 Task: Find connections with filter location Jiaojiang with filter topic #Inspirationwith filter profile language English with filter current company Luthra and Luthra Law Offices India with filter school Doctor Babasaheb Ambedkar Marathwada University with filter industry Residential Building Construction with filter service category Business Analytics with filter keywords title Bus Person
Action: Mouse moved to (635, 89)
Screenshot: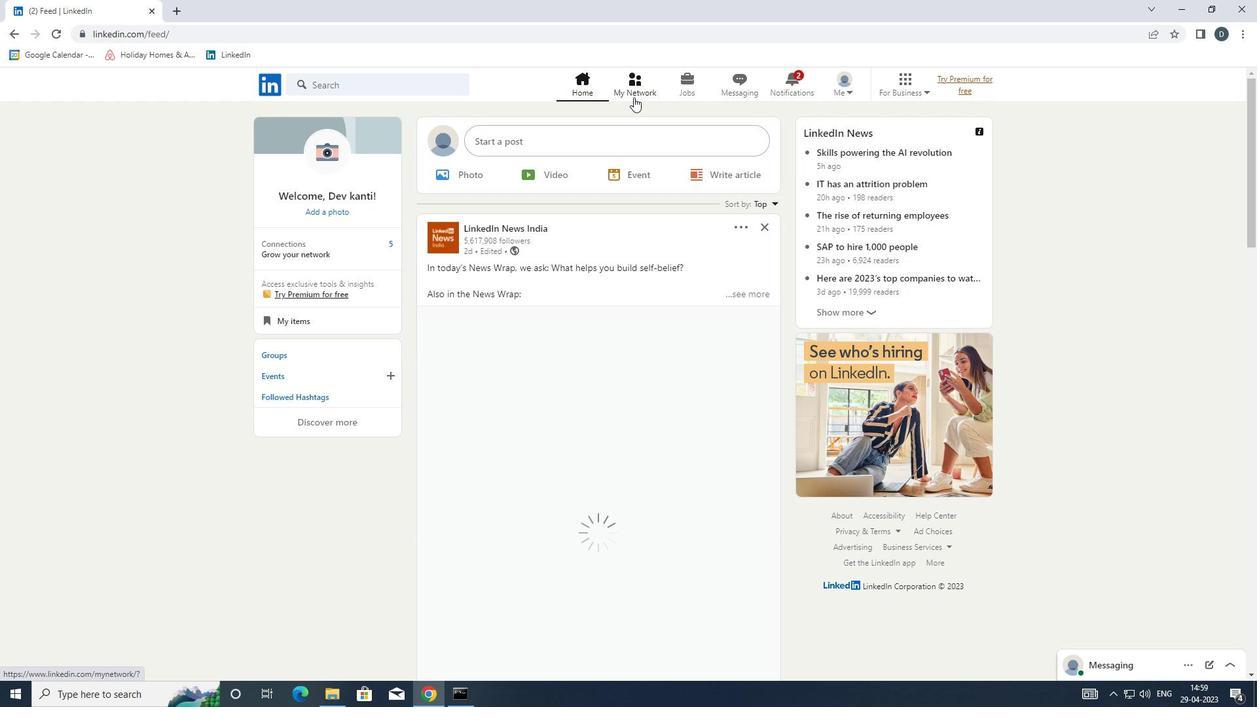 
Action: Mouse pressed left at (635, 89)
Screenshot: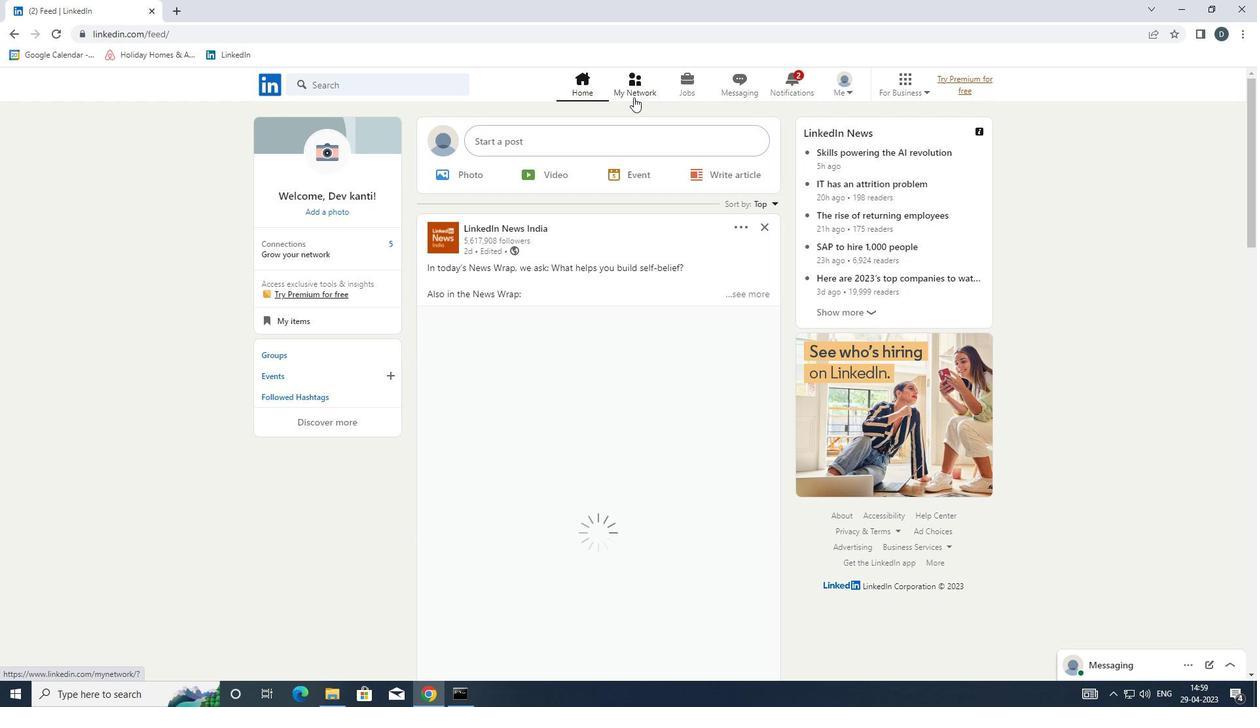 
Action: Mouse moved to (432, 153)
Screenshot: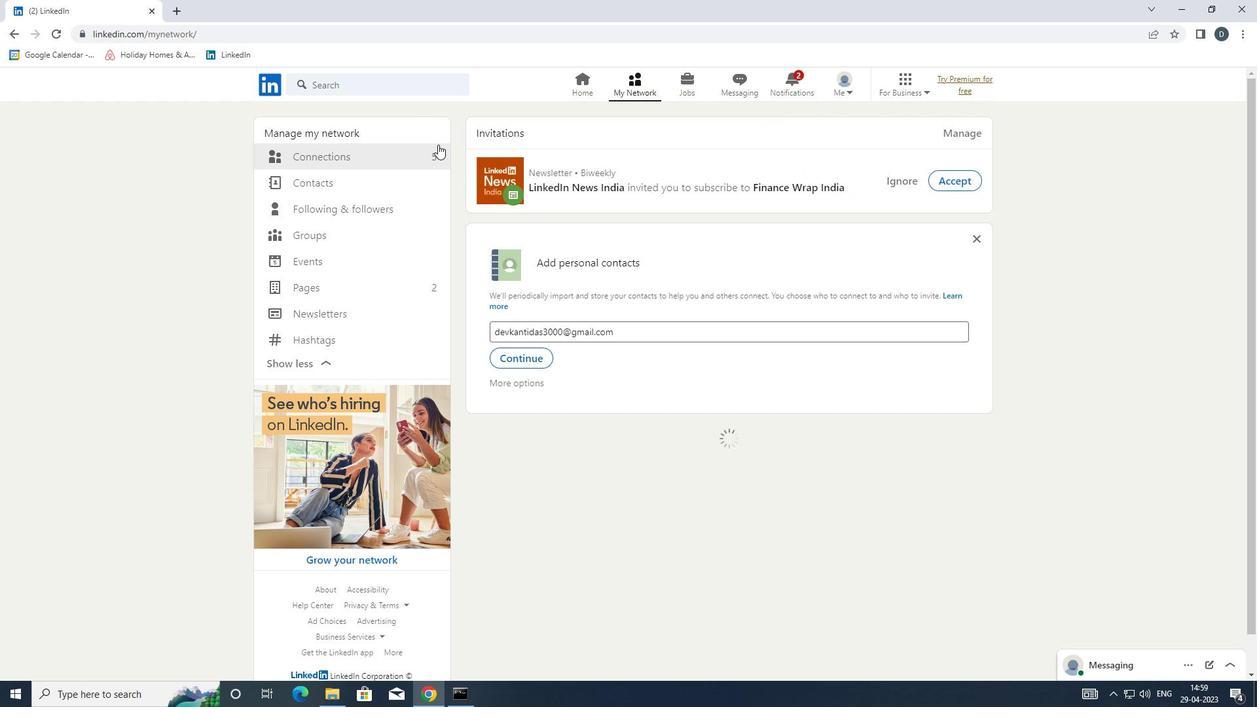 
Action: Mouse pressed left at (432, 153)
Screenshot: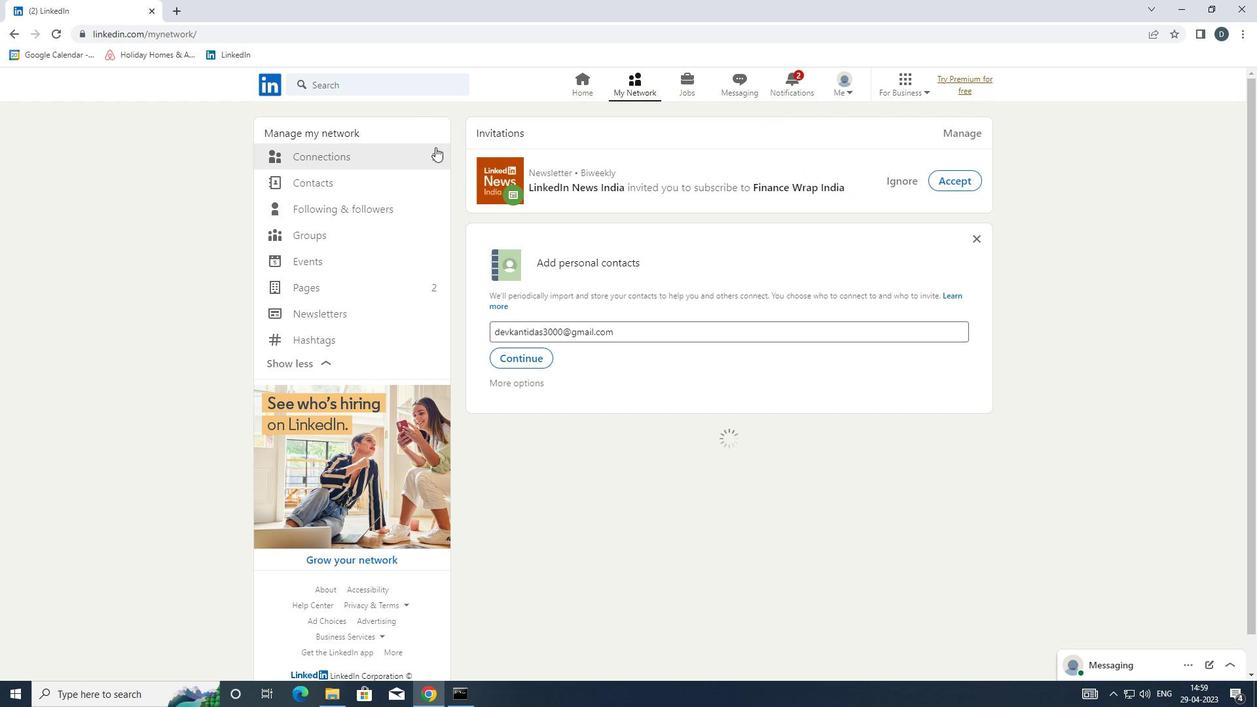 
Action: Mouse pressed left at (432, 153)
Screenshot: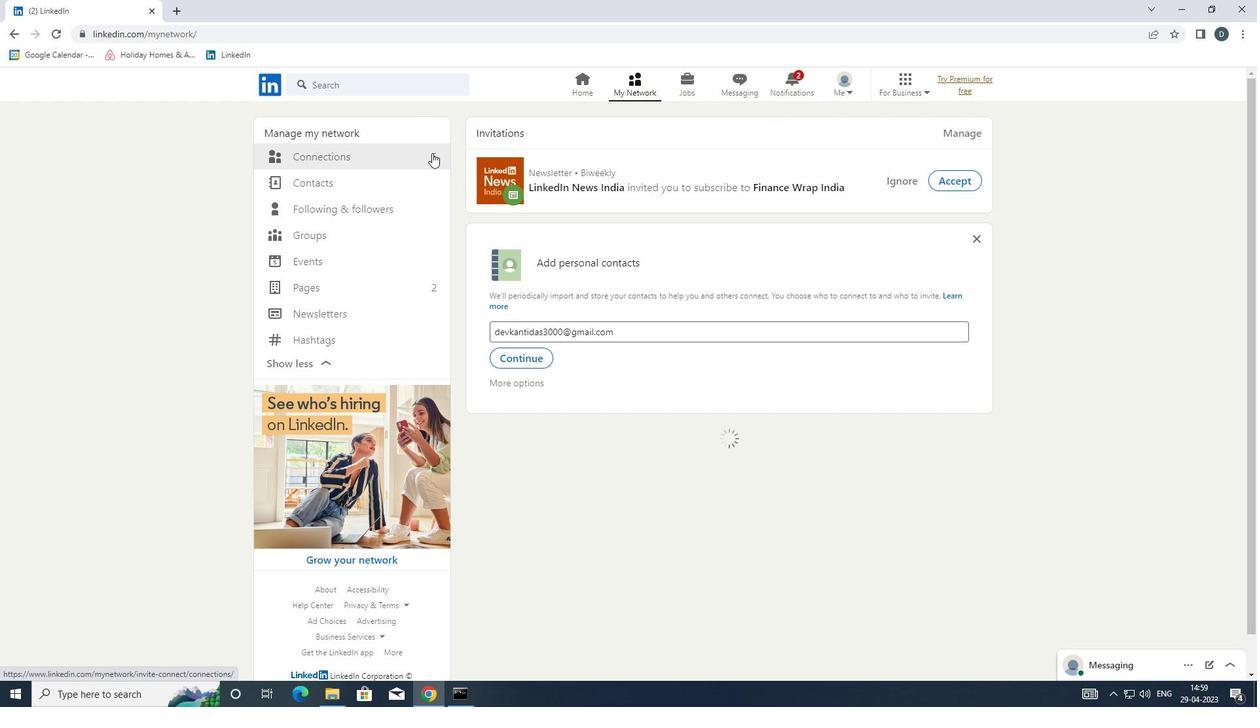 
Action: Mouse moved to (730, 158)
Screenshot: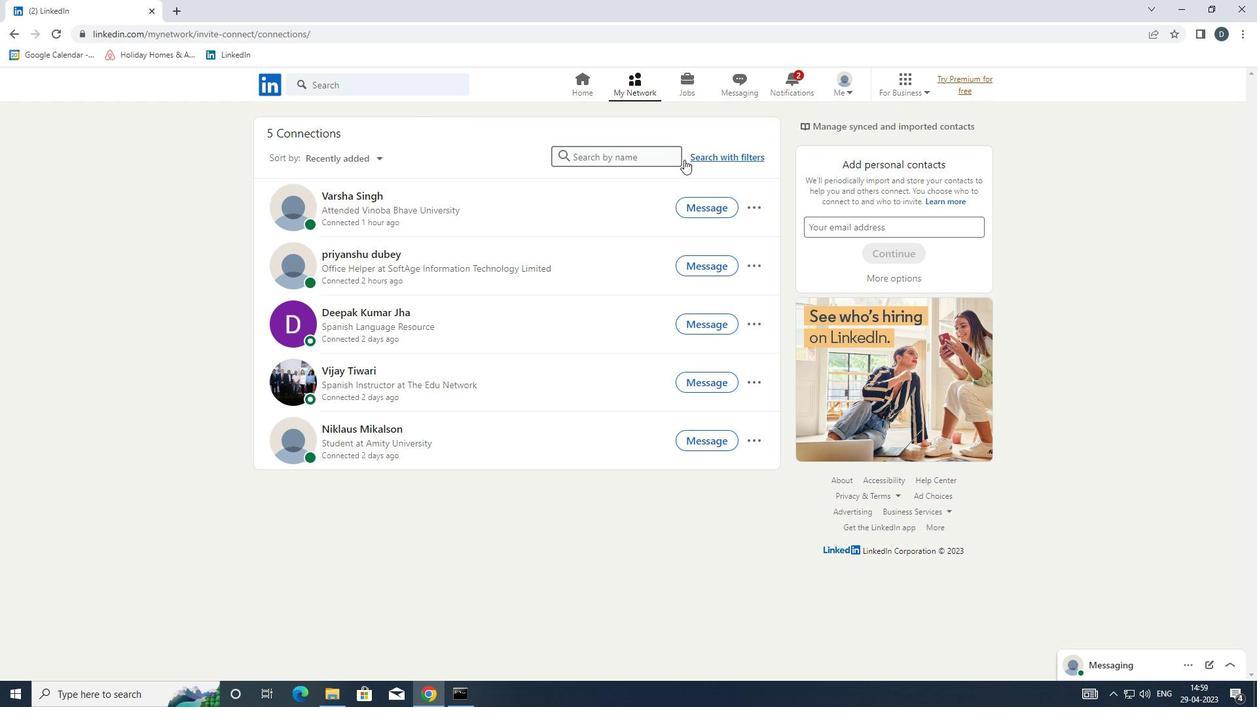 
Action: Mouse pressed left at (730, 158)
Screenshot: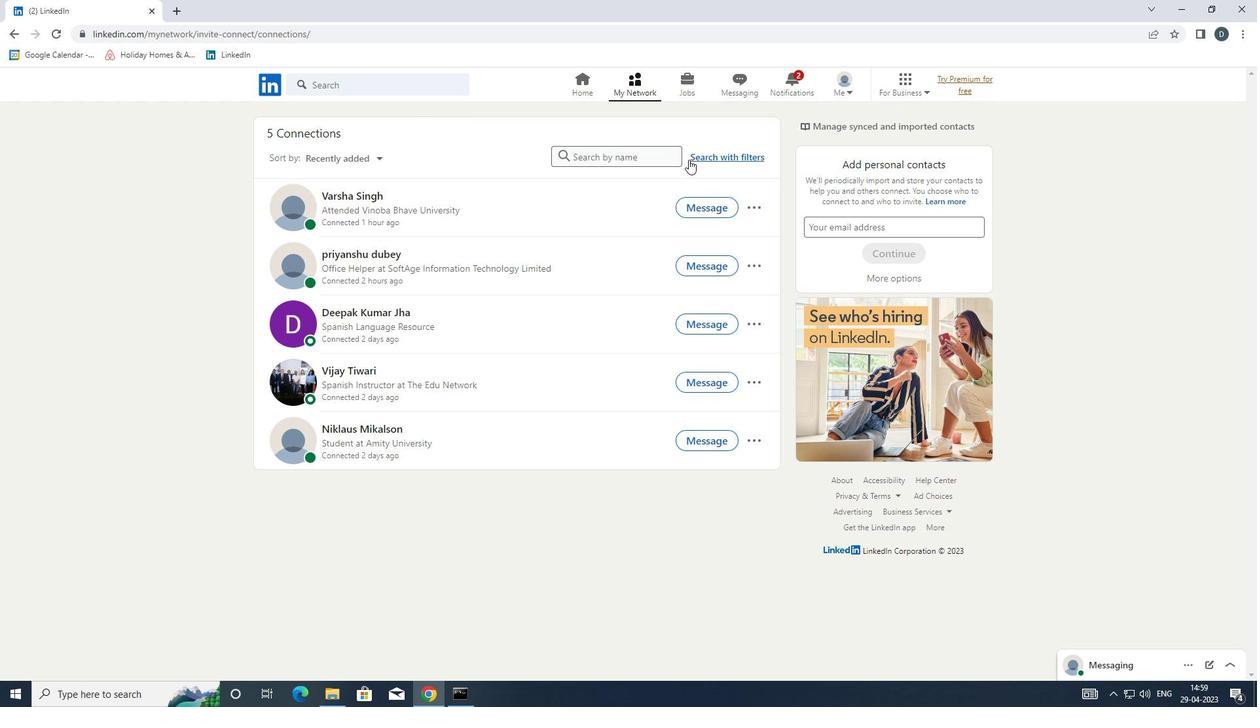 
Action: Mouse moved to (670, 123)
Screenshot: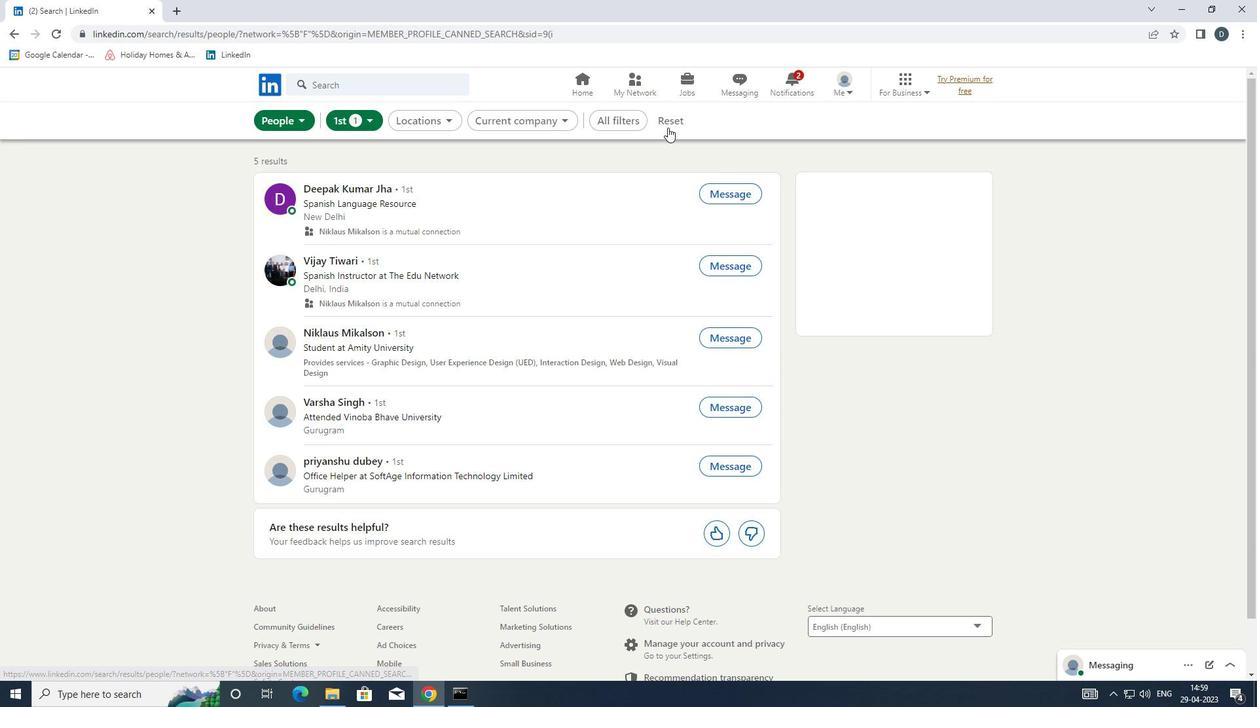 
Action: Mouse pressed left at (670, 123)
Screenshot: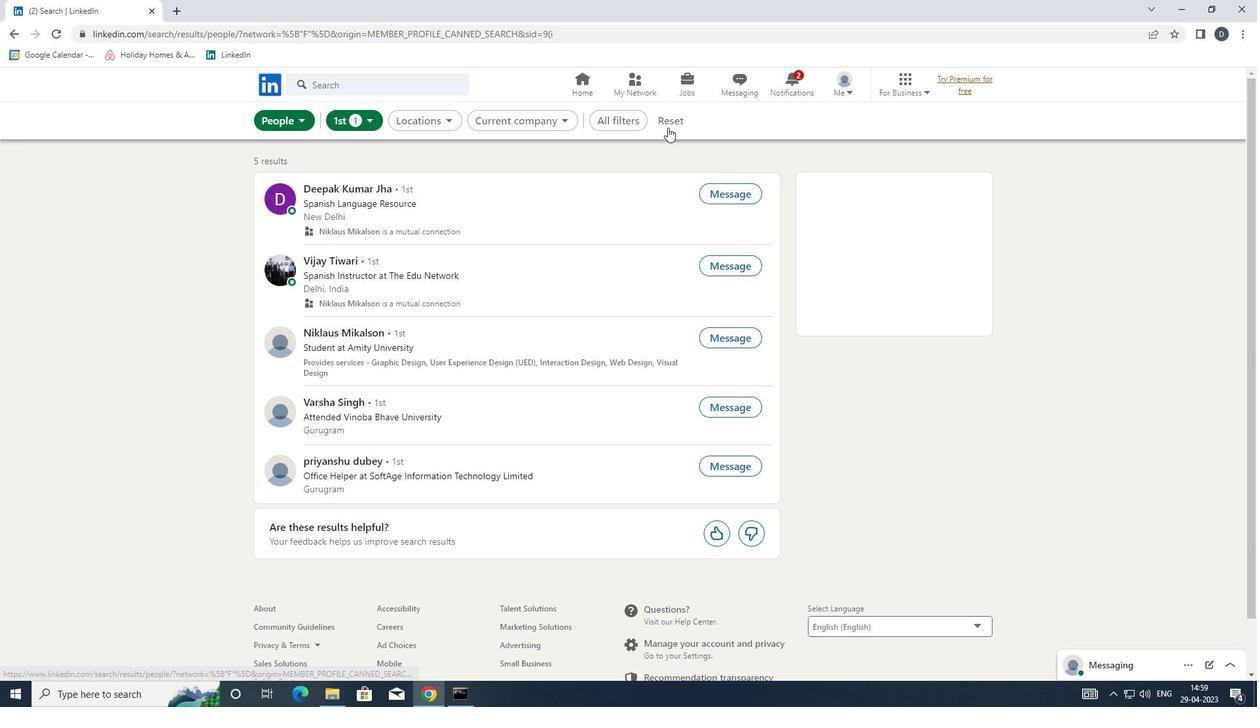
Action: Mouse moved to (658, 117)
Screenshot: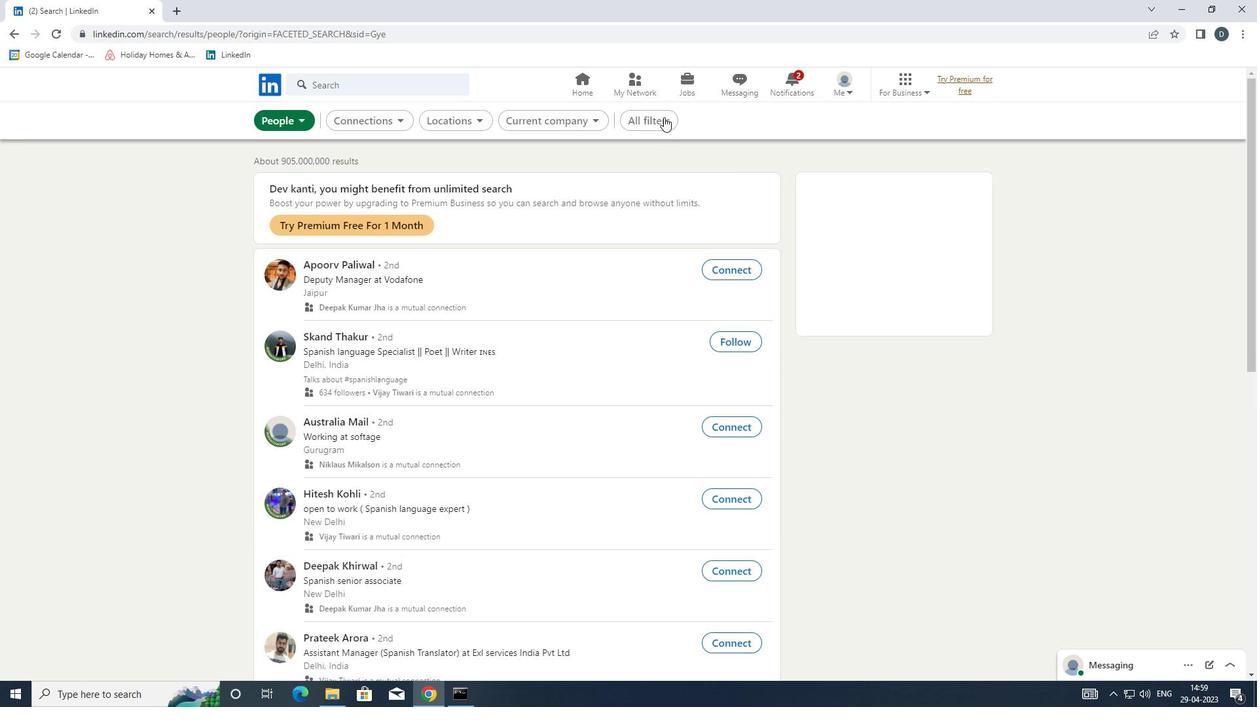 
Action: Mouse pressed left at (658, 117)
Screenshot: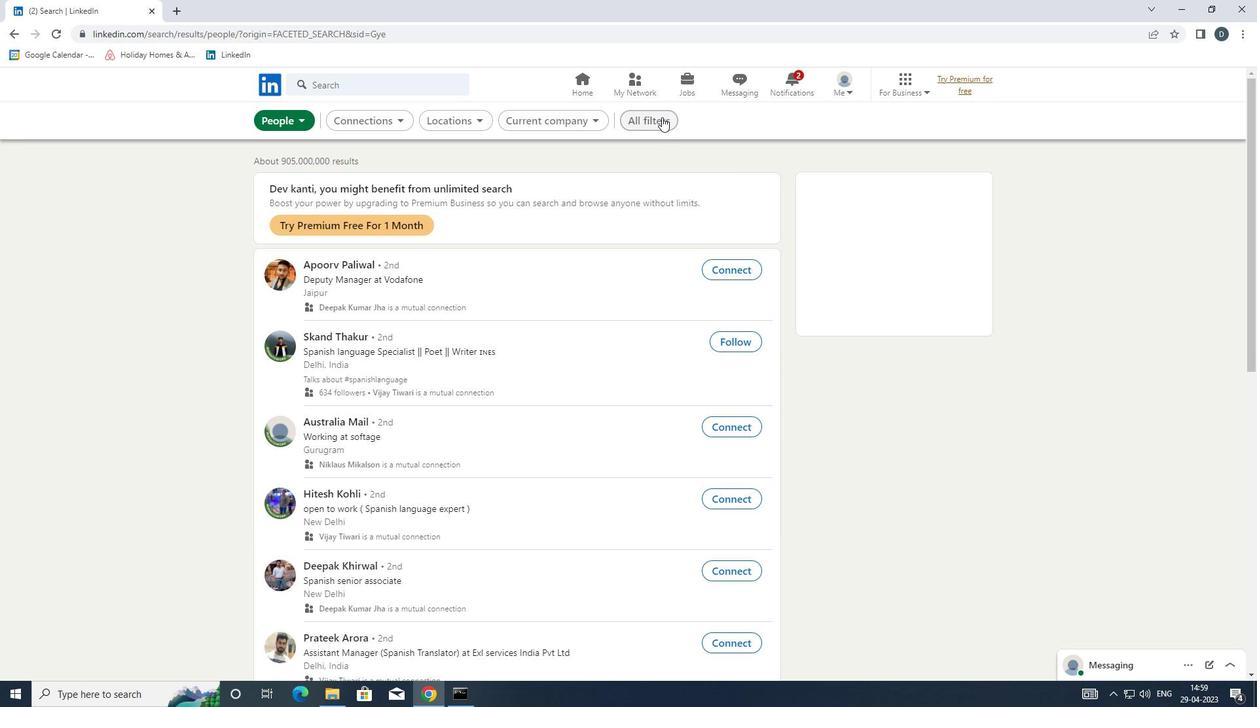 
Action: Mouse moved to (1069, 426)
Screenshot: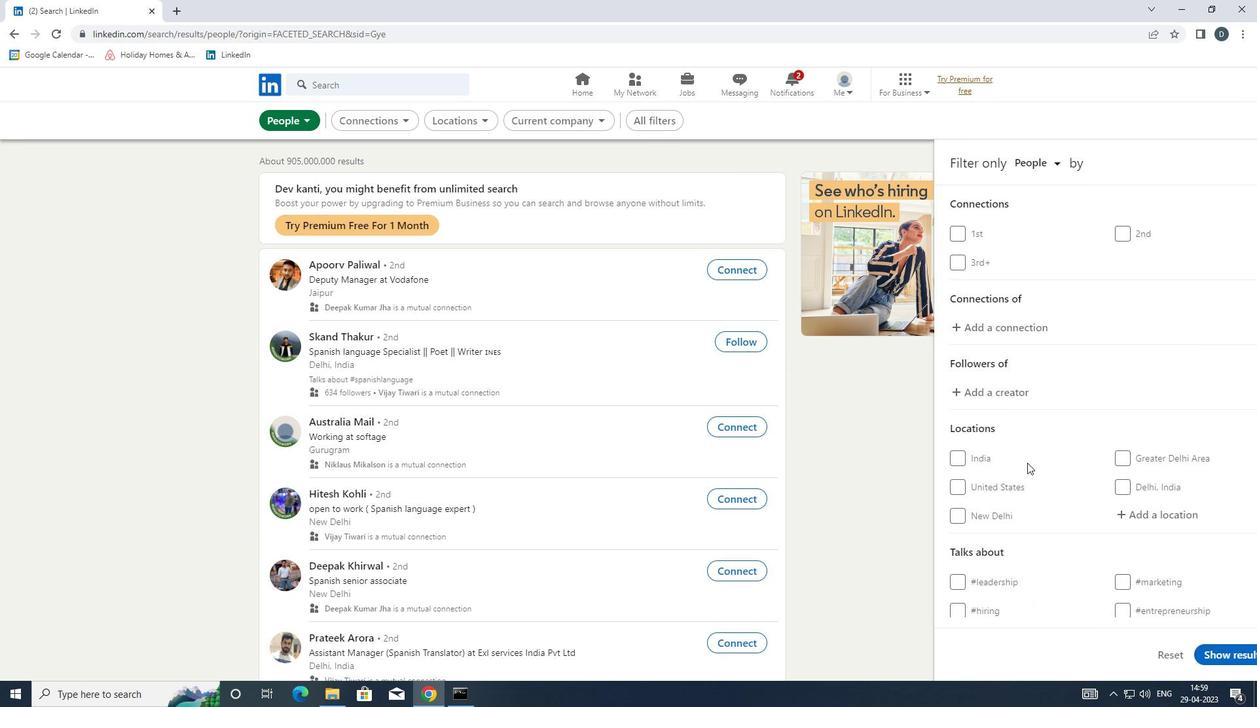 
Action: Mouse scrolled (1069, 426) with delta (0, 0)
Screenshot: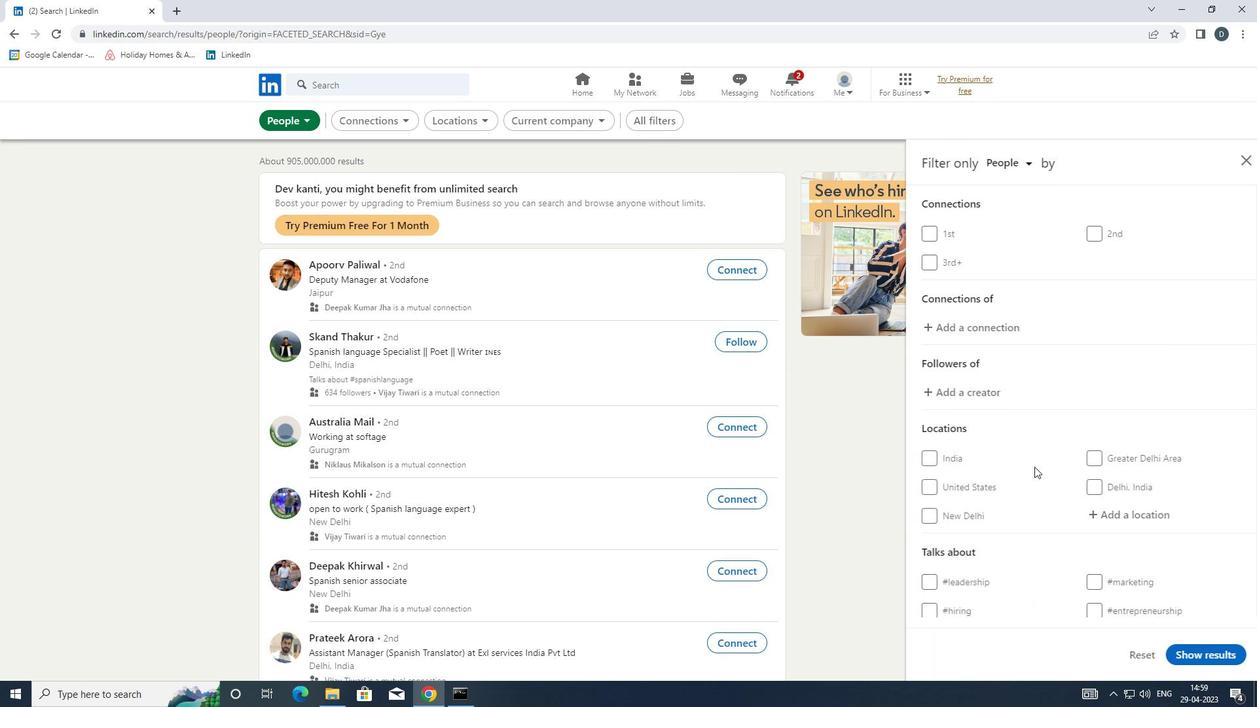 
Action: Mouse scrolled (1069, 426) with delta (0, 0)
Screenshot: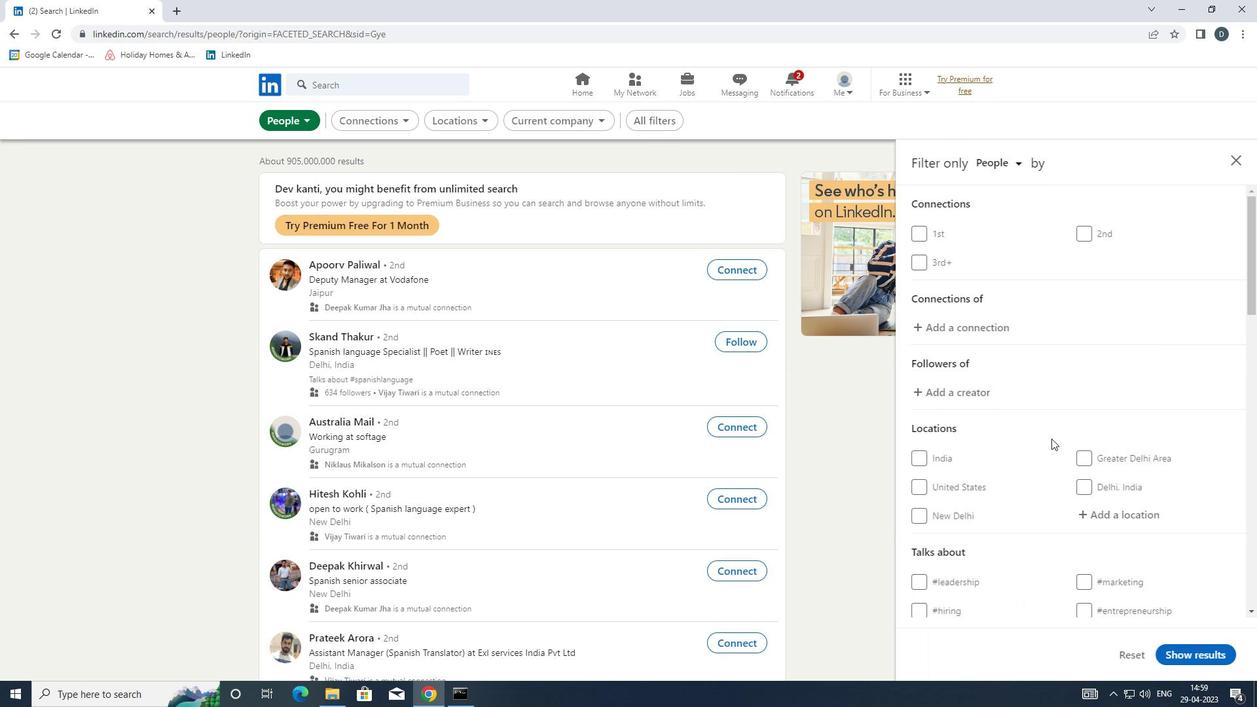 
Action: Mouse moved to (1120, 387)
Screenshot: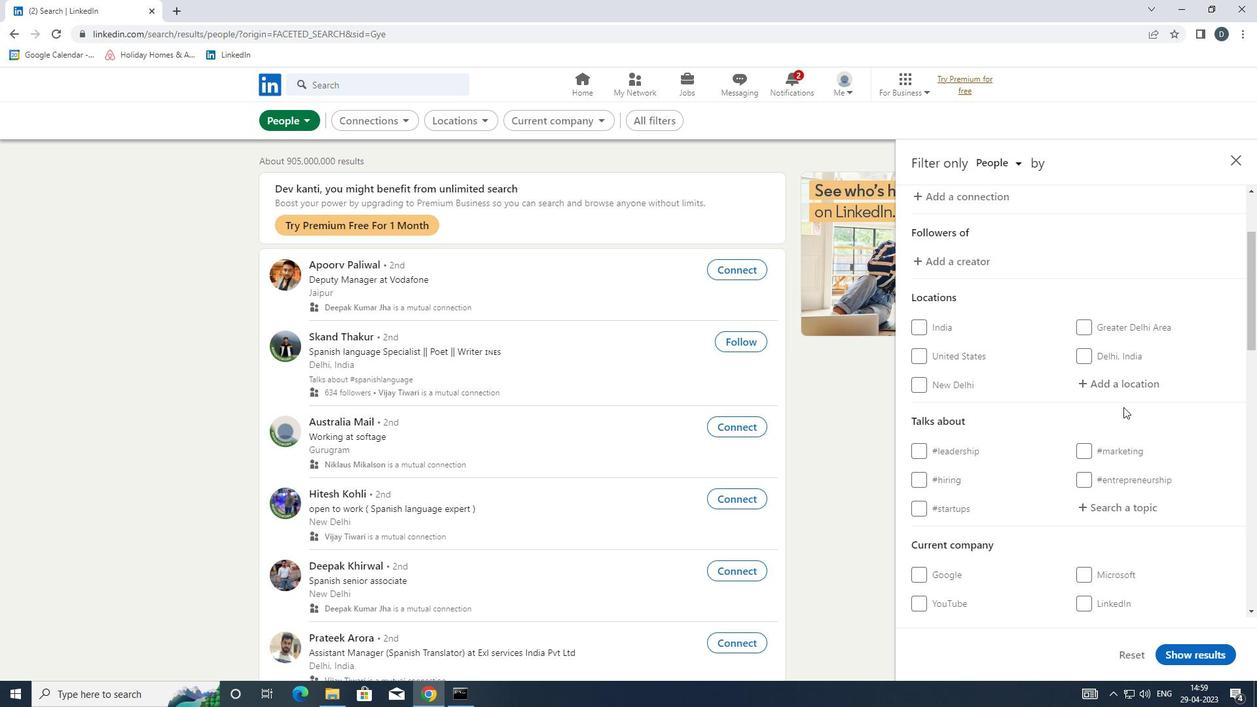 
Action: Mouse pressed left at (1120, 387)
Screenshot: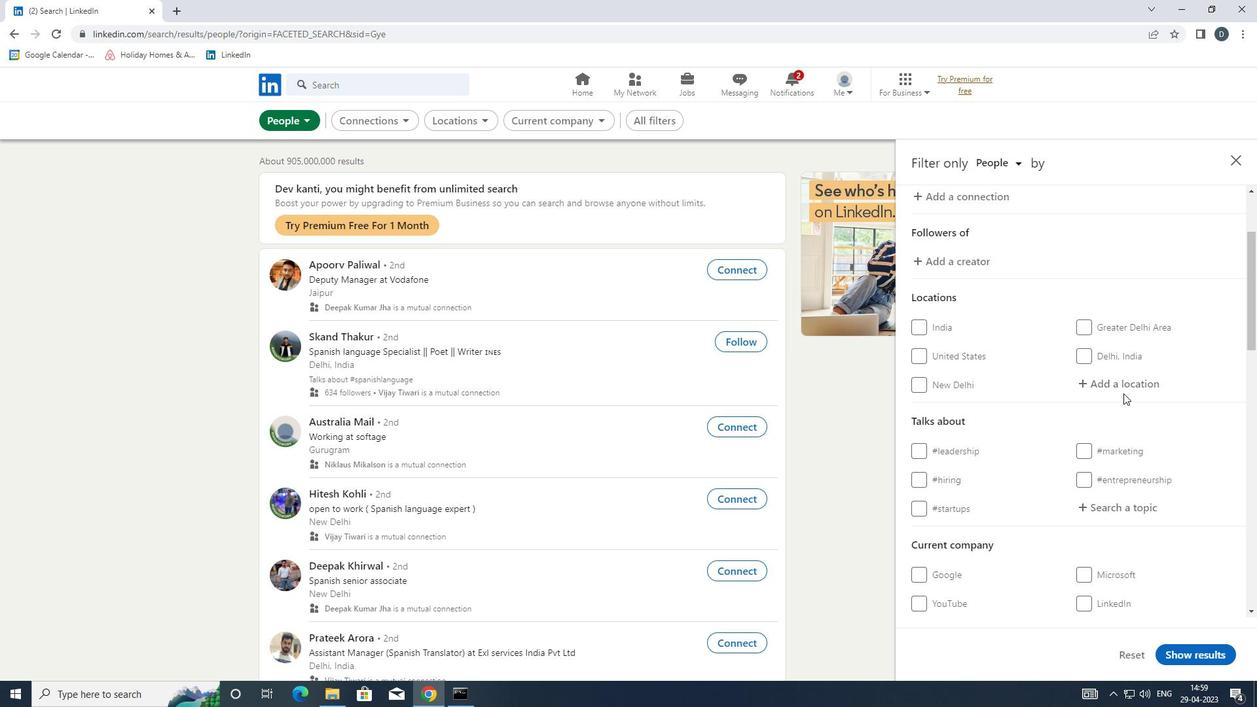 
Action: Mouse moved to (1055, 405)
Screenshot: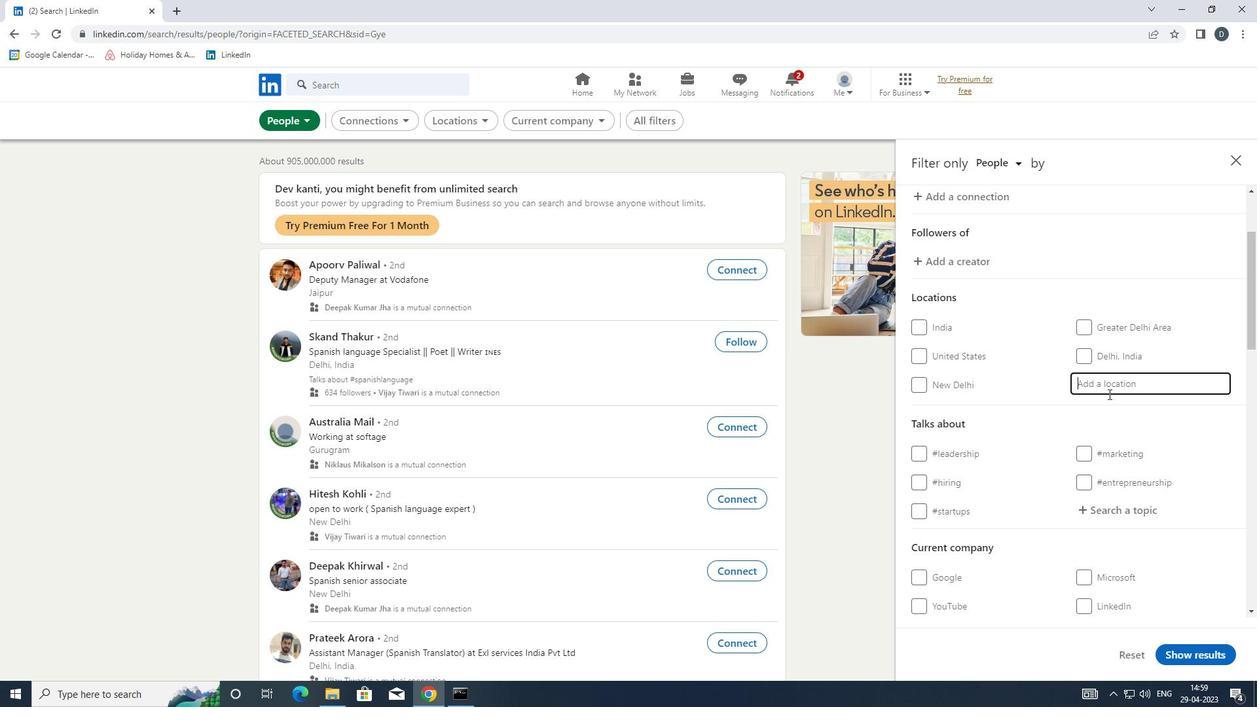 
Action: Key pressed <Key.shift>JIO<Key.backspace>AOJIANG<Key.enter>
Screenshot: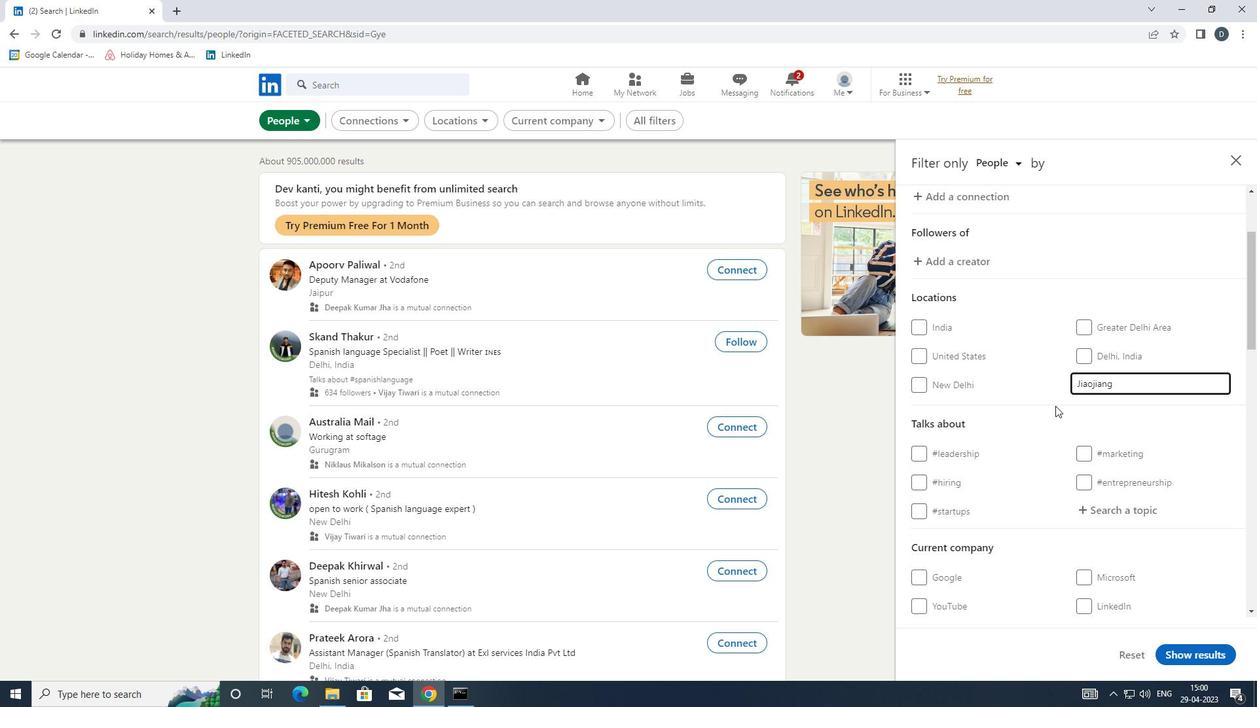 
Action: Mouse moved to (1113, 454)
Screenshot: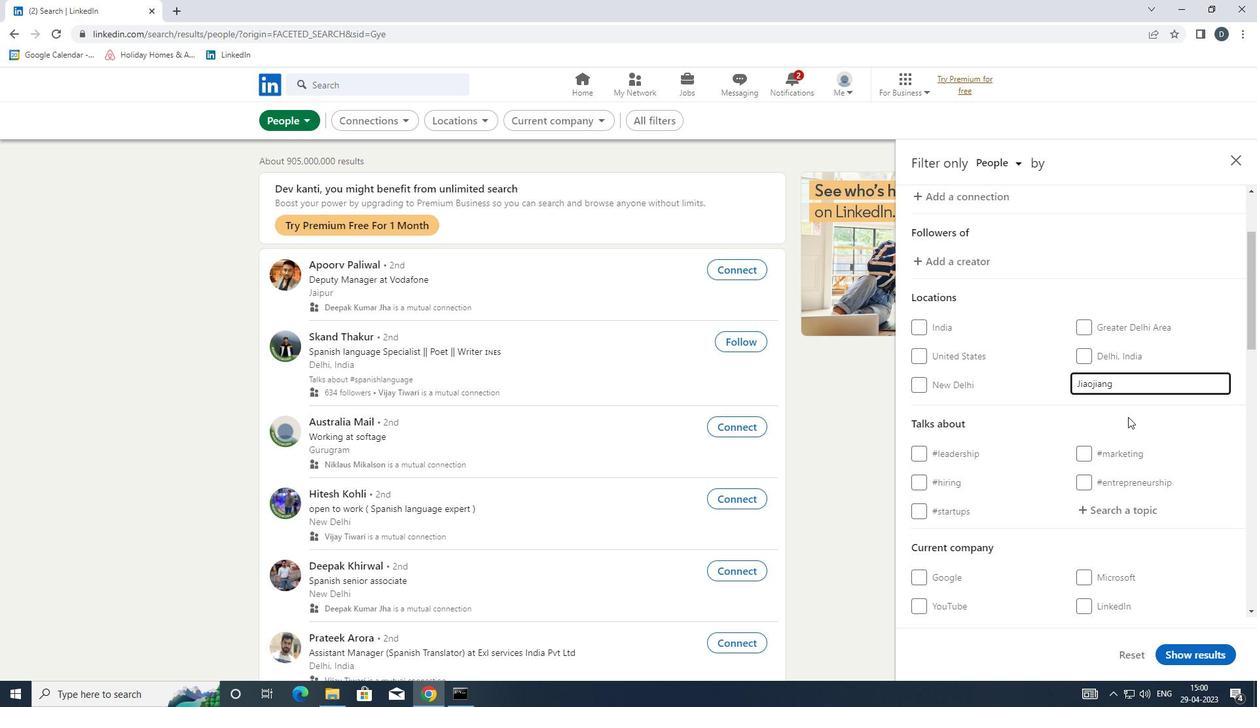 
Action: Mouse scrolled (1113, 453) with delta (0, 0)
Screenshot: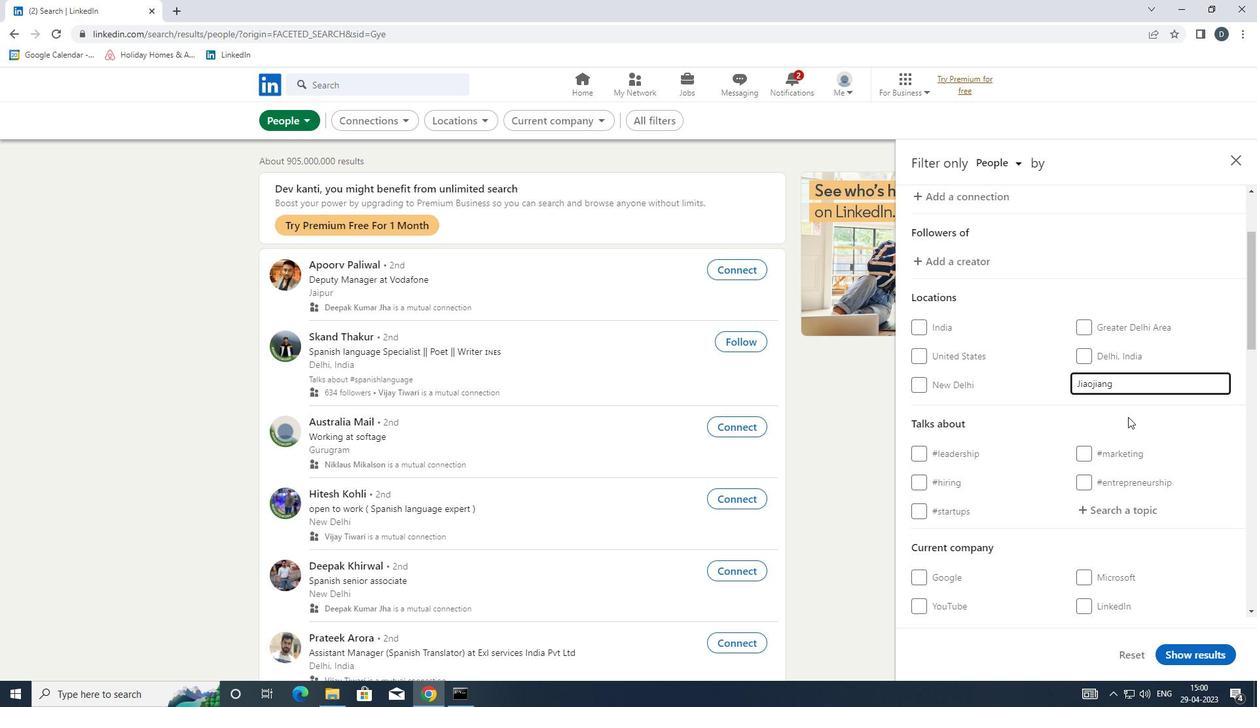 
Action: Mouse scrolled (1113, 453) with delta (0, 0)
Screenshot: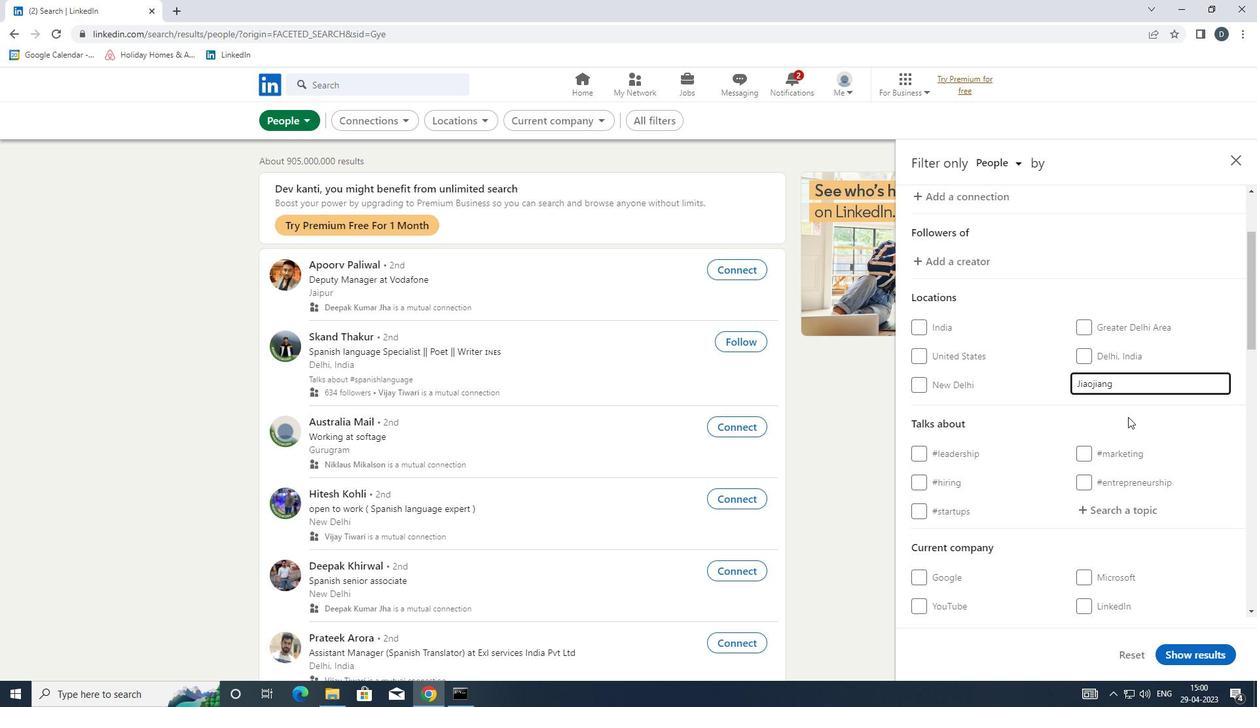 
Action: Mouse scrolled (1113, 453) with delta (0, 0)
Screenshot: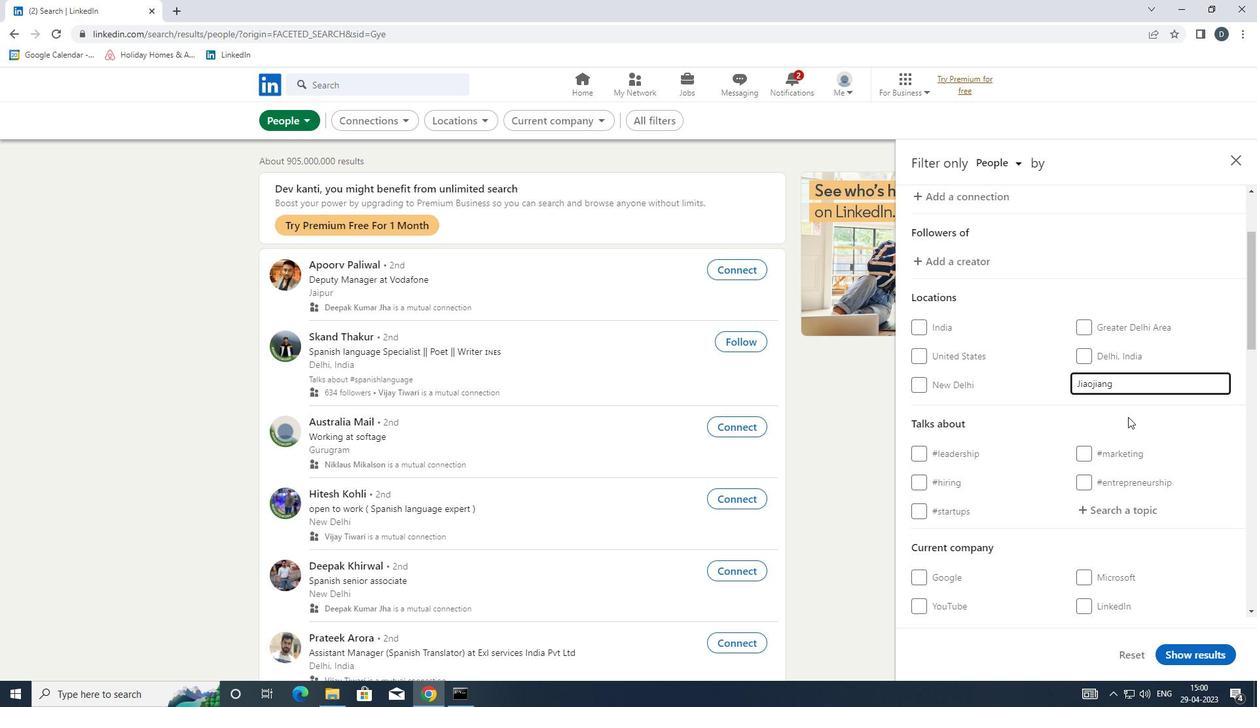 
Action: Mouse moved to (1122, 306)
Screenshot: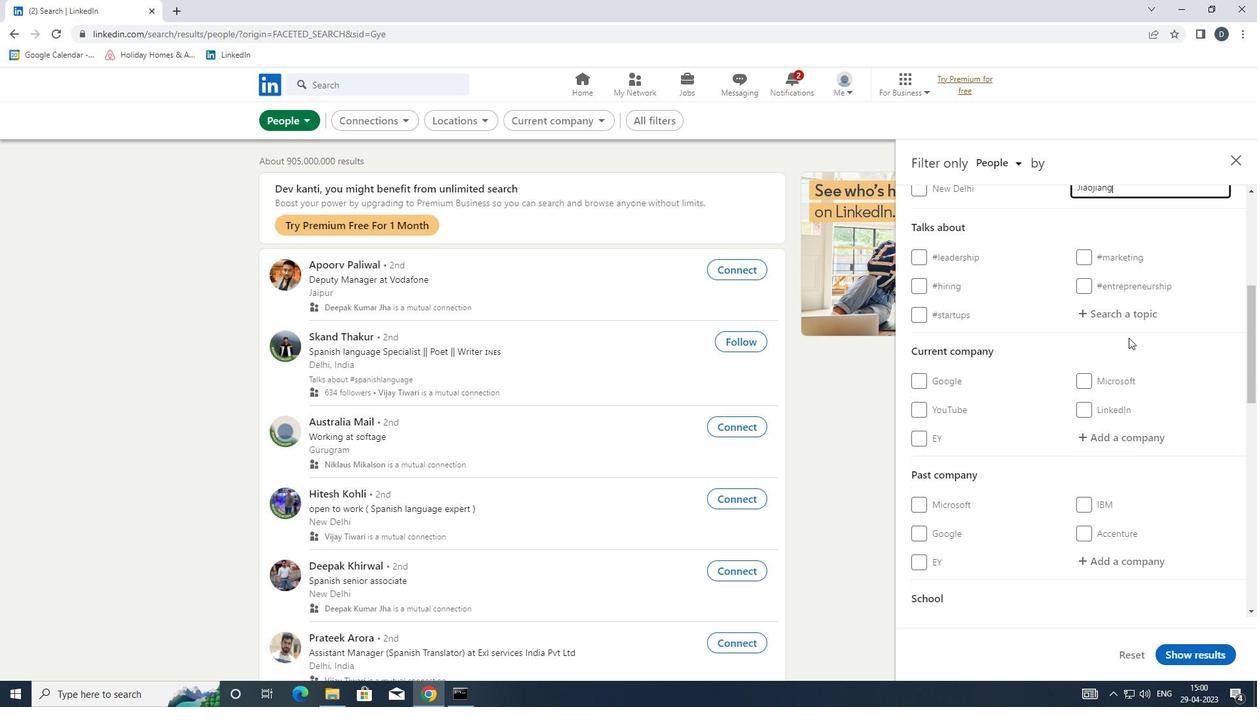 
Action: Mouse pressed left at (1122, 306)
Screenshot: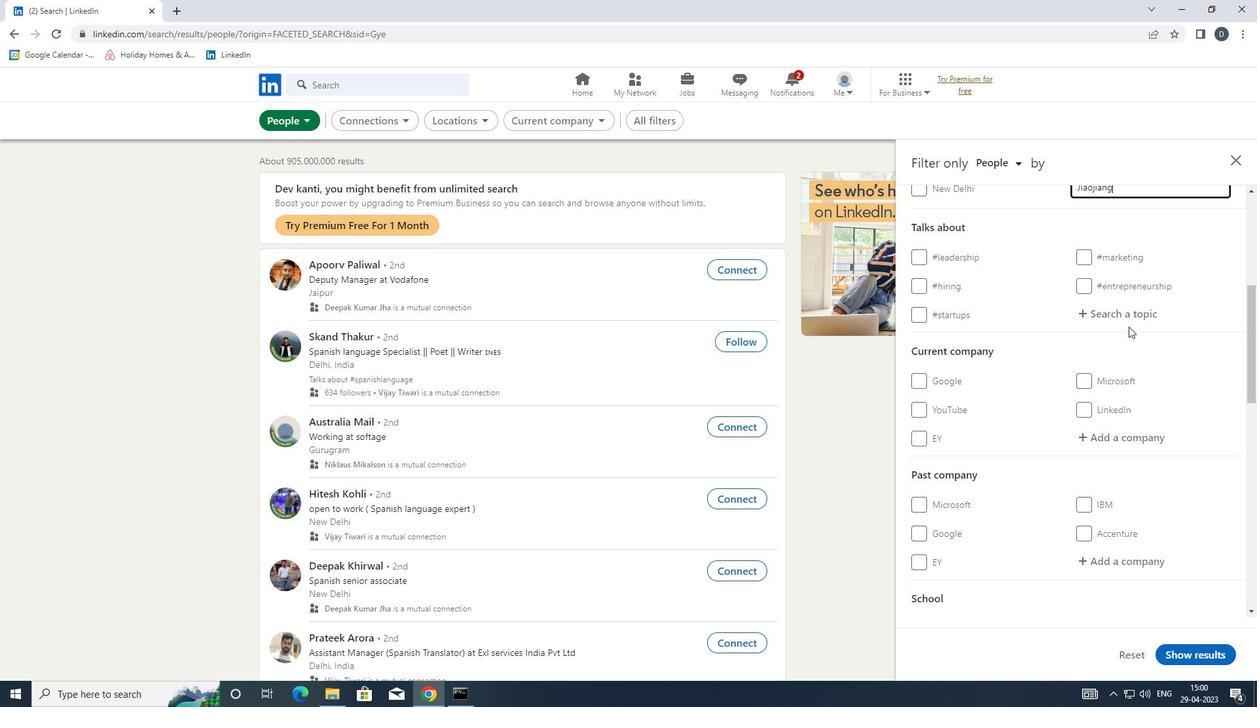 
Action: Key pressed <Key.shift>#<Key.shift>INSPIRATIL<Key.backspace><Key.backspace>ION
Screenshot: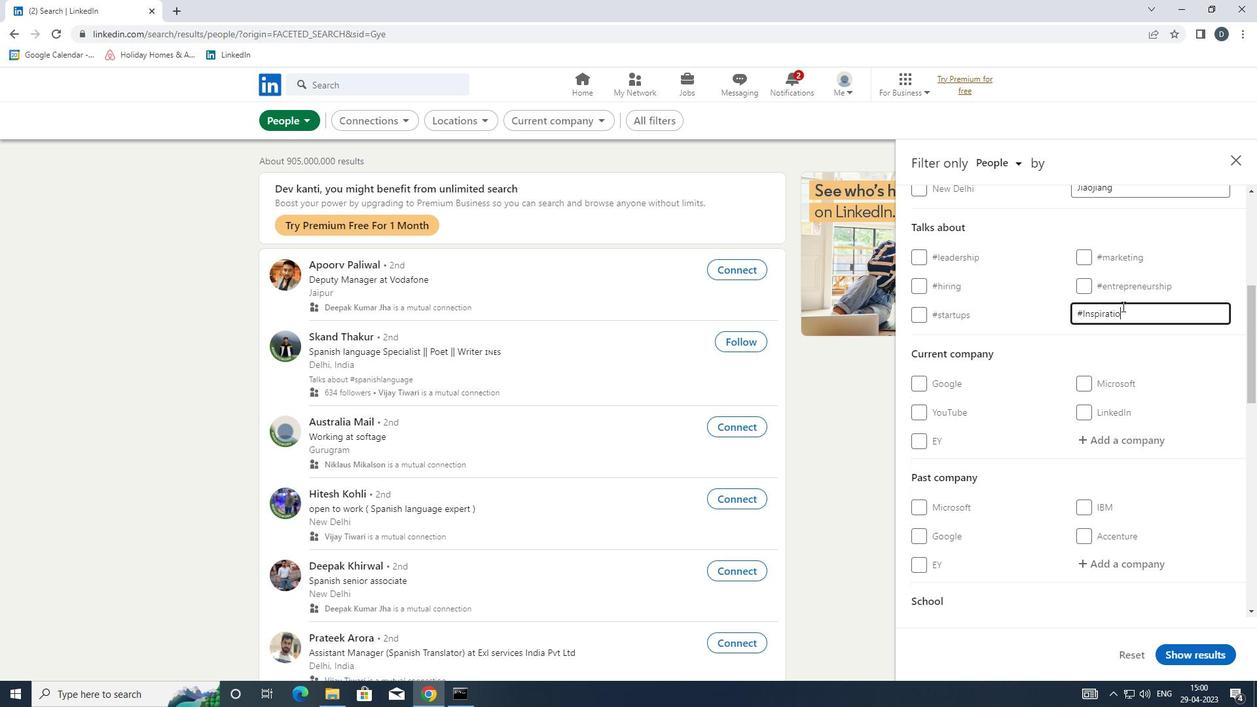 
Action: Mouse moved to (1152, 394)
Screenshot: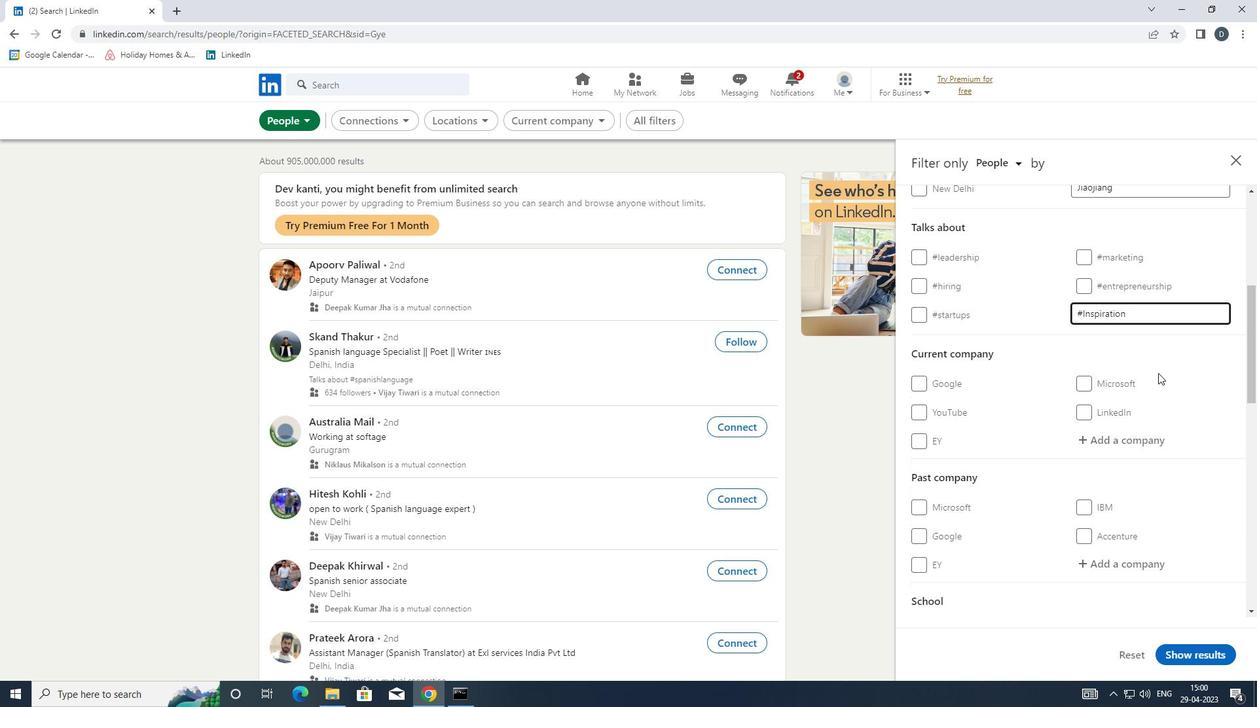 
Action: Mouse scrolled (1152, 393) with delta (0, 0)
Screenshot: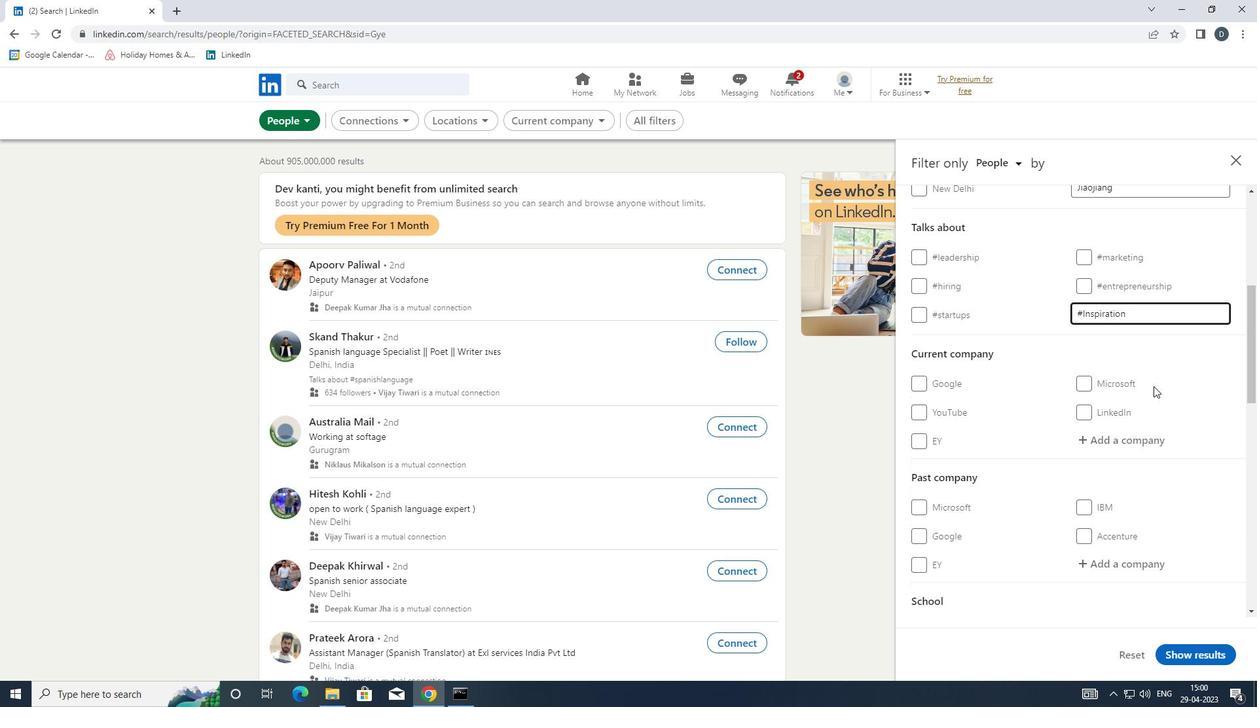 
Action: Mouse scrolled (1152, 393) with delta (0, 0)
Screenshot: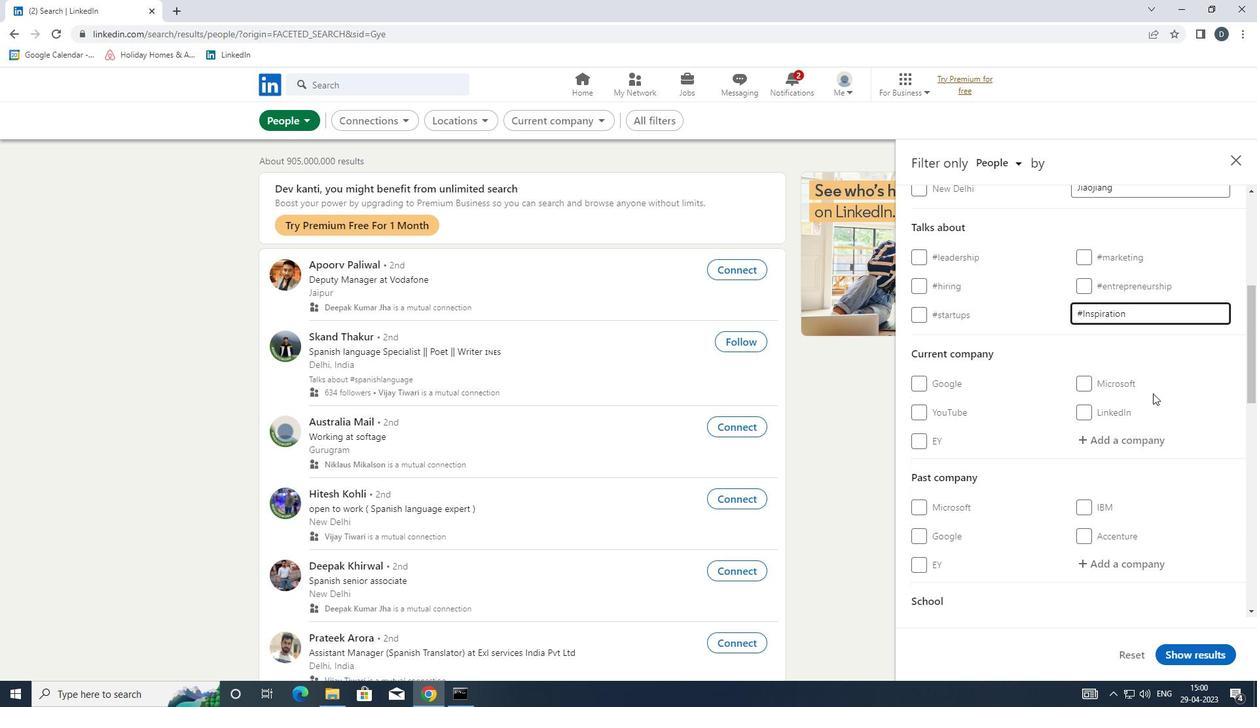 
Action: Mouse scrolled (1152, 393) with delta (0, 0)
Screenshot: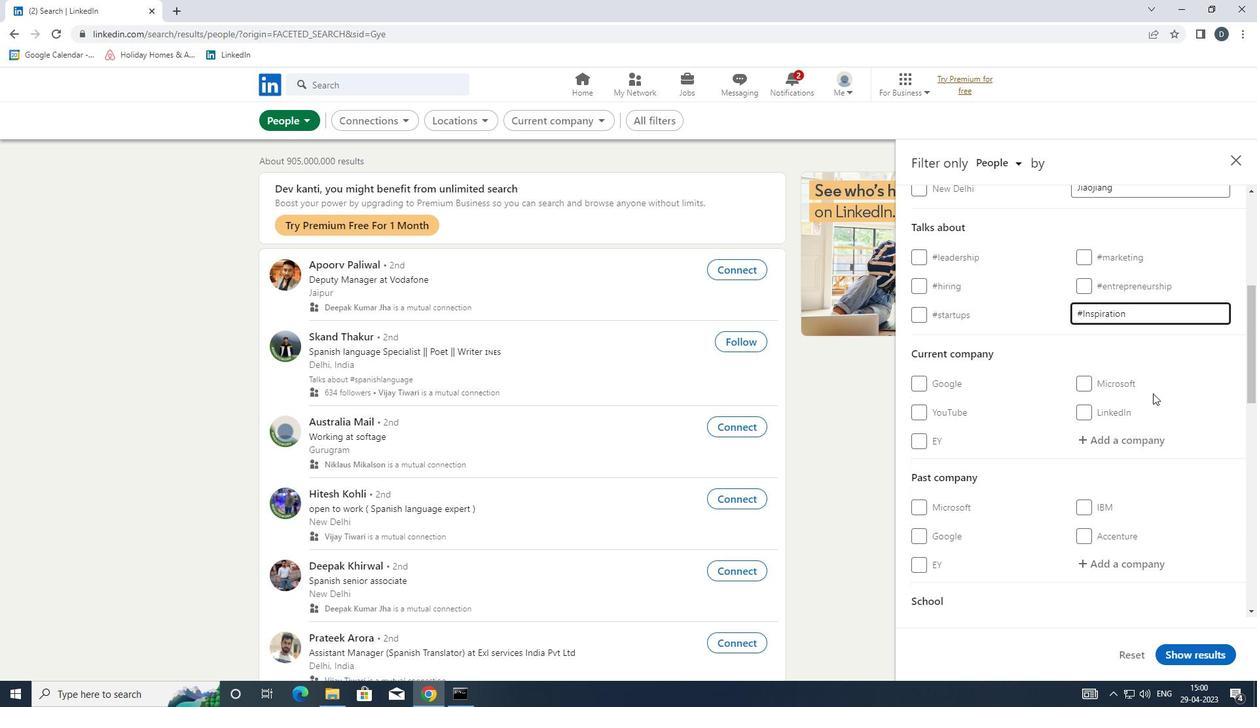 
Action: Mouse moved to (1131, 351)
Screenshot: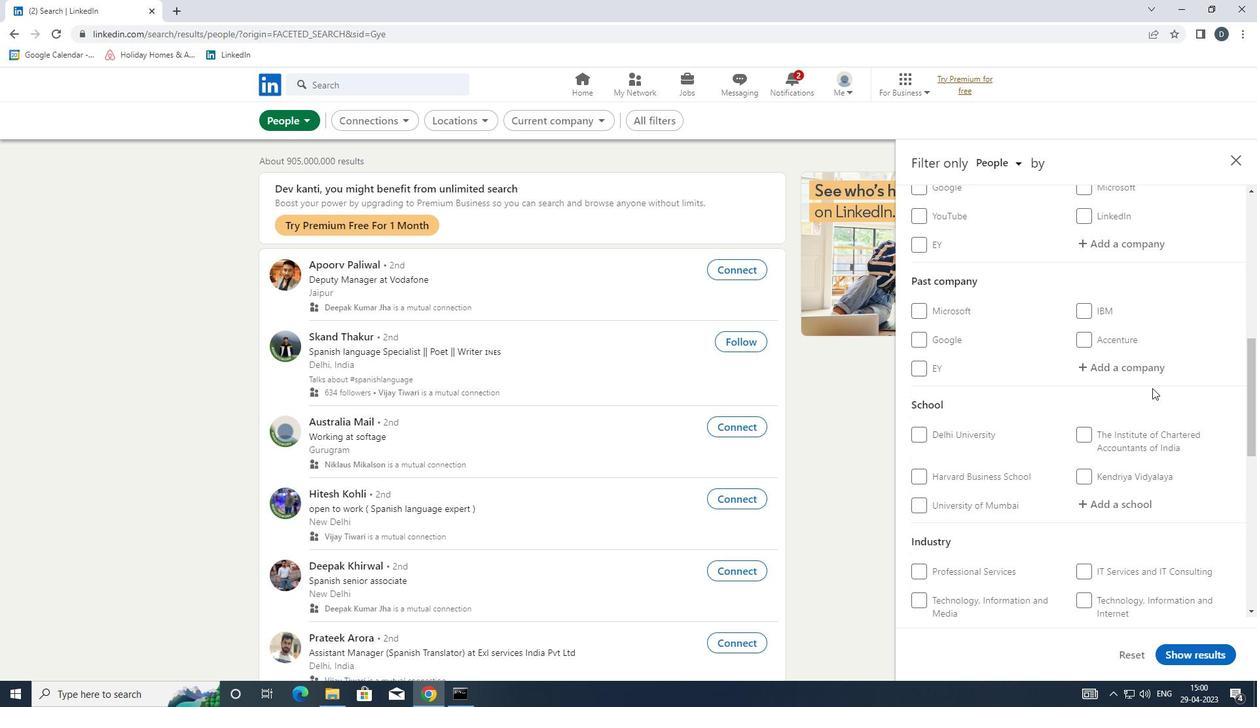 
Action: Mouse scrolled (1131, 352) with delta (0, 0)
Screenshot: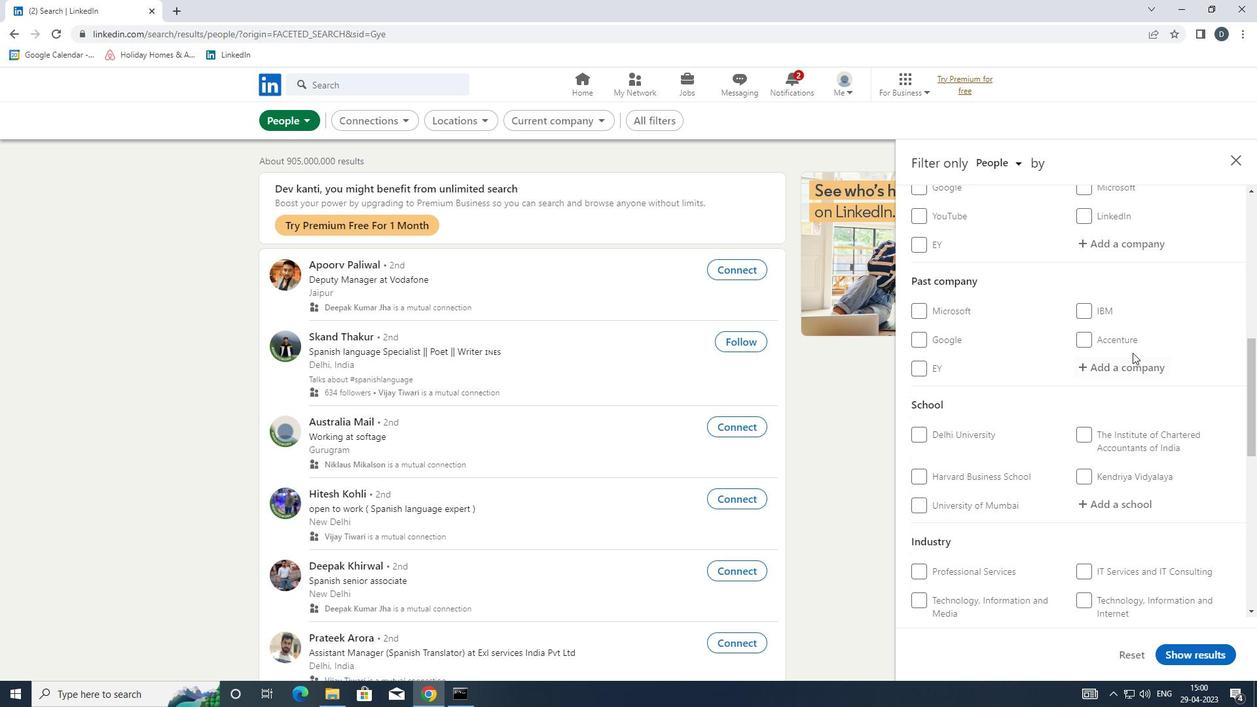 
Action: Mouse scrolled (1131, 350) with delta (0, 0)
Screenshot: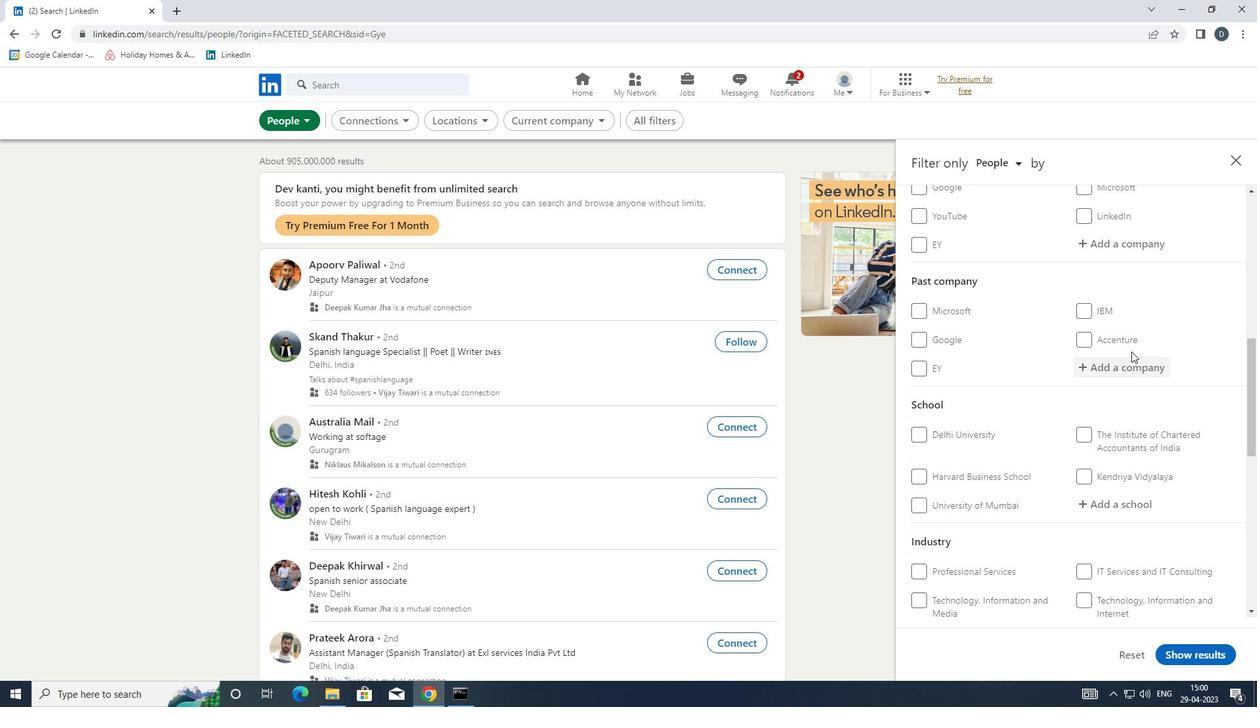 
Action: Mouse scrolled (1131, 350) with delta (0, 0)
Screenshot: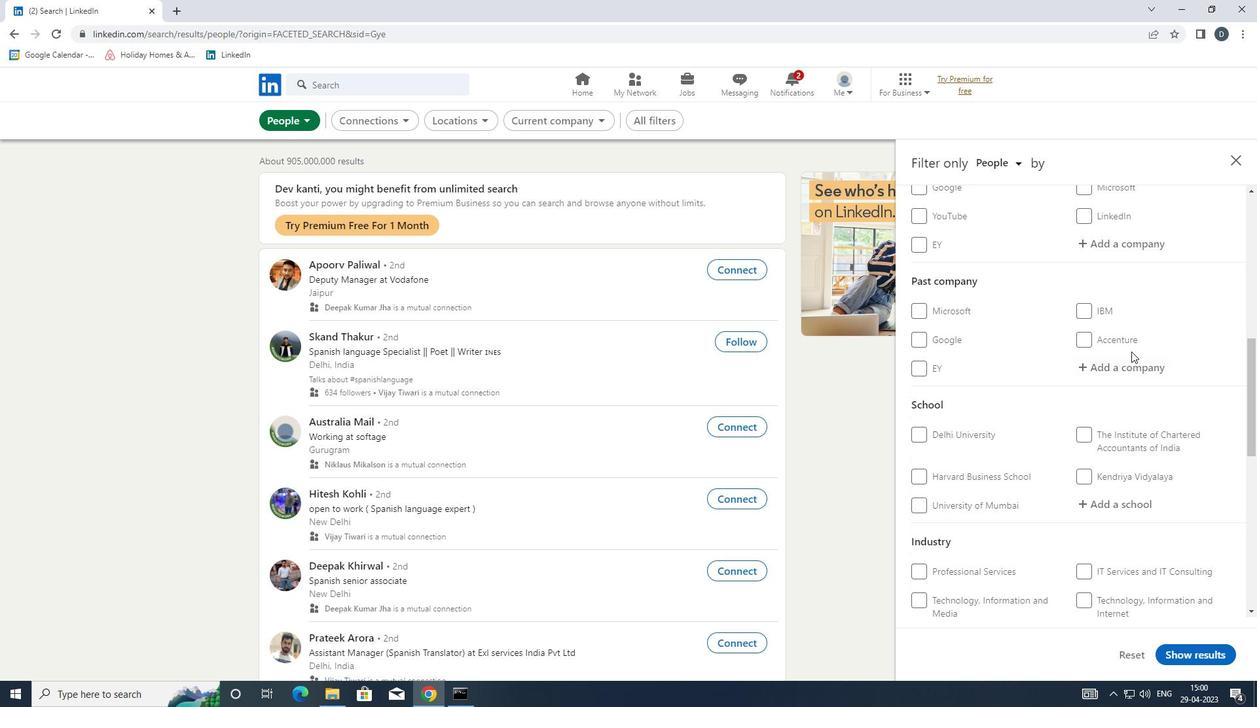 
Action: Mouse scrolled (1131, 350) with delta (0, 0)
Screenshot: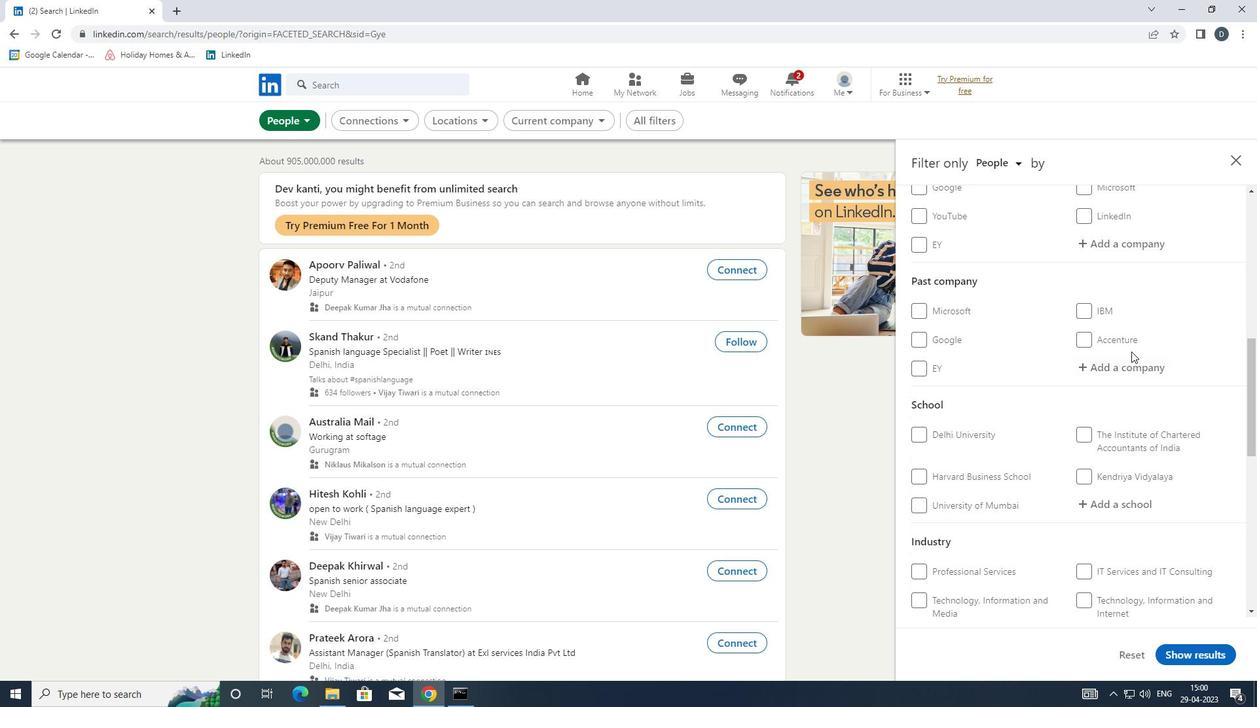 
Action: Mouse scrolled (1131, 350) with delta (0, 0)
Screenshot: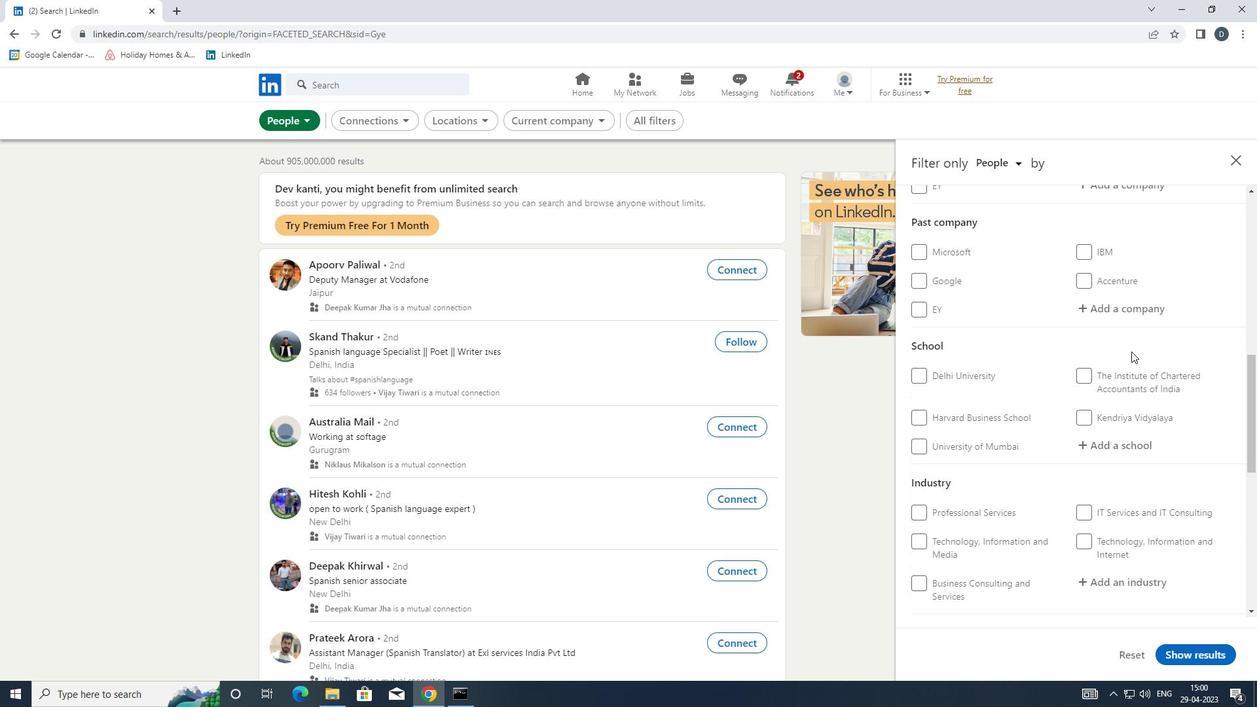 
Action: Mouse scrolled (1131, 350) with delta (0, 0)
Screenshot: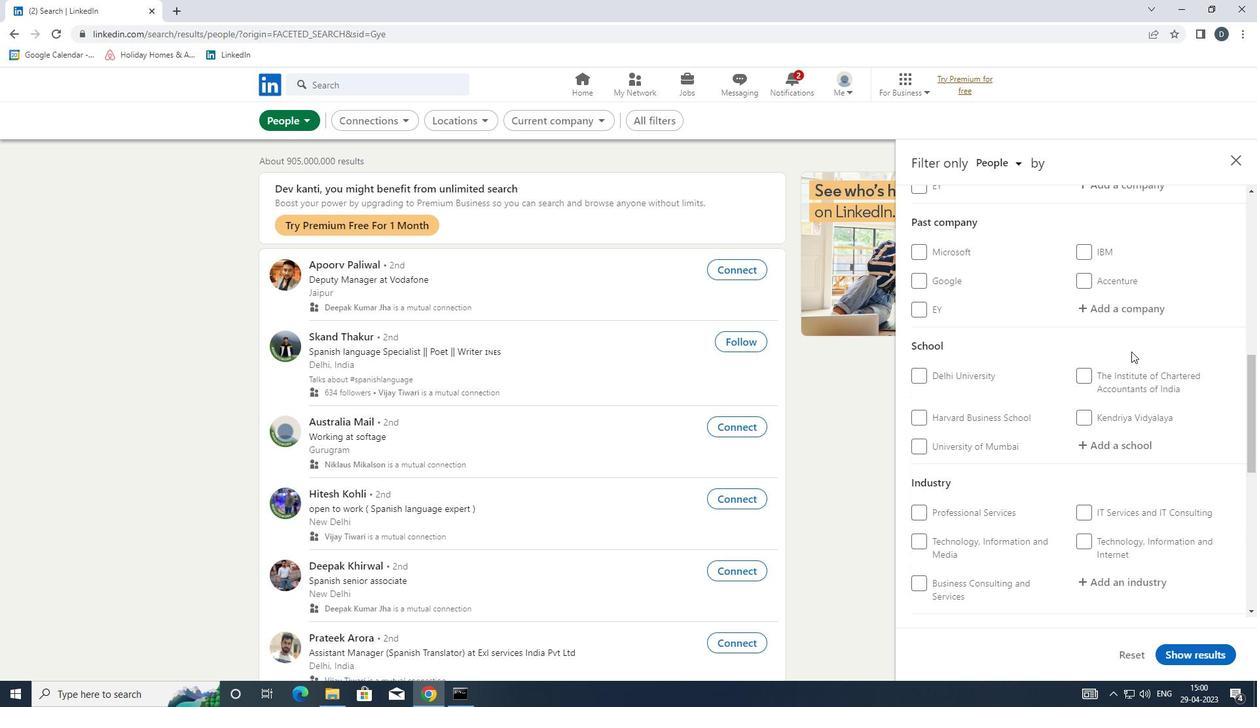
Action: Mouse scrolled (1131, 350) with delta (0, 0)
Screenshot: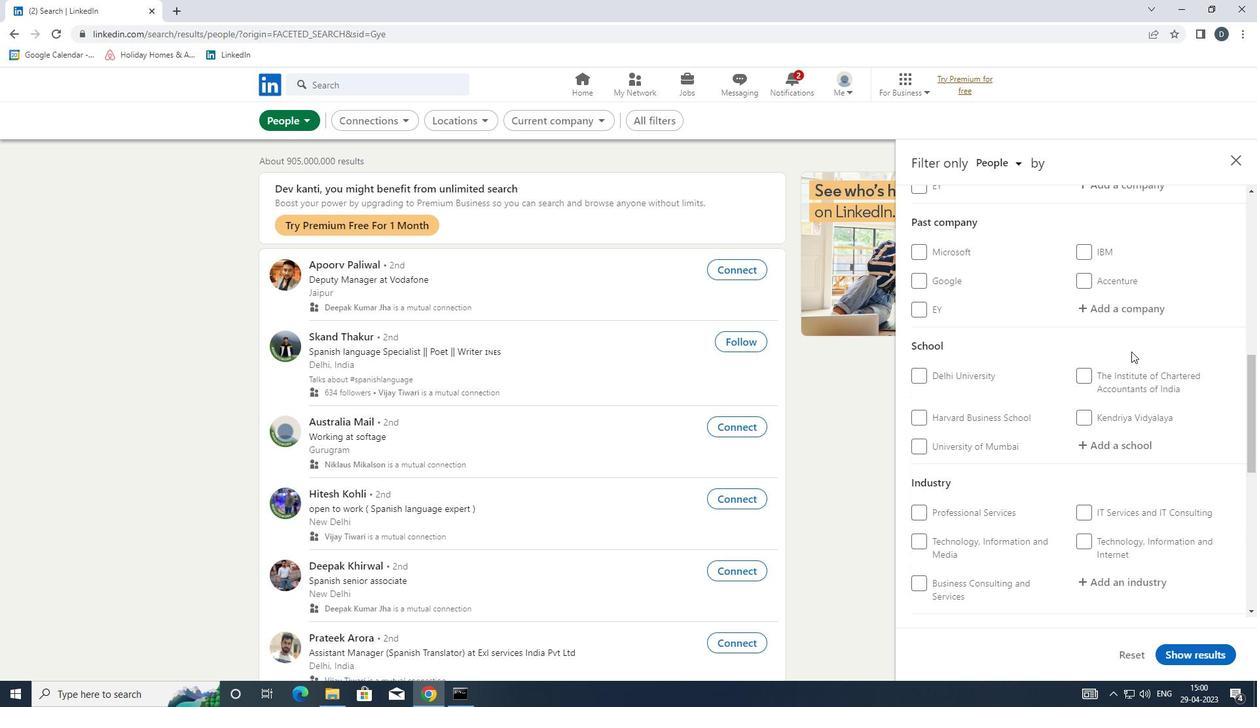 
Action: Mouse scrolled (1131, 350) with delta (0, 0)
Screenshot: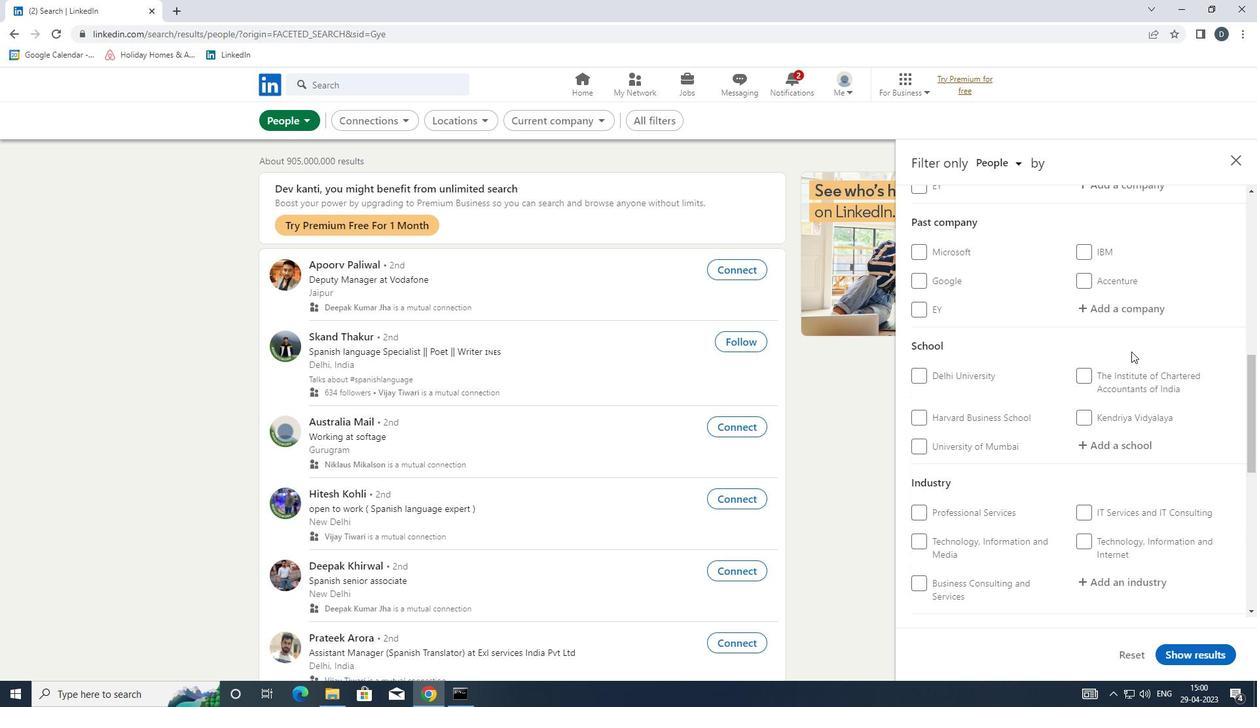 
Action: Mouse scrolled (1131, 350) with delta (0, 0)
Screenshot: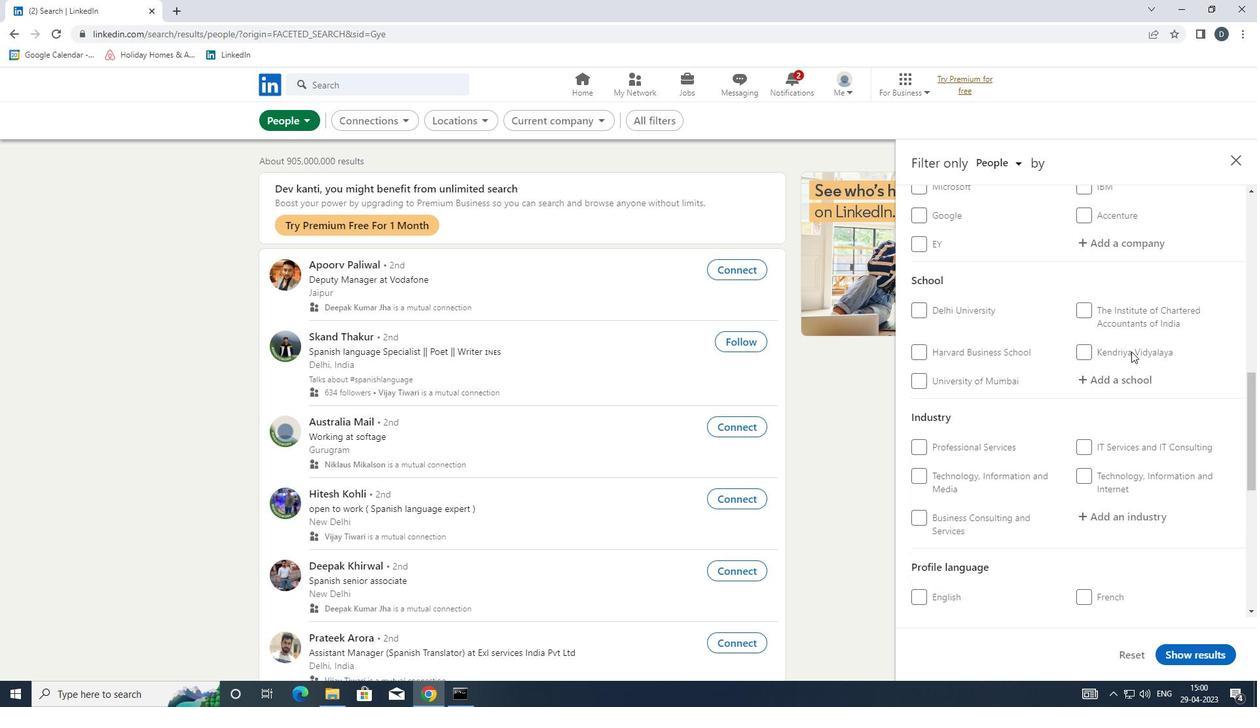 
Action: Mouse moved to (942, 264)
Screenshot: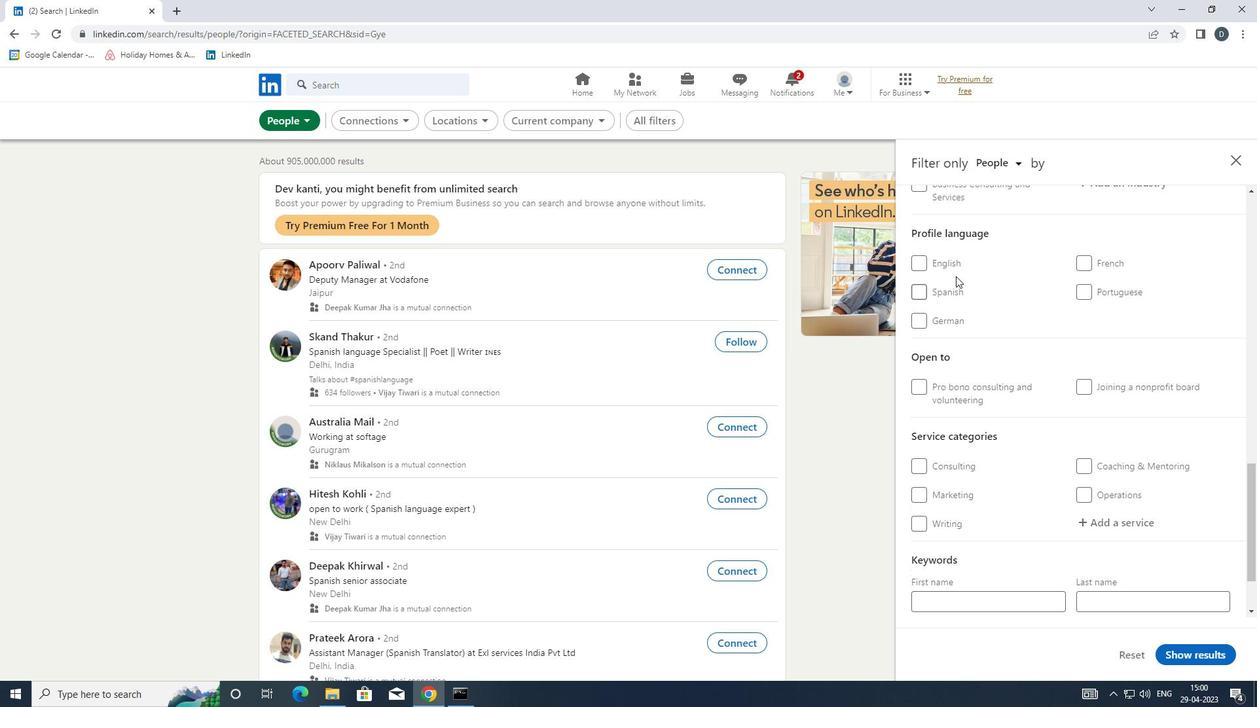 
Action: Mouse pressed left at (942, 264)
Screenshot: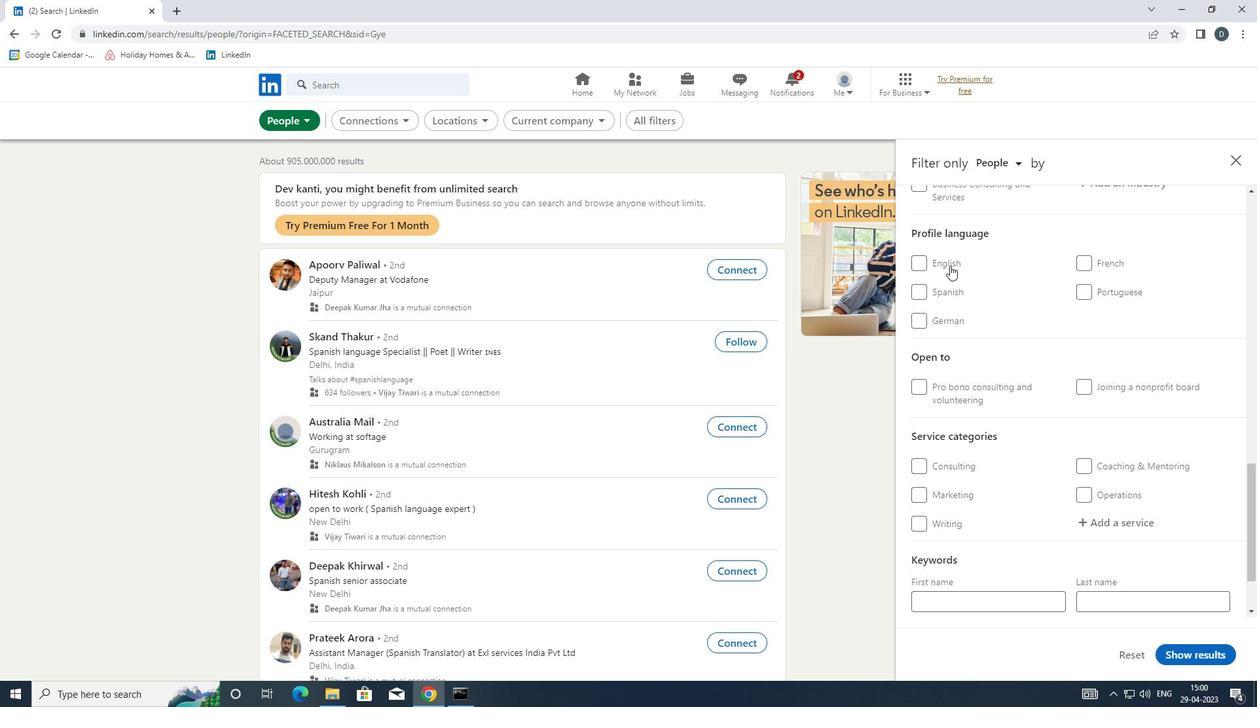 
Action: Mouse moved to (963, 277)
Screenshot: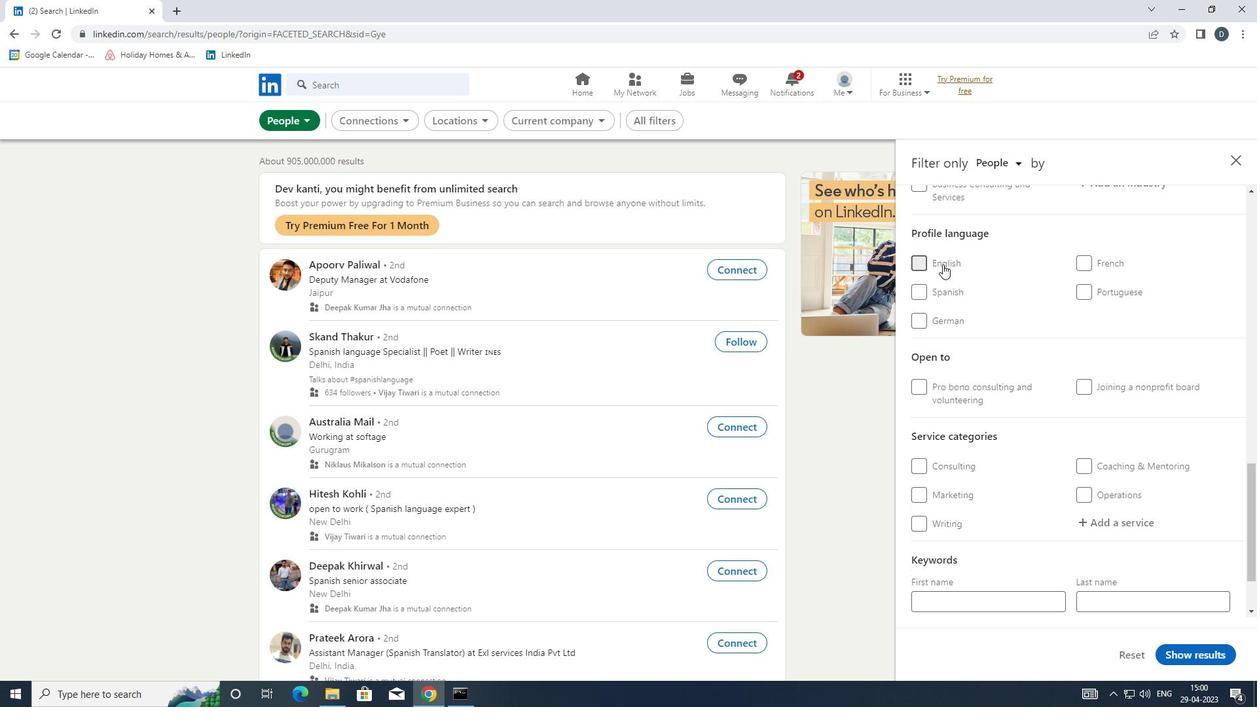 
Action: Mouse scrolled (963, 278) with delta (0, 0)
Screenshot: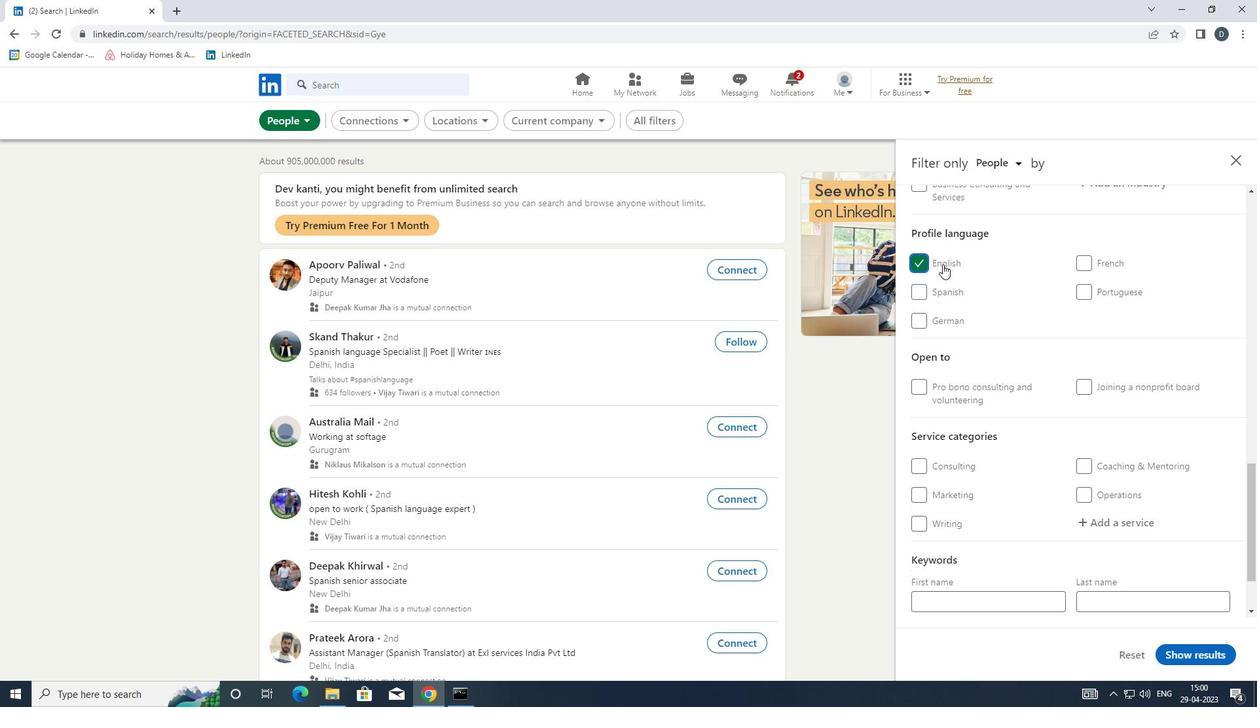 
Action: Mouse moved to (963, 277)
Screenshot: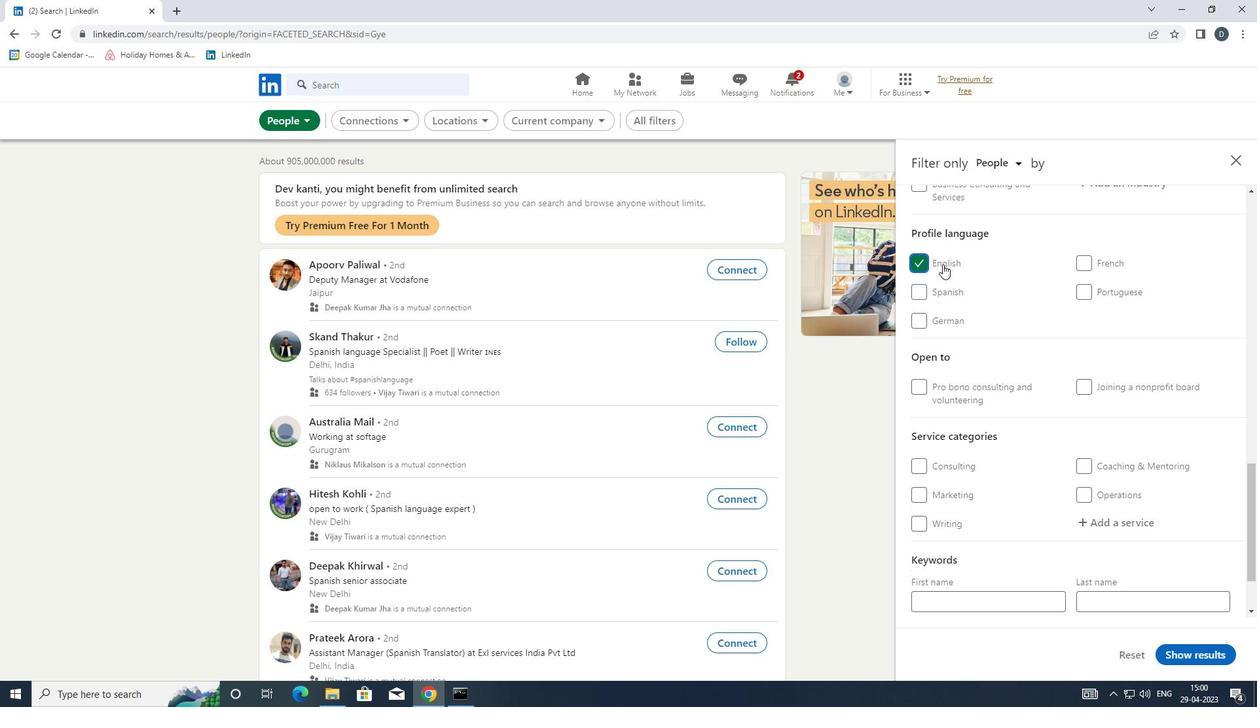 
Action: Mouse scrolled (963, 278) with delta (0, 0)
Screenshot: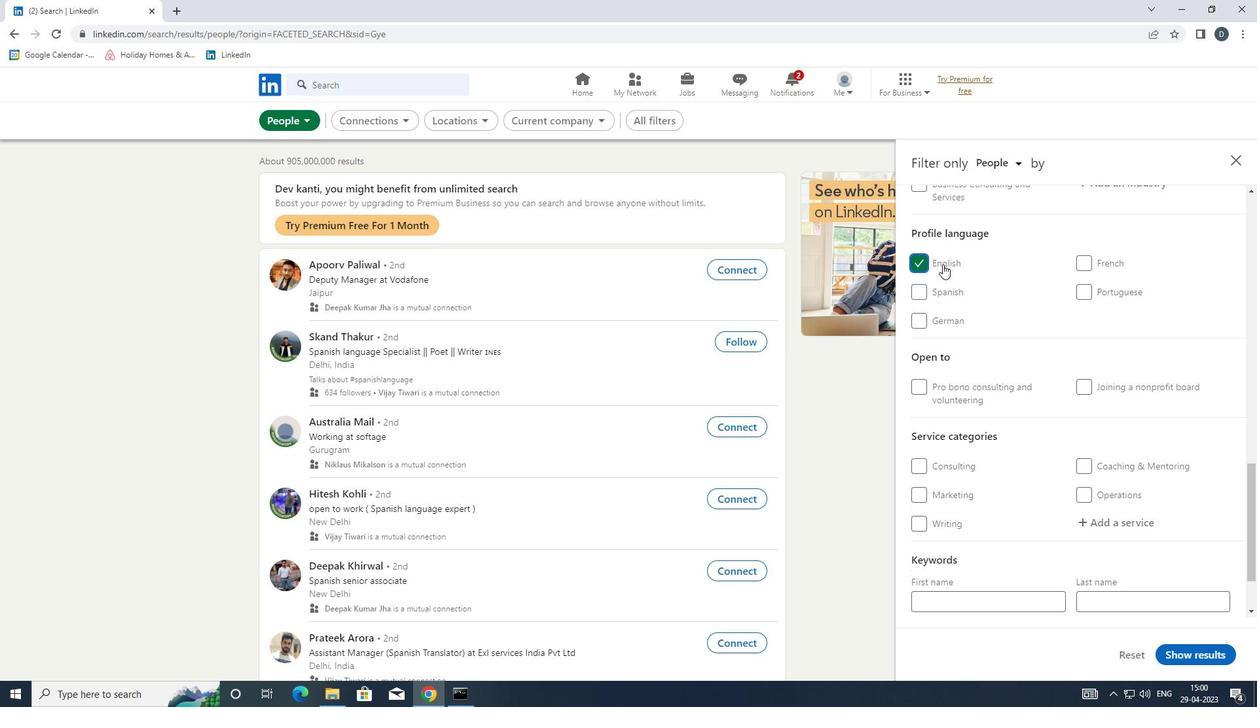 
Action: Mouse moved to (964, 278)
Screenshot: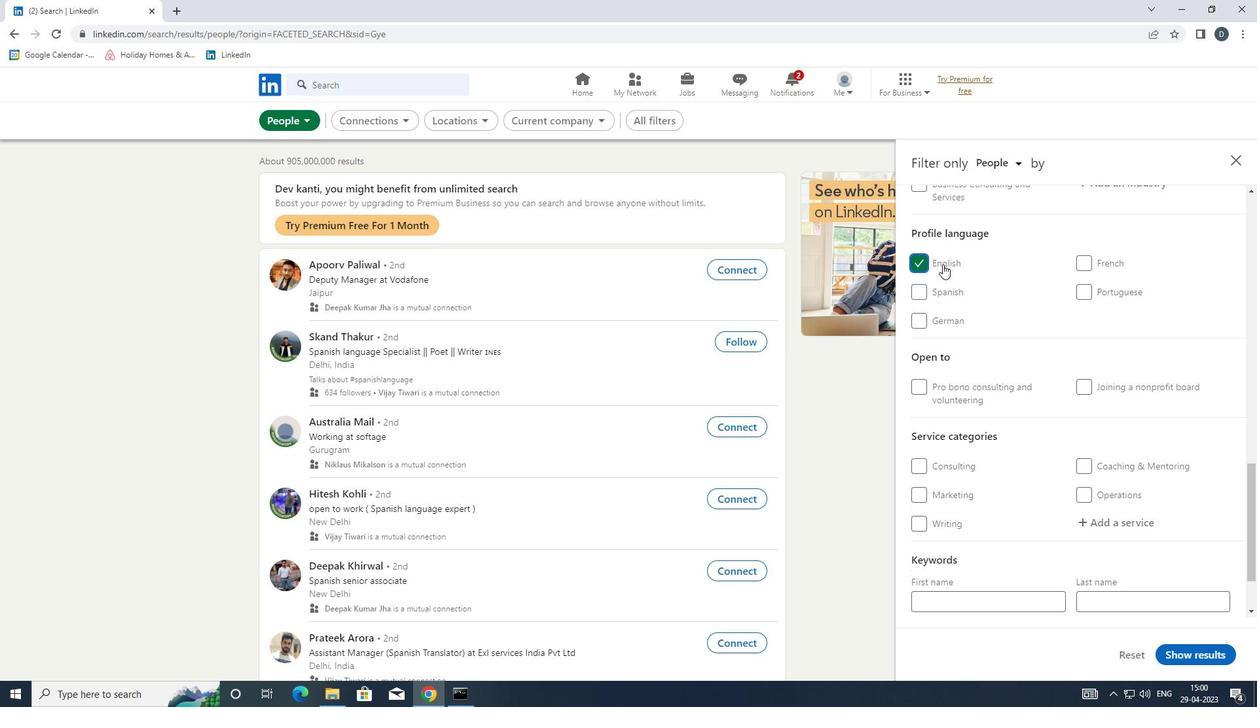 
Action: Mouse scrolled (964, 278) with delta (0, 0)
Screenshot: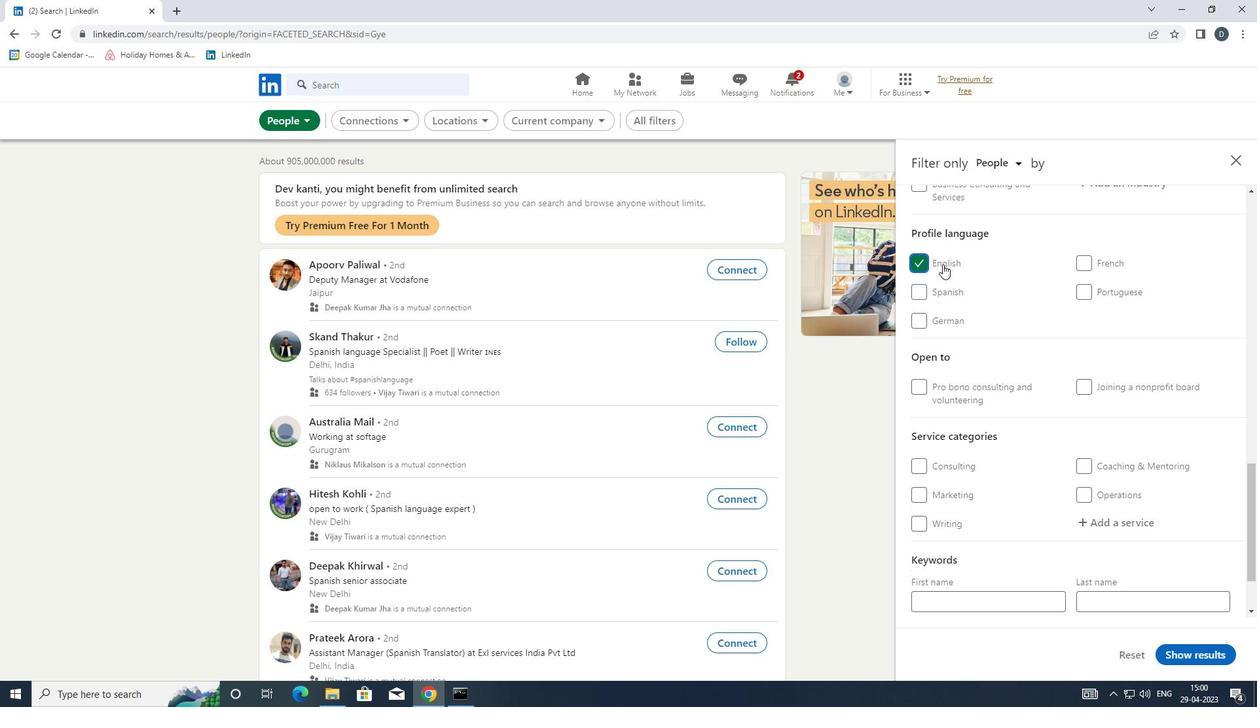 
Action: Mouse scrolled (964, 278) with delta (0, 0)
Screenshot: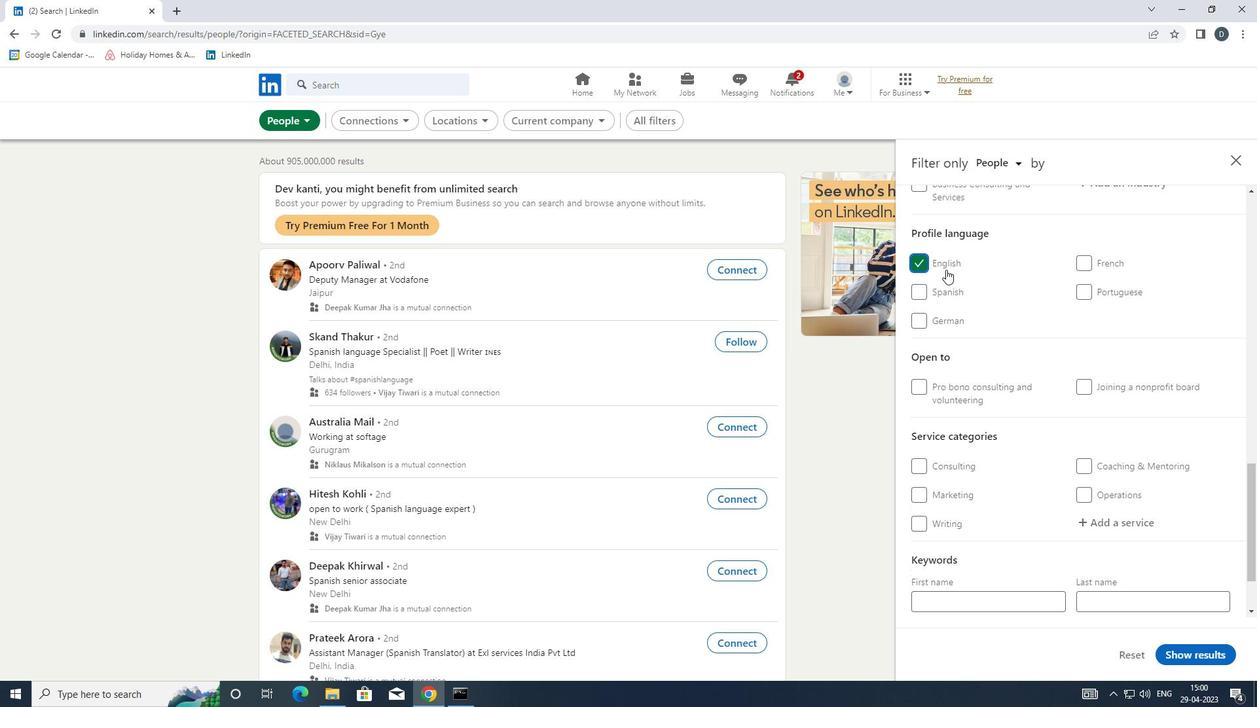 
Action: Mouse scrolled (964, 278) with delta (0, 0)
Screenshot: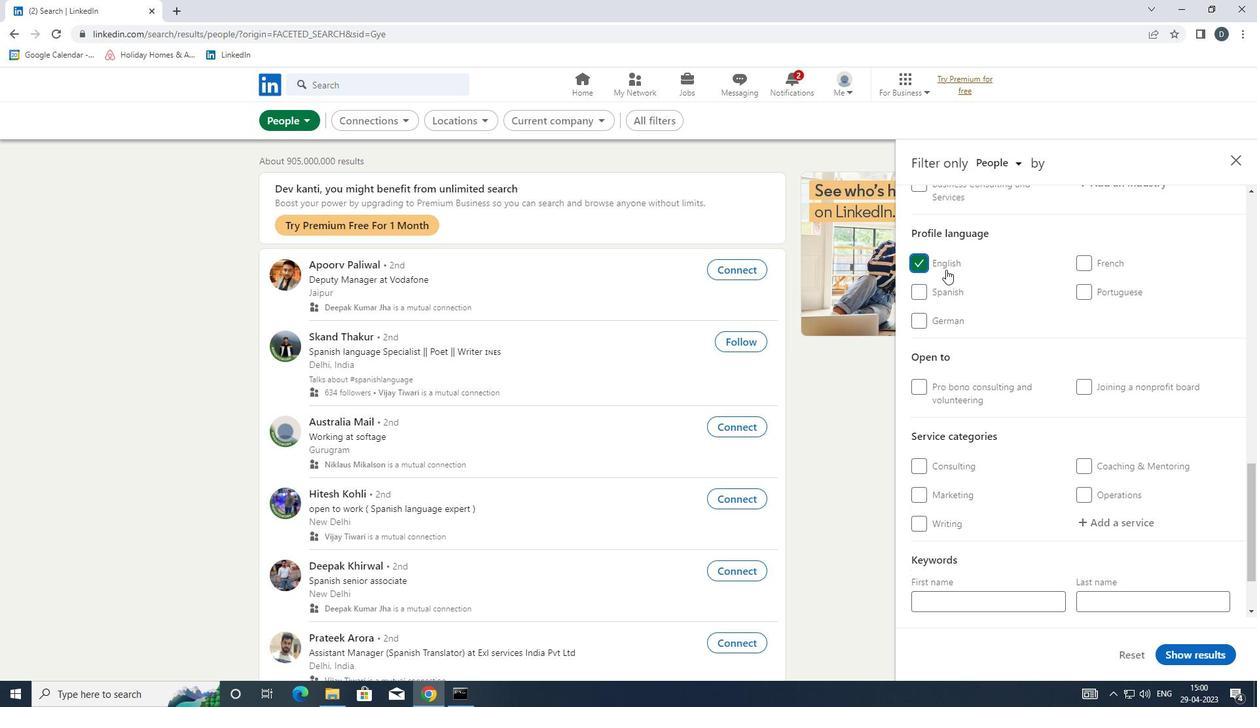 
Action: Mouse moved to (975, 290)
Screenshot: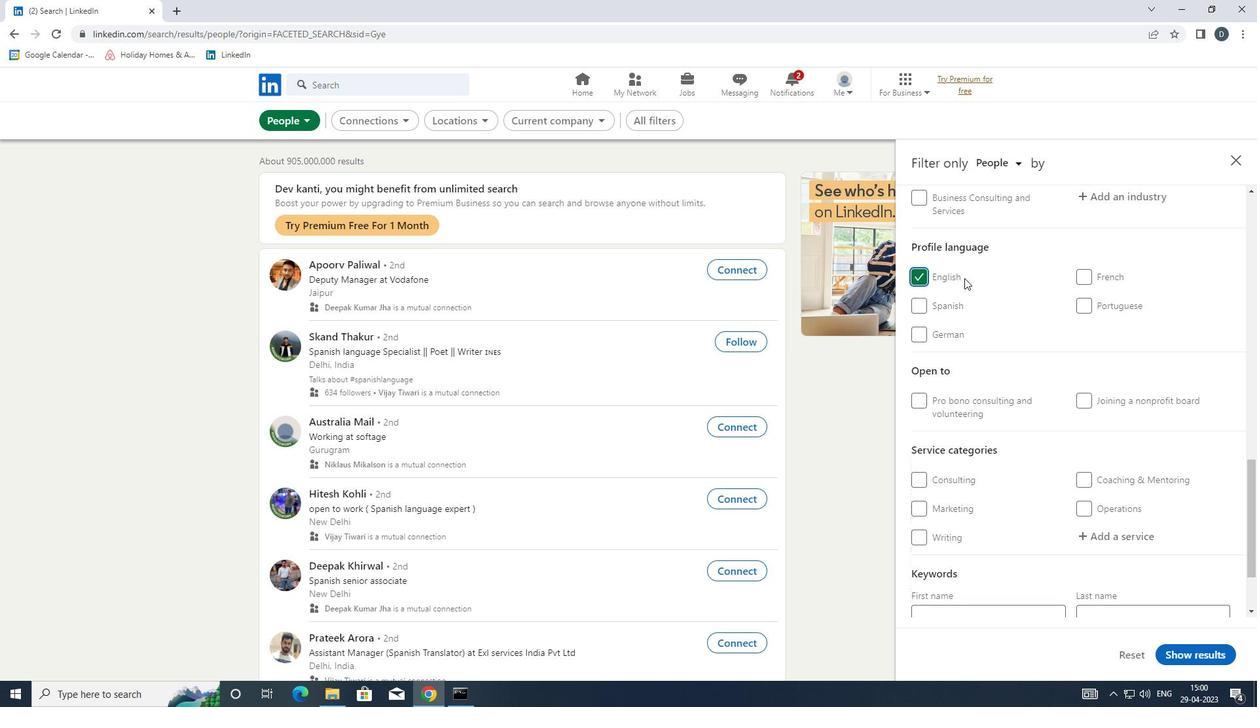 
Action: Mouse scrolled (975, 291) with delta (0, 0)
Screenshot: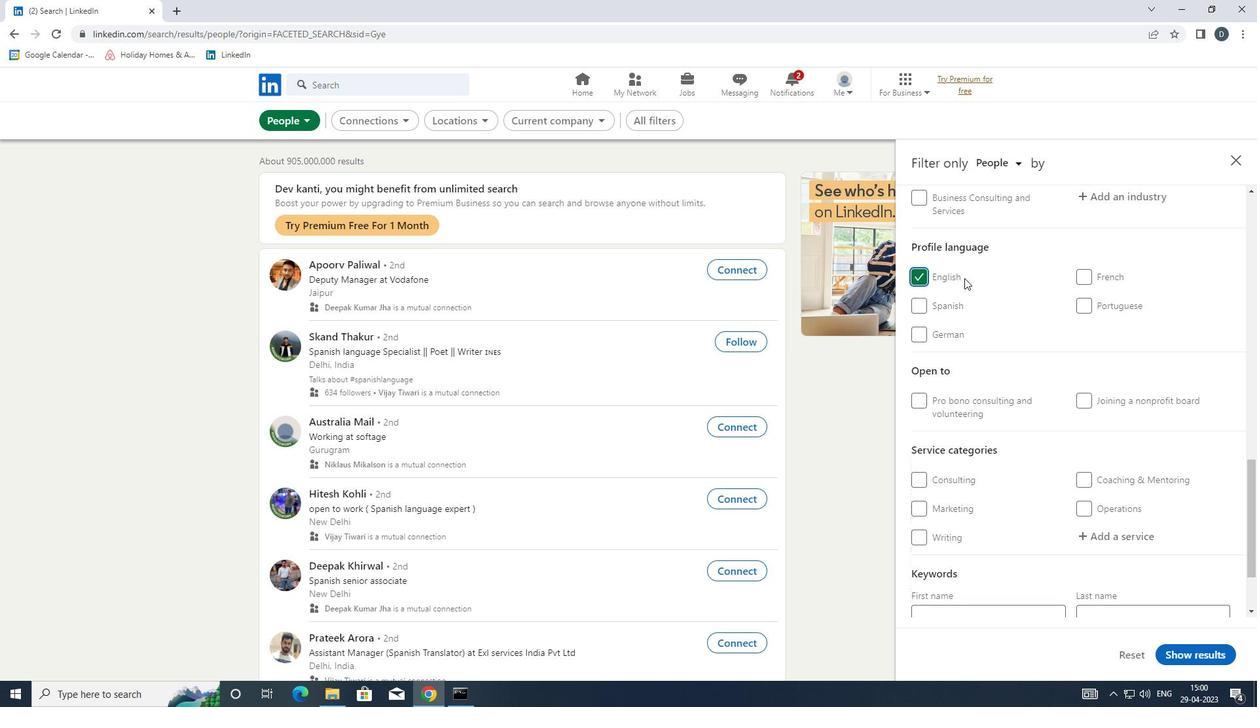
Action: Mouse scrolled (975, 291) with delta (0, 0)
Screenshot: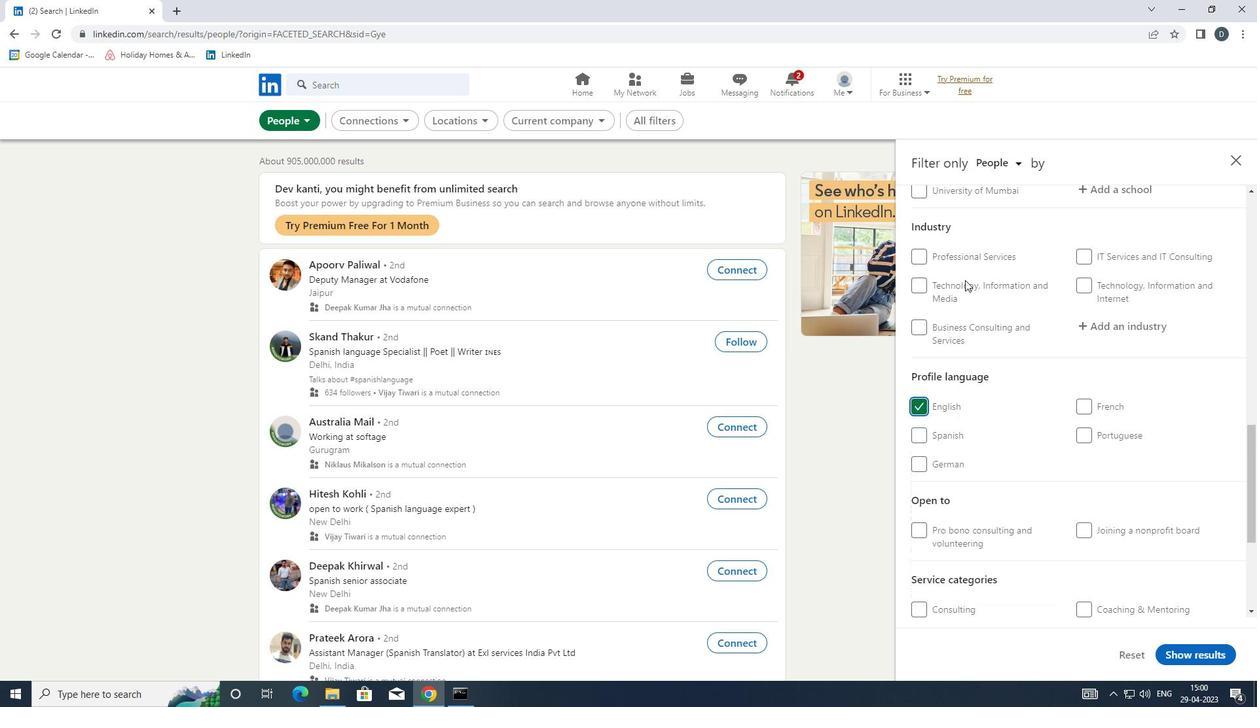 
Action: Mouse scrolled (975, 291) with delta (0, 0)
Screenshot: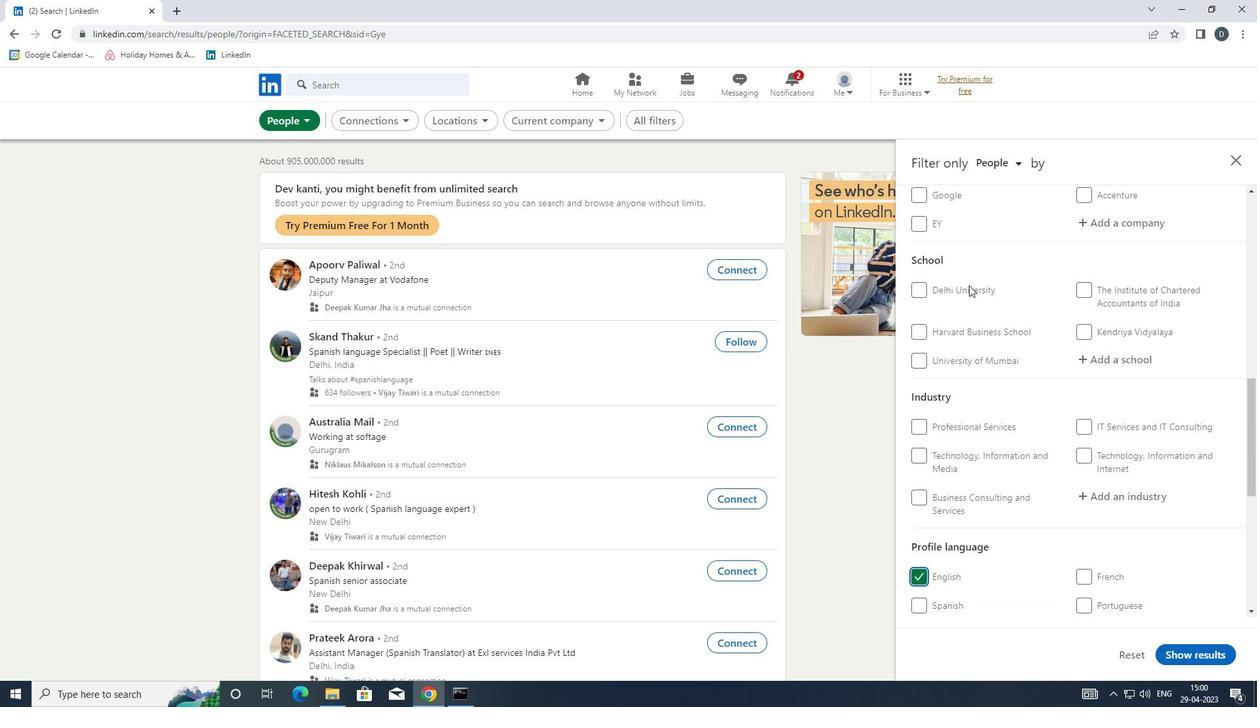 
Action: Mouse moved to (1105, 305)
Screenshot: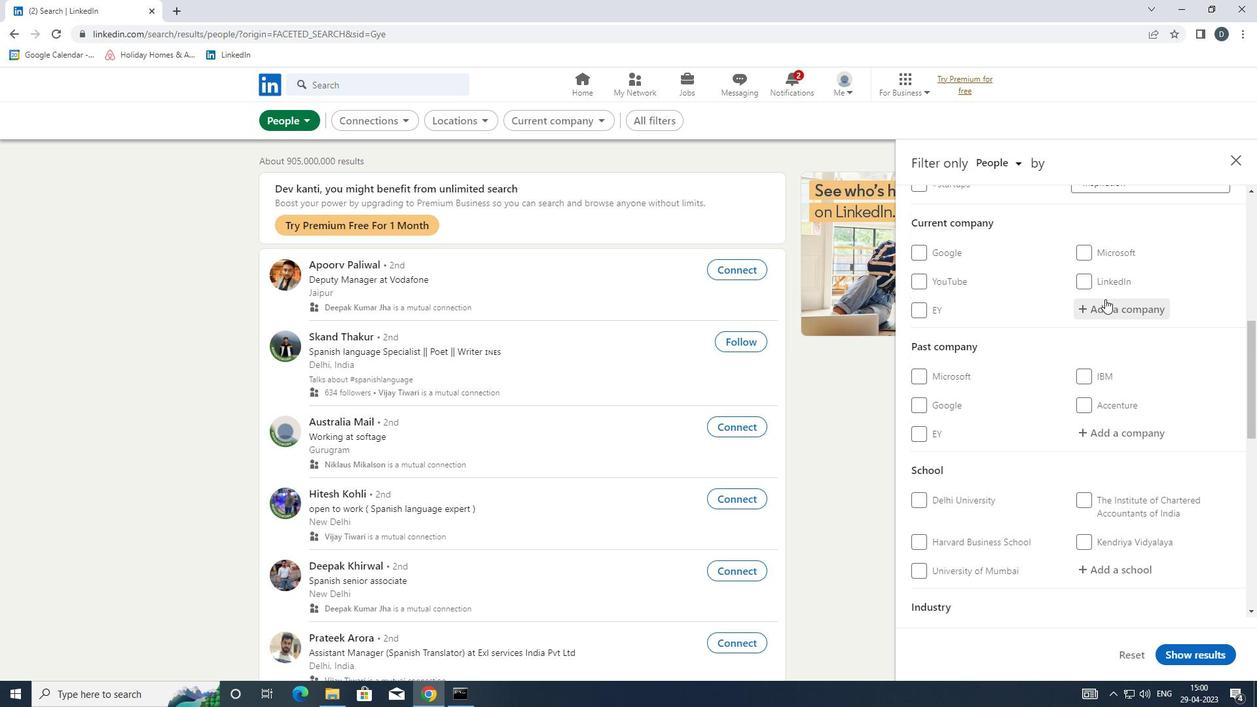 
Action: Mouse pressed left at (1105, 305)
Screenshot: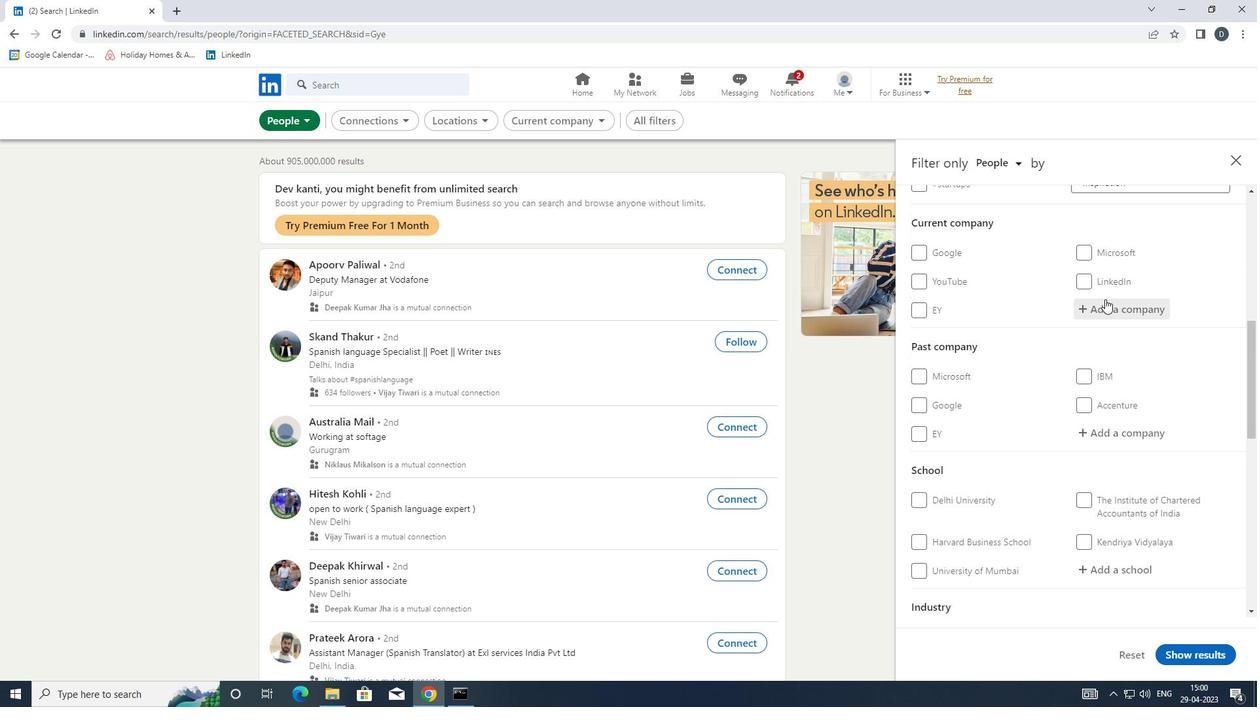 
Action: Key pressed <Key.shift>LU<Key.backspace><Key.backspace><Key.shift>LUTHRA
Screenshot: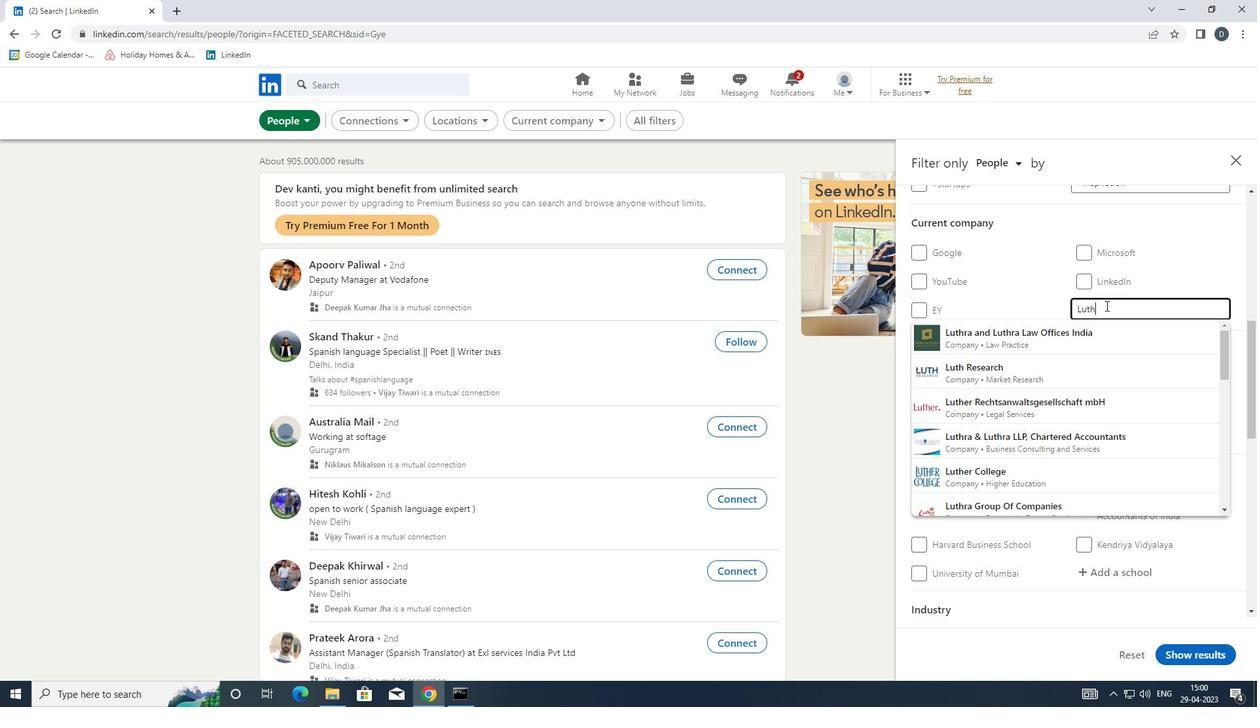 
Action: Mouse moved to (1128, 338)
Screenshot: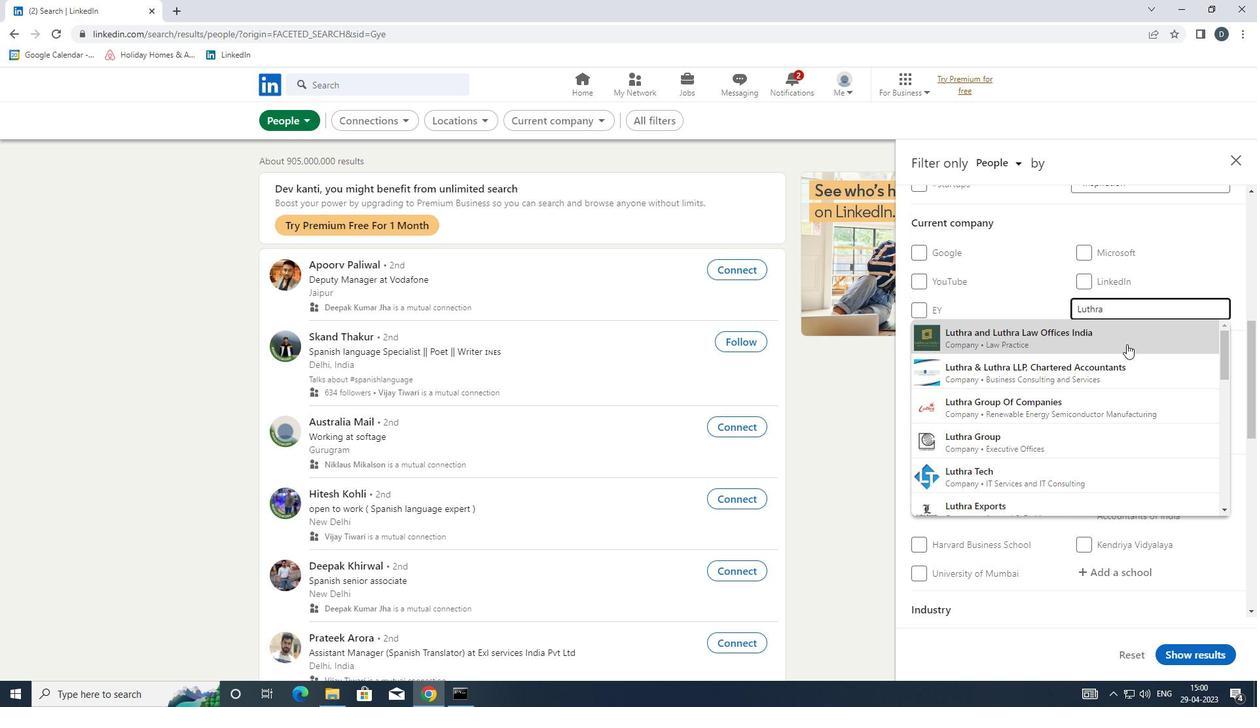 
Action: Mouse pressed left at (1128, 338)
Screenshot: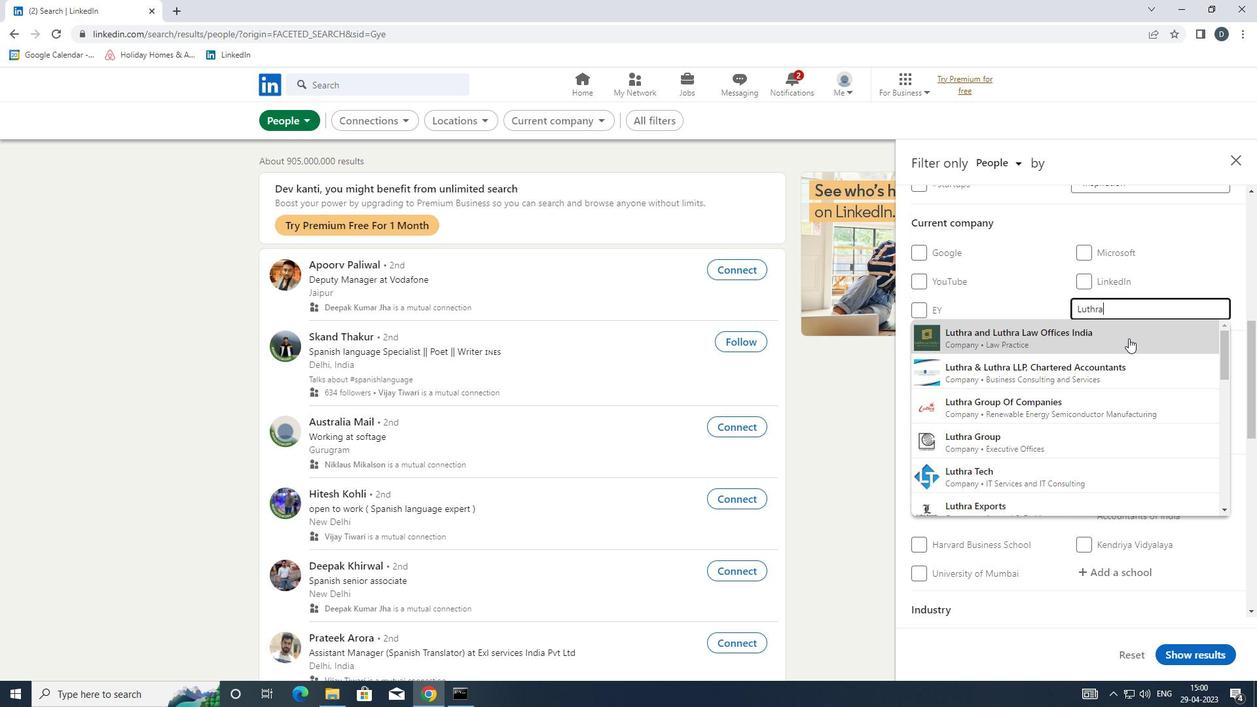 
Action: Mouse moved to (1115, 336)
Screenshot: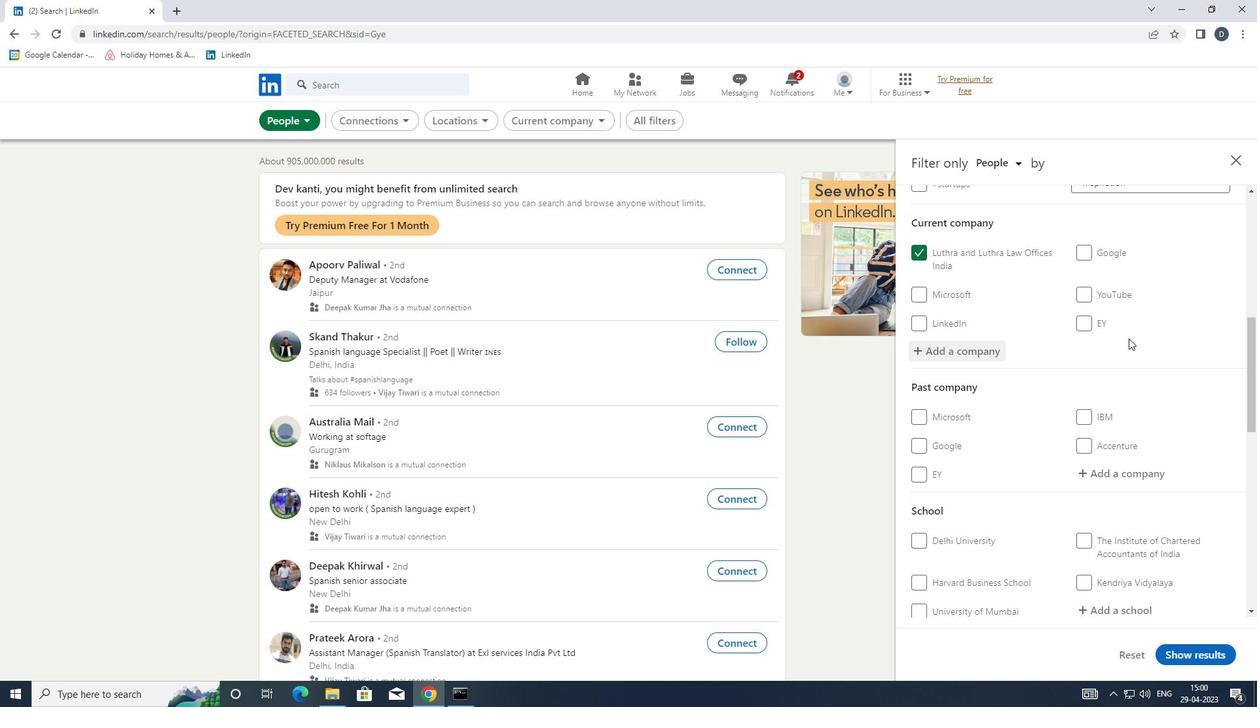 
Action: Mouse scrolled (1115, 335) with delta (0, 0)
Screenshot: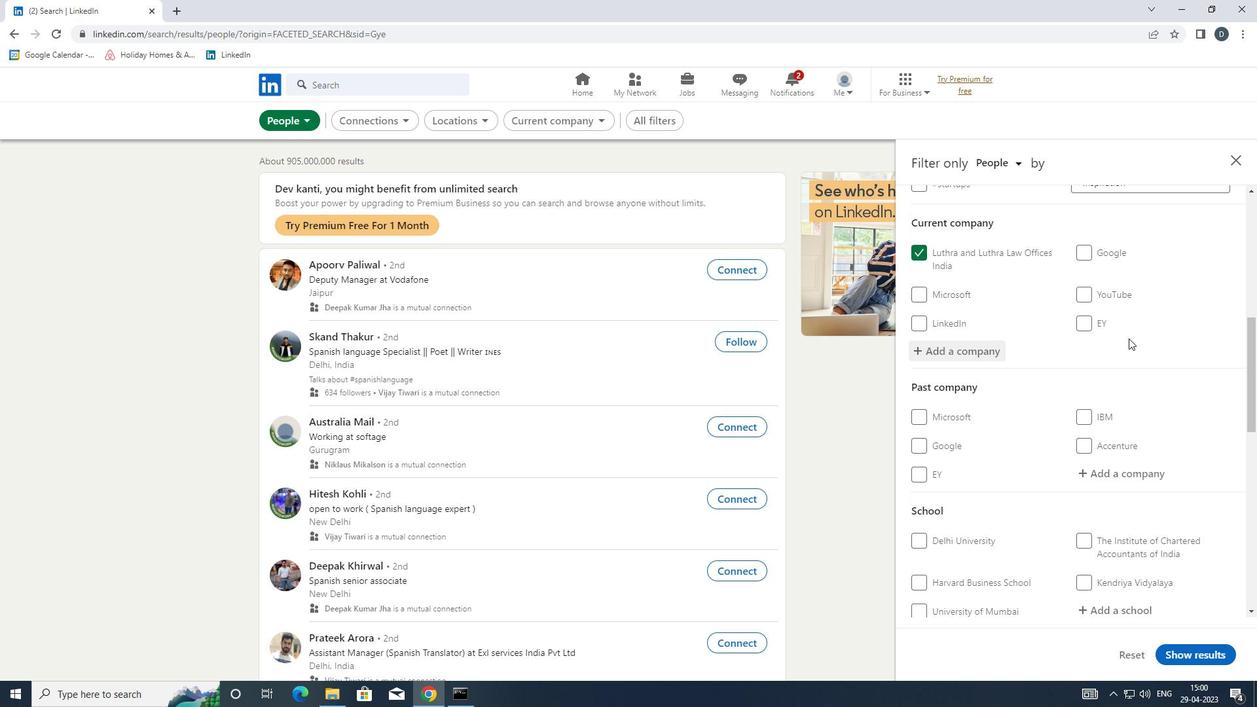 
Action: Mouse scrolled (1115, 335) with delta (0, 0)
Screenshot: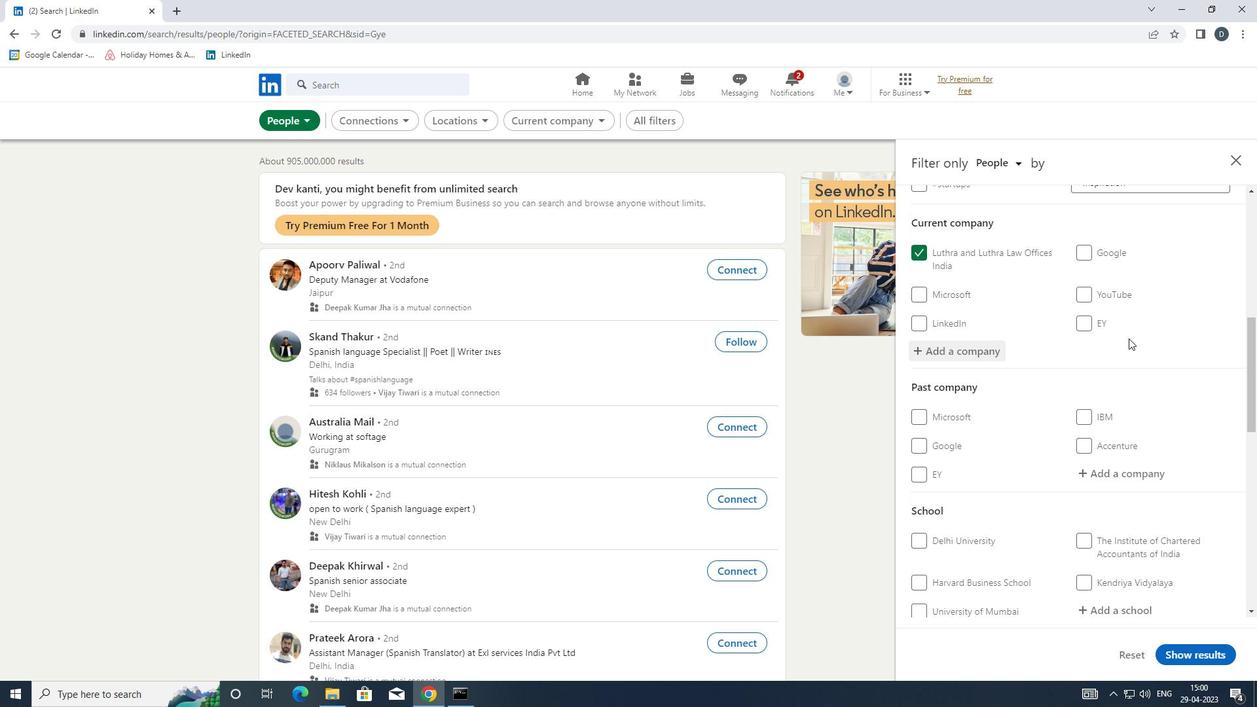 
Action: Mouse scrolled (1115, 335) with delta (0, 0)
Screenshot: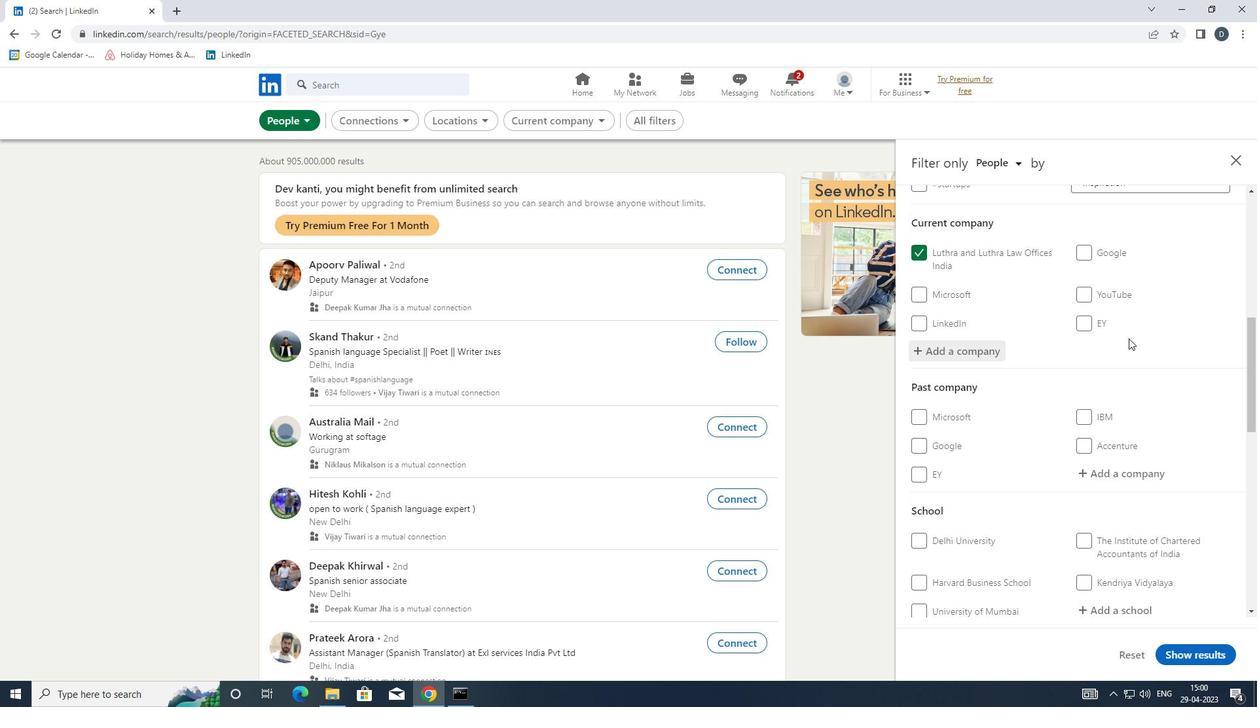 
Action: Mouse scrolled (1115, 335) with delta (0, 0)
Screenshot: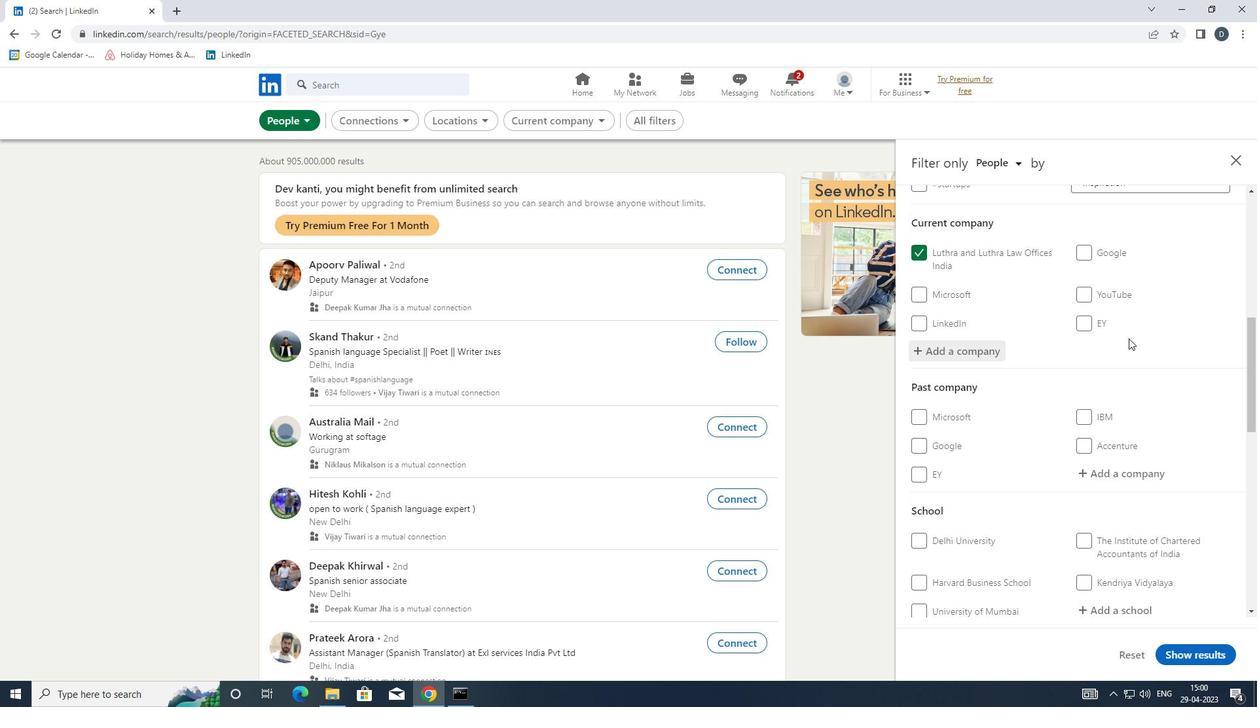
Action: Mouse scrolled (1115, 335) with delta (0, 0)
Screenshot: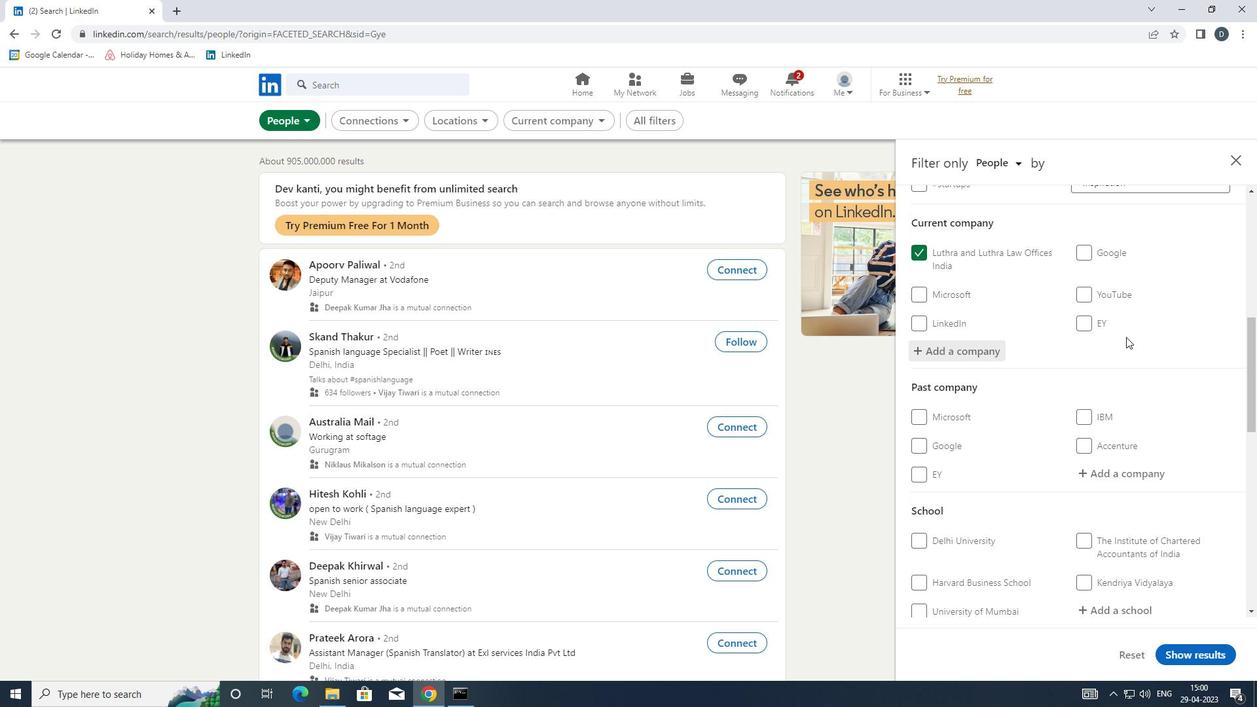 
Action: Mouse moved to (1108, 430)
Screenshot: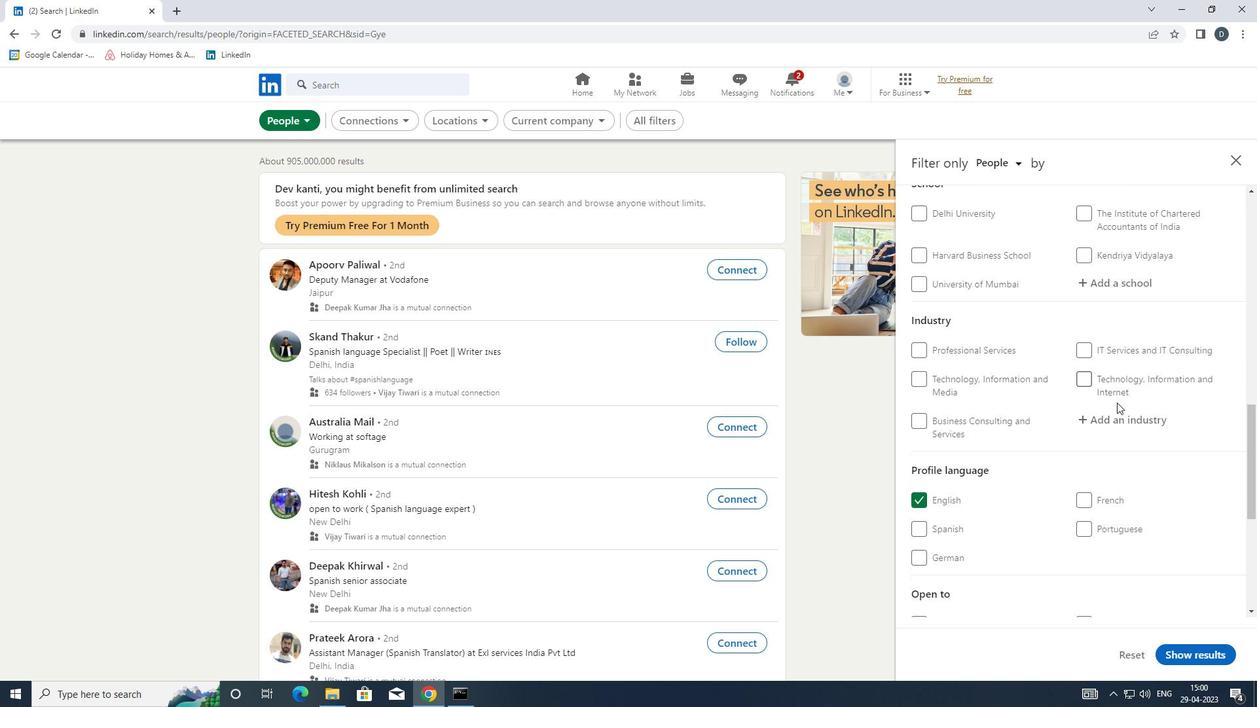 
Action: Mouse pressed left at (1108, 430)
Screenshot: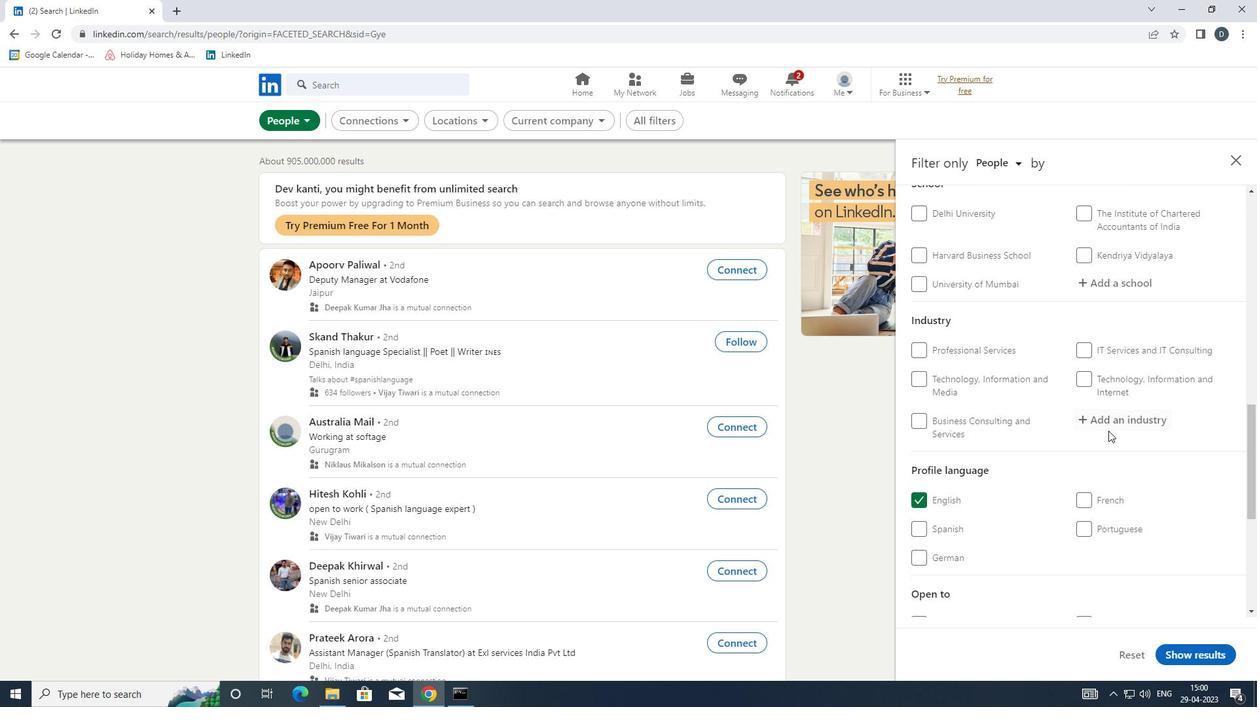 
Action: Mouse moved to (1109, 426)
Screenshot: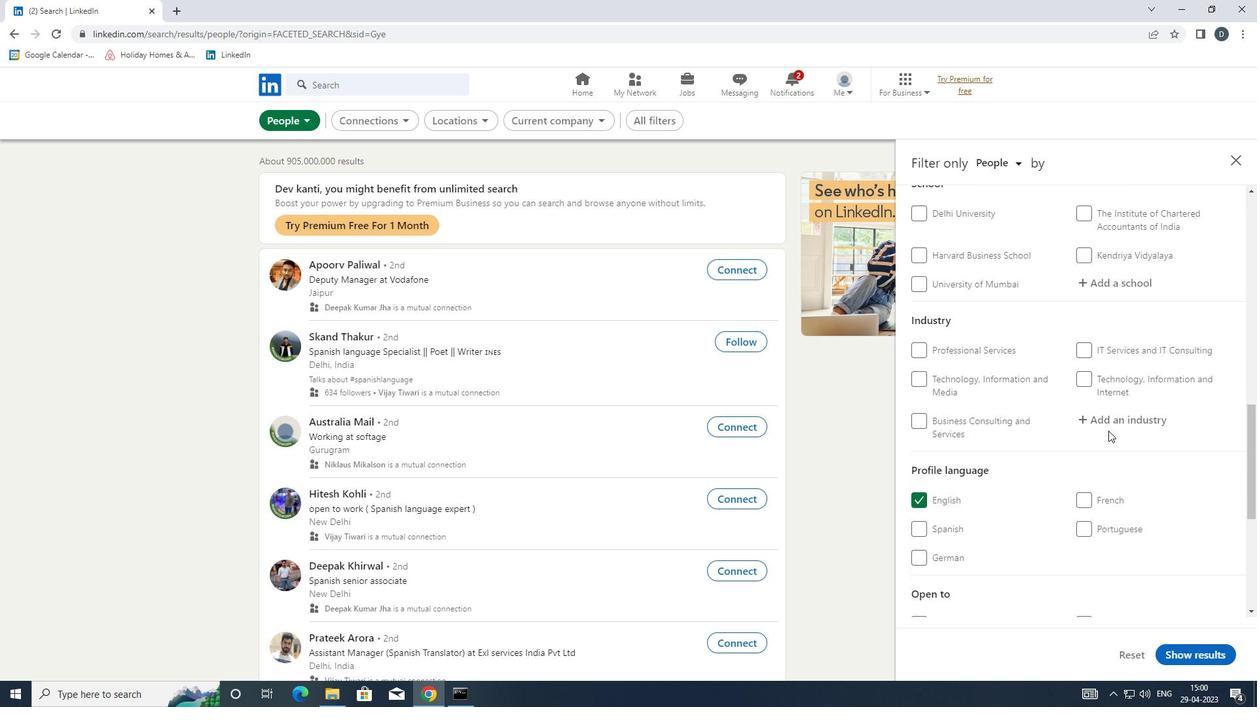 
Action: Mouse pressed left at (1109, 426)
Screenshot: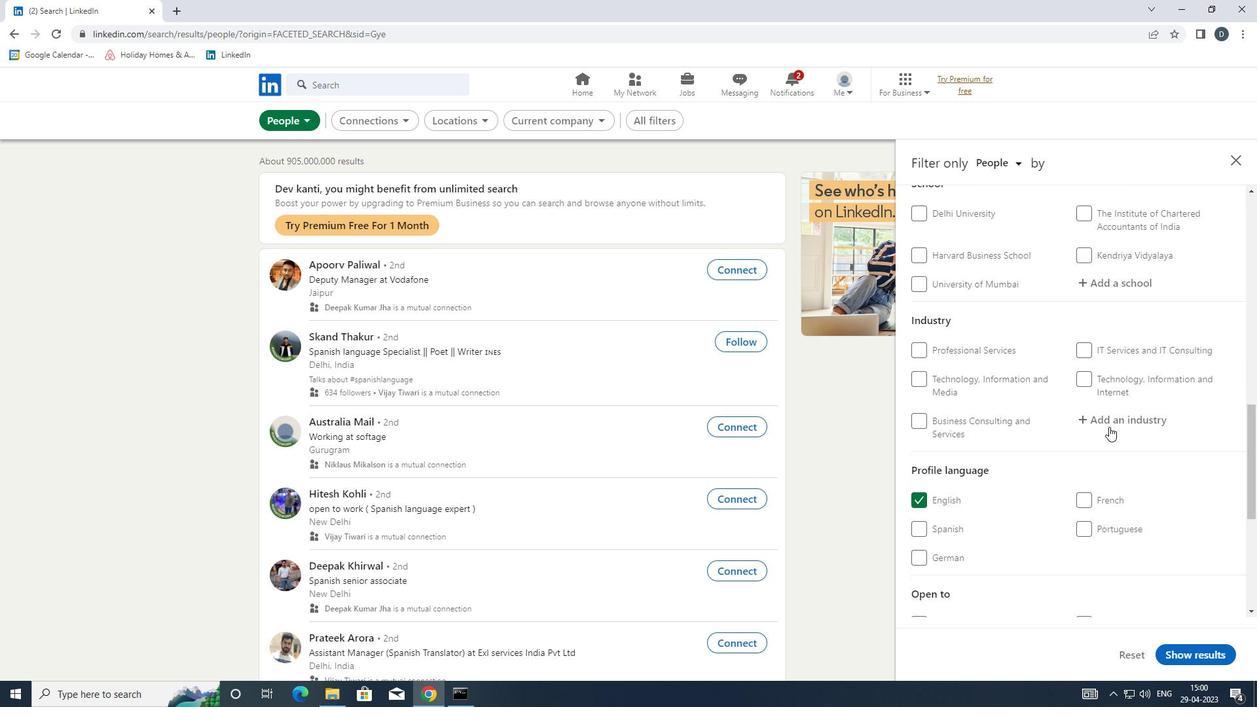 
Action: Mouse moved to (1092, 422)
Screenshot: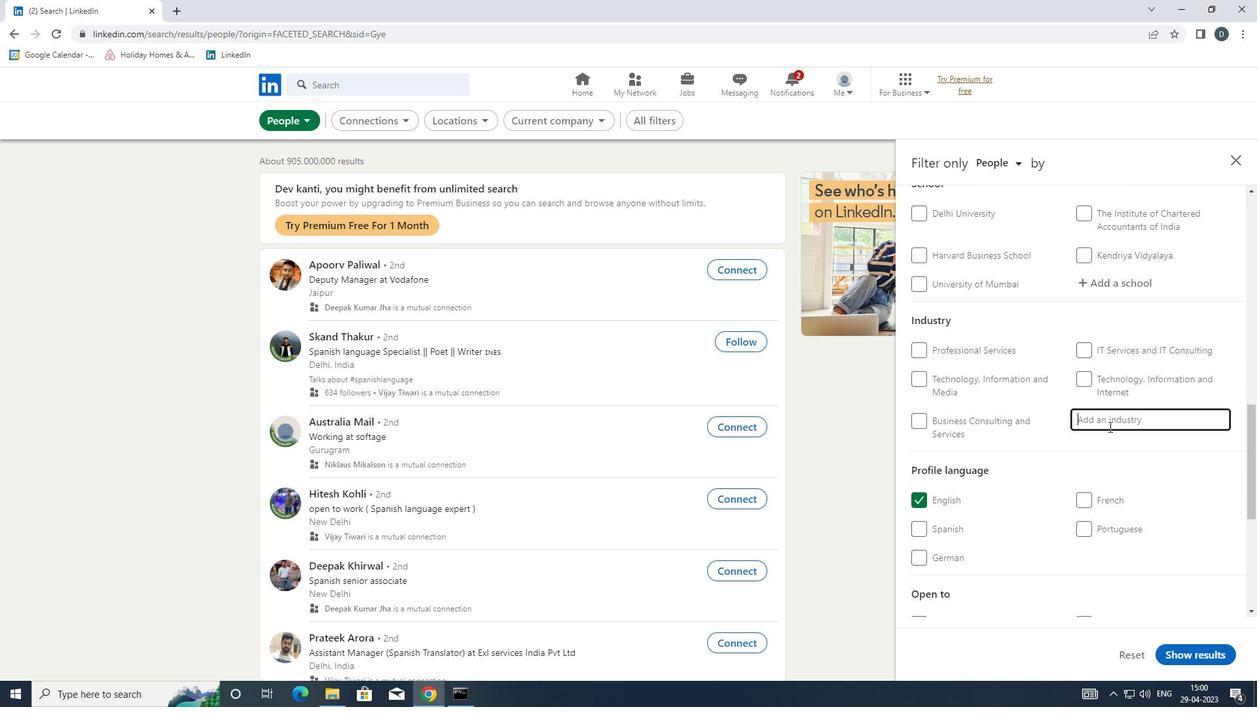 
Action: Key pressed <Key.shift>DOCTOR<Key.space><Key.shift>B
Screenshot: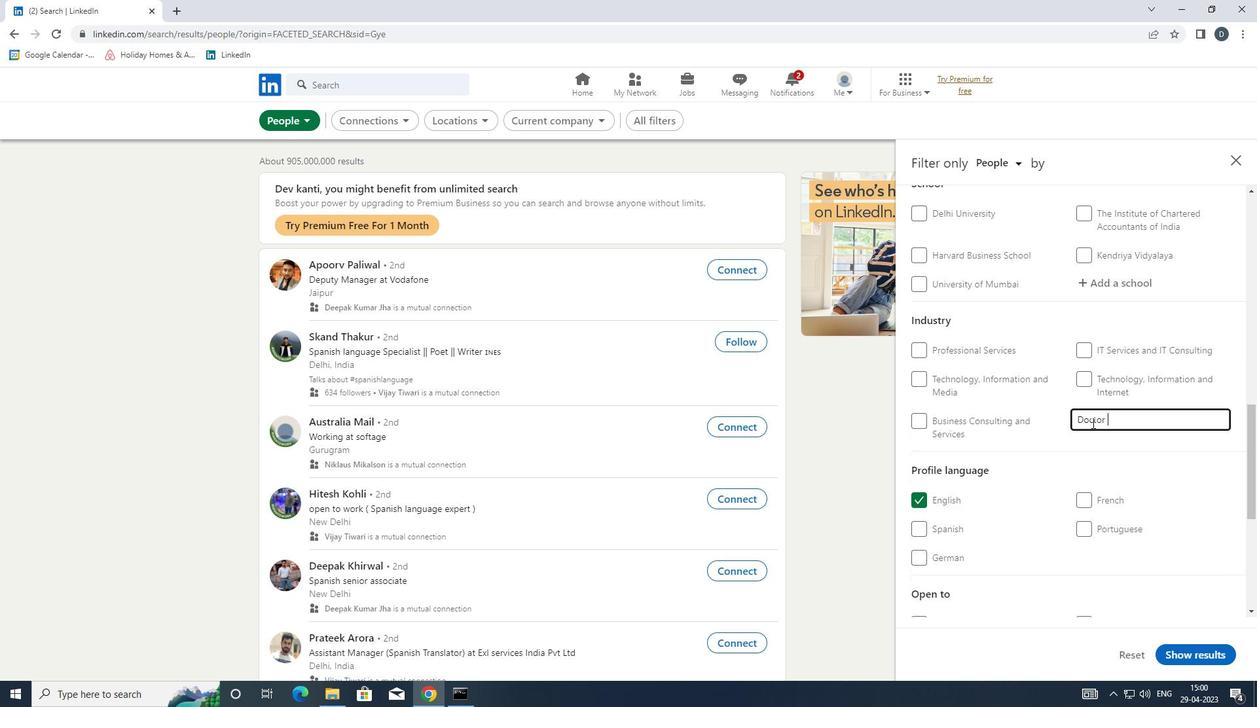 
Action: Mouse moved to (1177, 449)
Screenshot: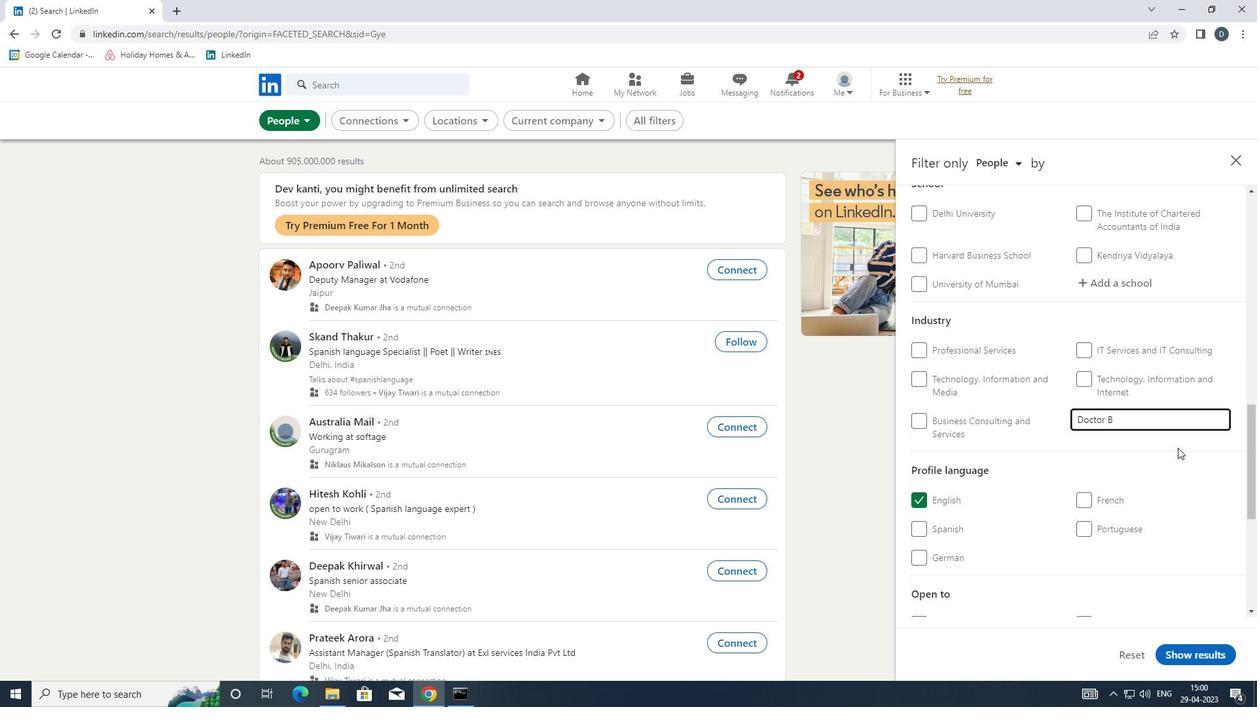 
Action: Key pressed ABASAHEB<Key.space><Key.shift><Key.shift><Key.shift><Key.shift>AMBEDKAR<Key.space><Key.shift>MARATHWADA<Key.space><Key.shift>UNIVER<Key.backspace><Key.backspace><Key.backspace><Key.backspace><Key.backspace><Key.backspace><Key.backspace><Key.backspace><Key.backspace><Key.backspace><Key.backspace><Key.backspace><Key.backspace><Key.backspace><Key.backspace><Key.backspace><Key.backspace><Key.backspace><Key.backspace><Key.backspace><Key.backspace><Key.backspace><Key.backspace><Key.backspace><Key.backspace><Key.backspace><Key.backspace><Key.backspace><Key.backspace><Key.backspace><Key.backspace><Key.backspace><Key.backspace><Key.backspace><Key.backspace><Key.backspace><Key.backspace><Key.backspace><Key.backspace><Key.backspace><Key.backspace><Key.backspace><Key.backspace><Key.backspace><Key.backspace><Key.backspace><Key.backspace><Key.backspace><Key.backspace><Key.backspace><Key.backspace><Key.backspace><Key.backspace>
Screenshot: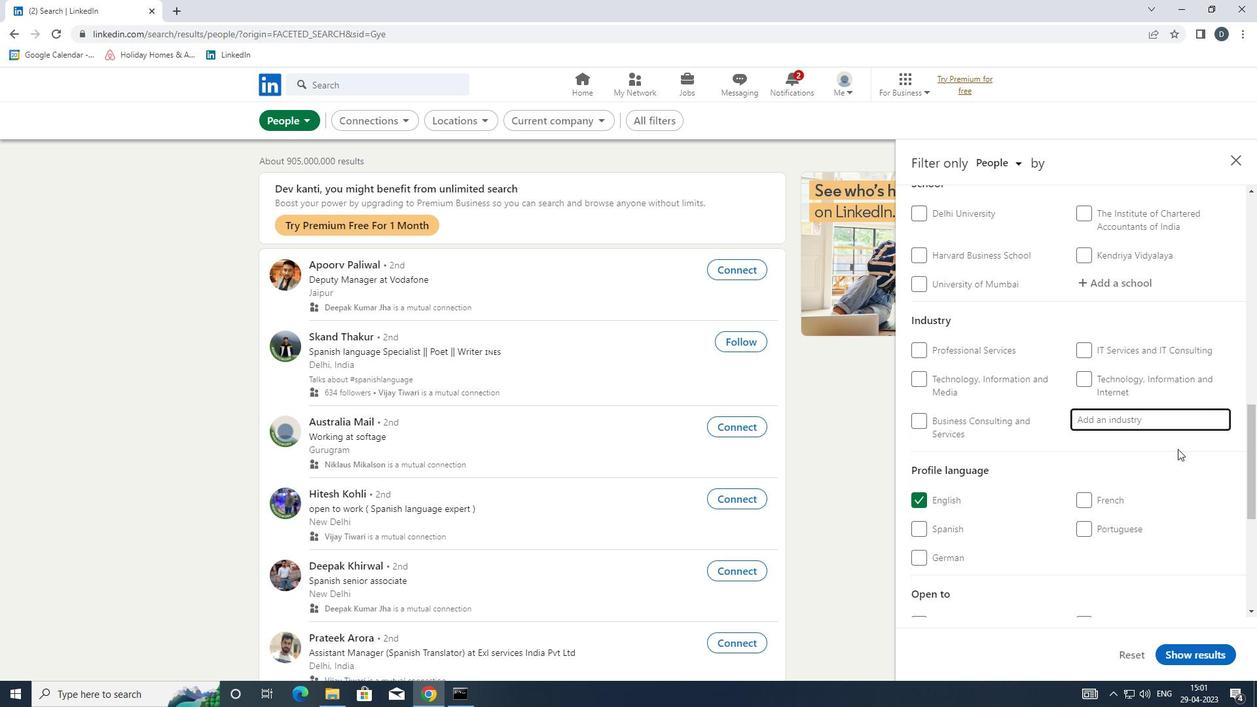 
Action: Mouse moved to (1214, 417)
Screenshot: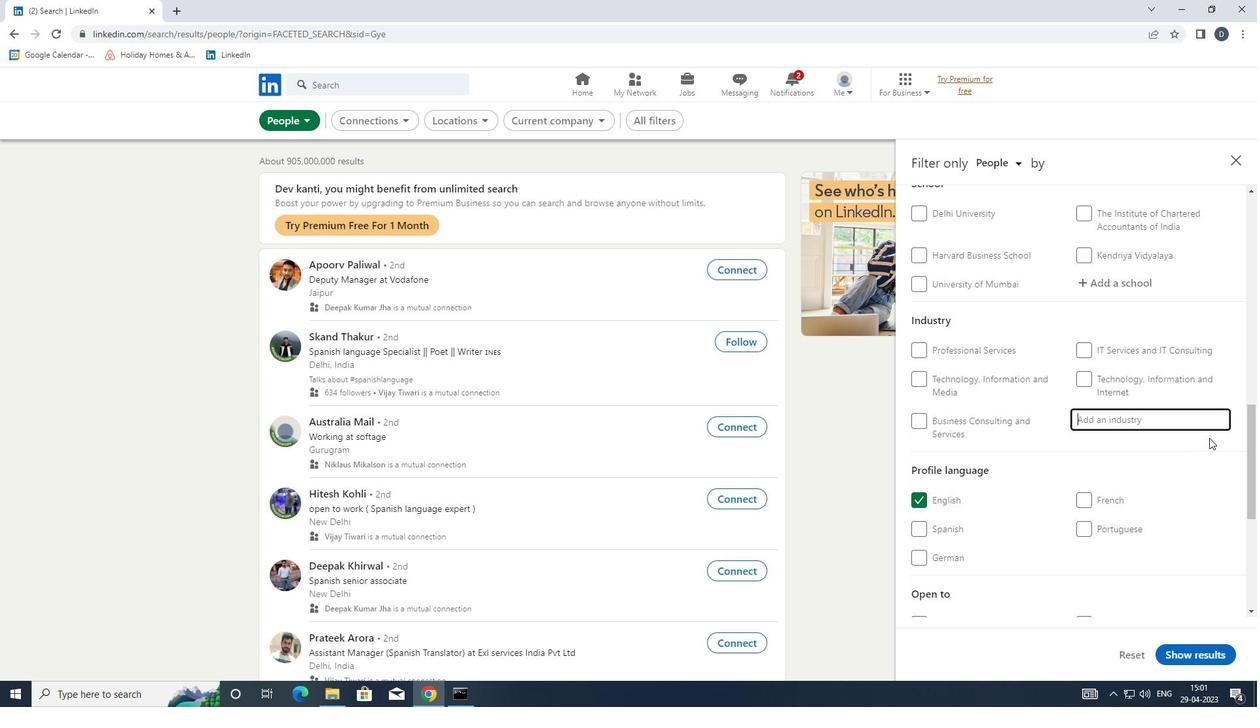 
Action: Mouse scrolled (1214, 417) with delta (0, 0)
Screenshot: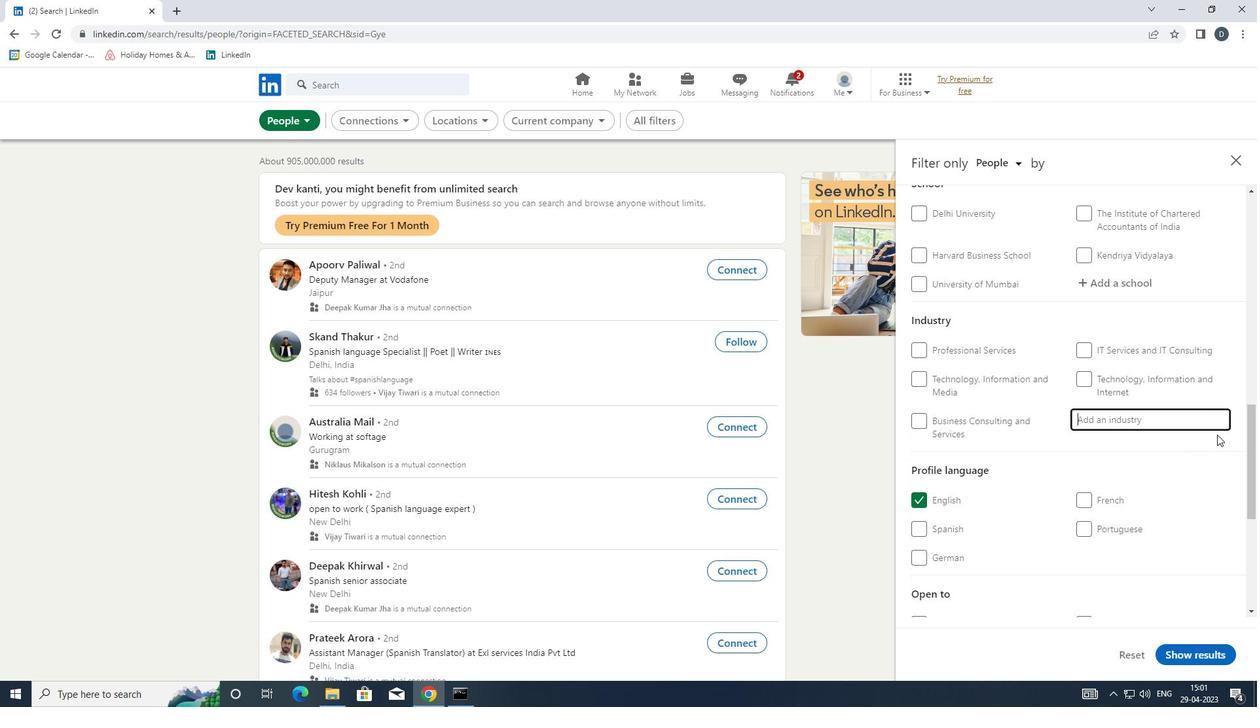 
Action: Mouse moved to (1214, 416)
Screenshot: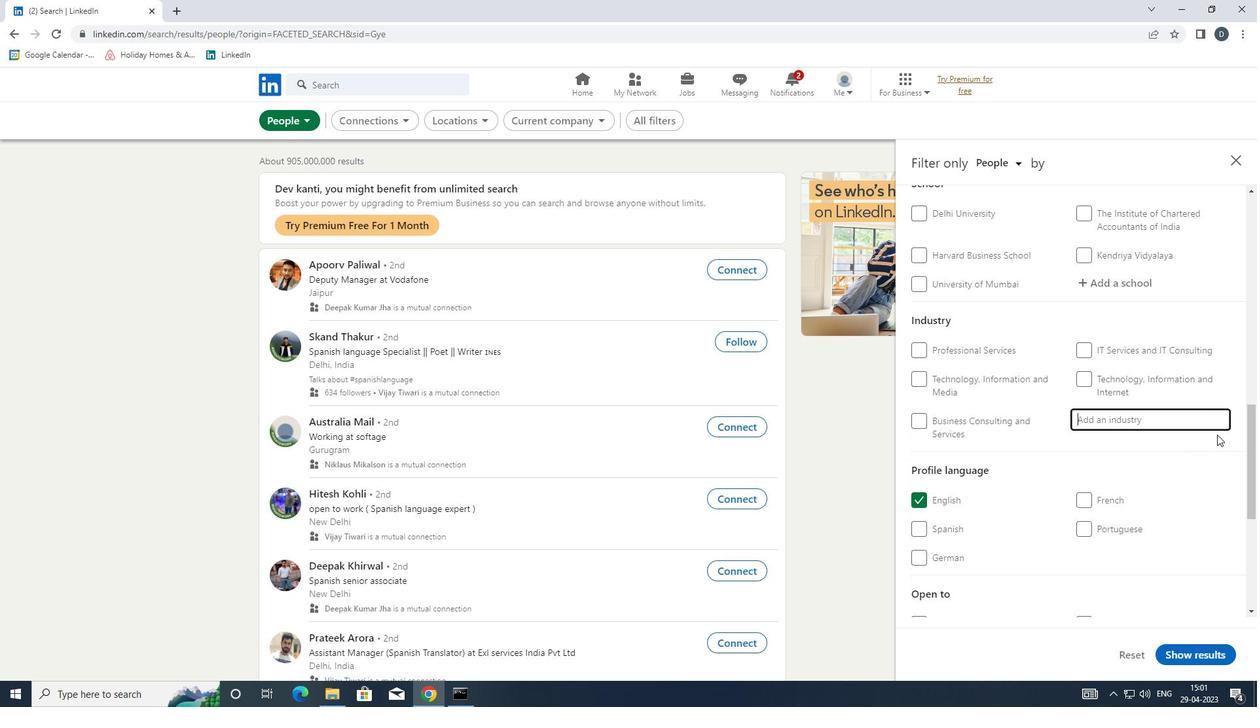 
Action: Mouse scrolled (1214, 417) with delta (0, 0)
Screenshot: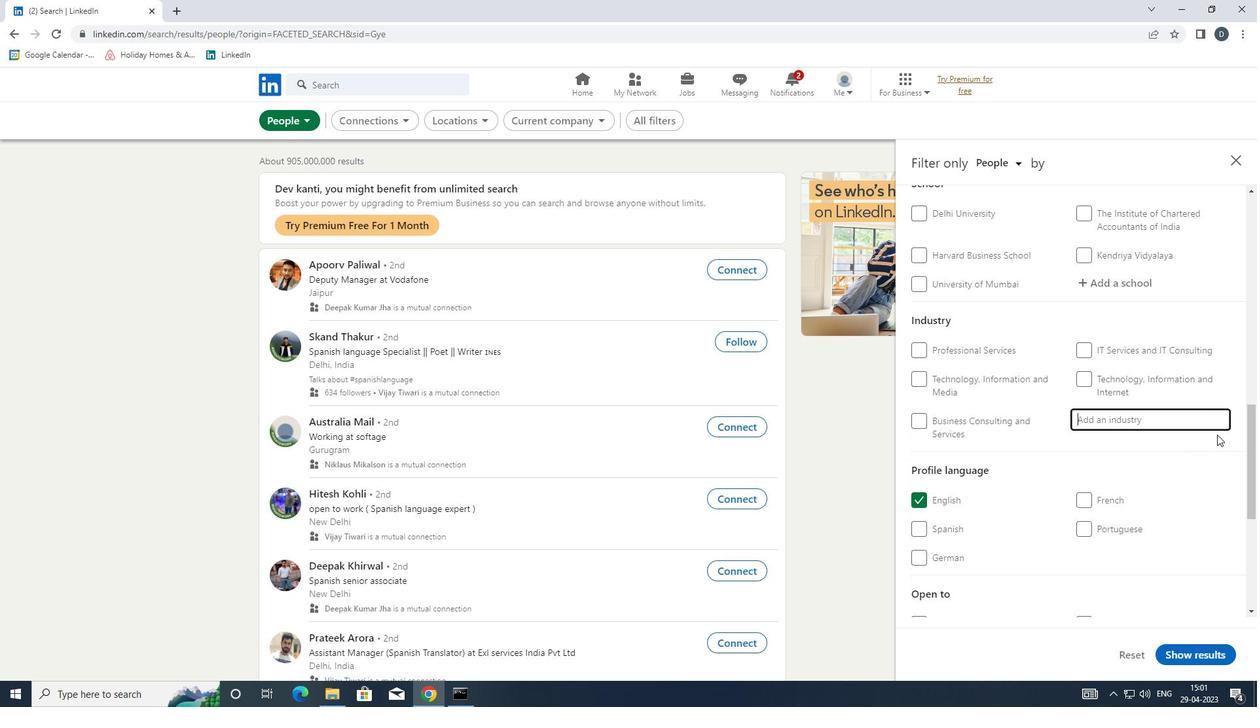 
Action: Mouse moved to (1132, 420)
Screenshot: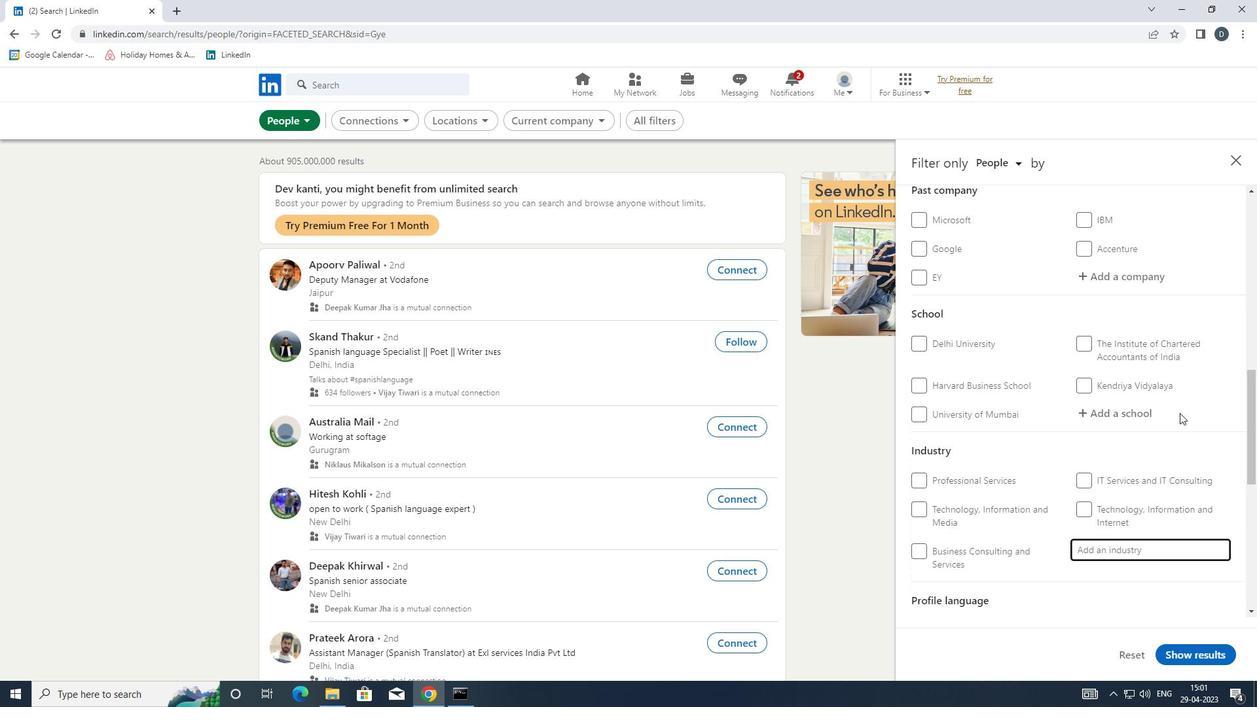 
Action: Mouse pressed left at (1132, 420)
Screenshot: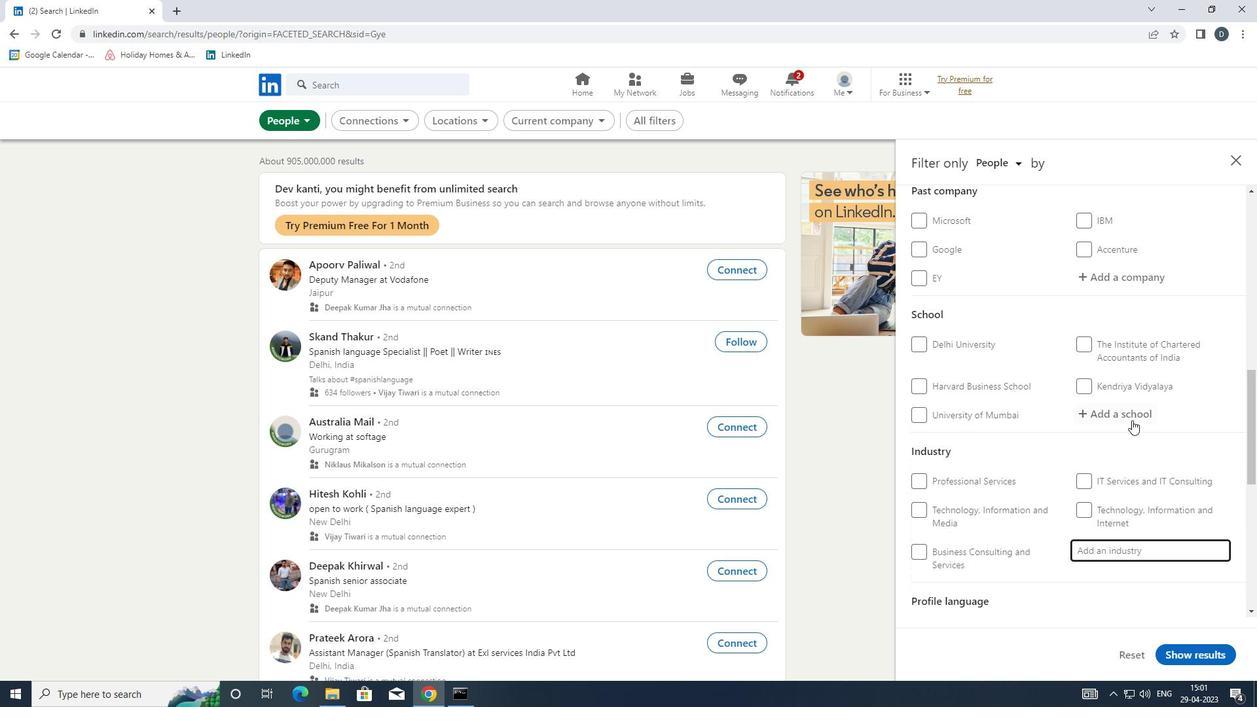 
Action: Key pressed <Key.shift>DOCTOR<Key.space><Key.shift>BABA
Screenshot: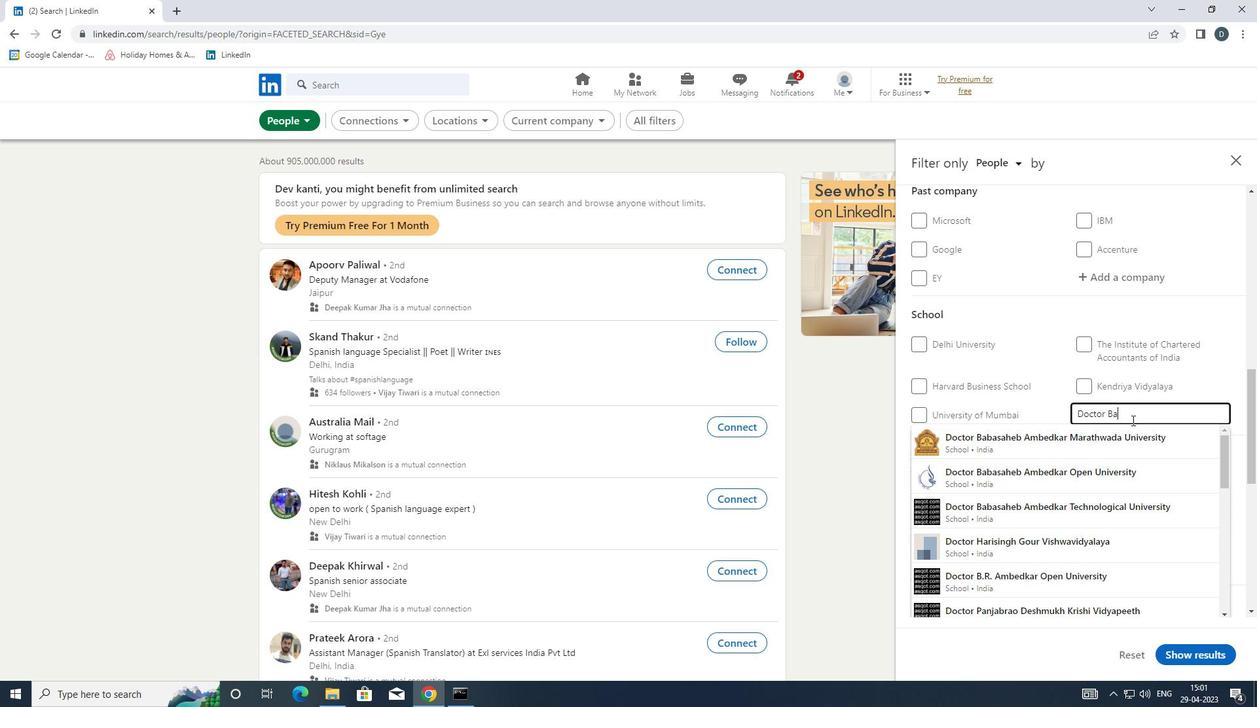 
Action: Mouse moved to (1157, 439)
Screenshot: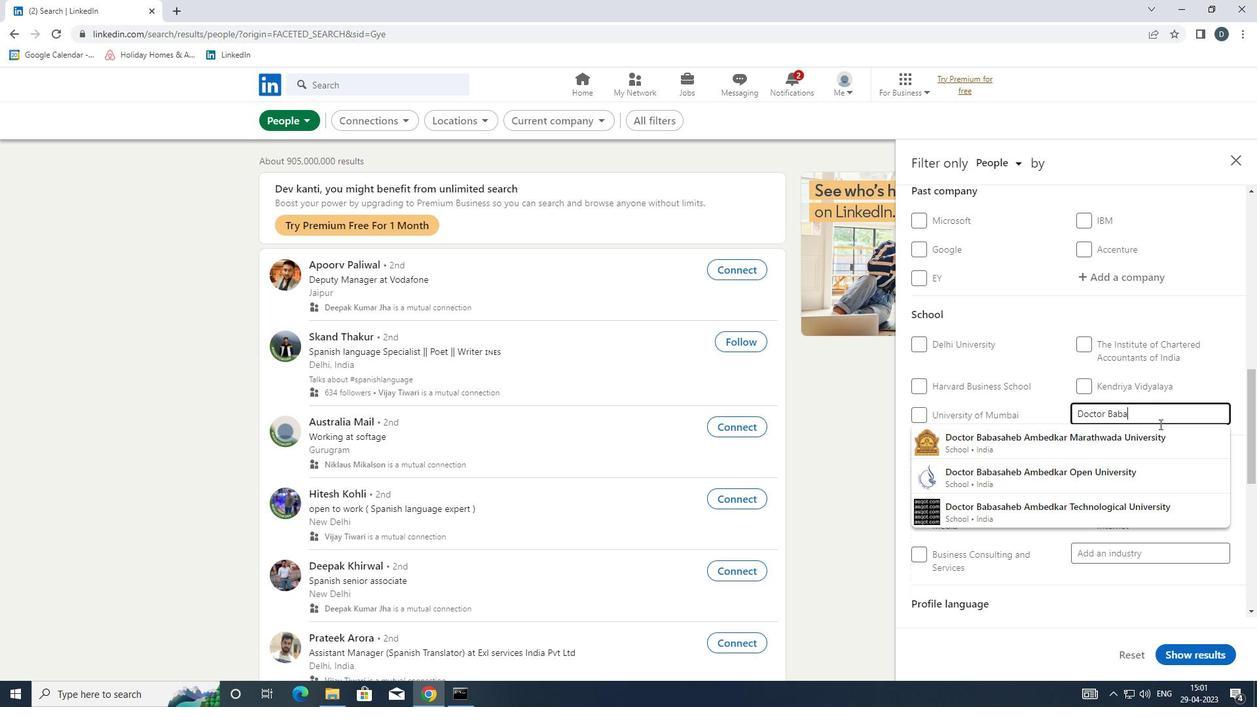 
Action: Mouse pressed left at (1157, 439)
Screenshot: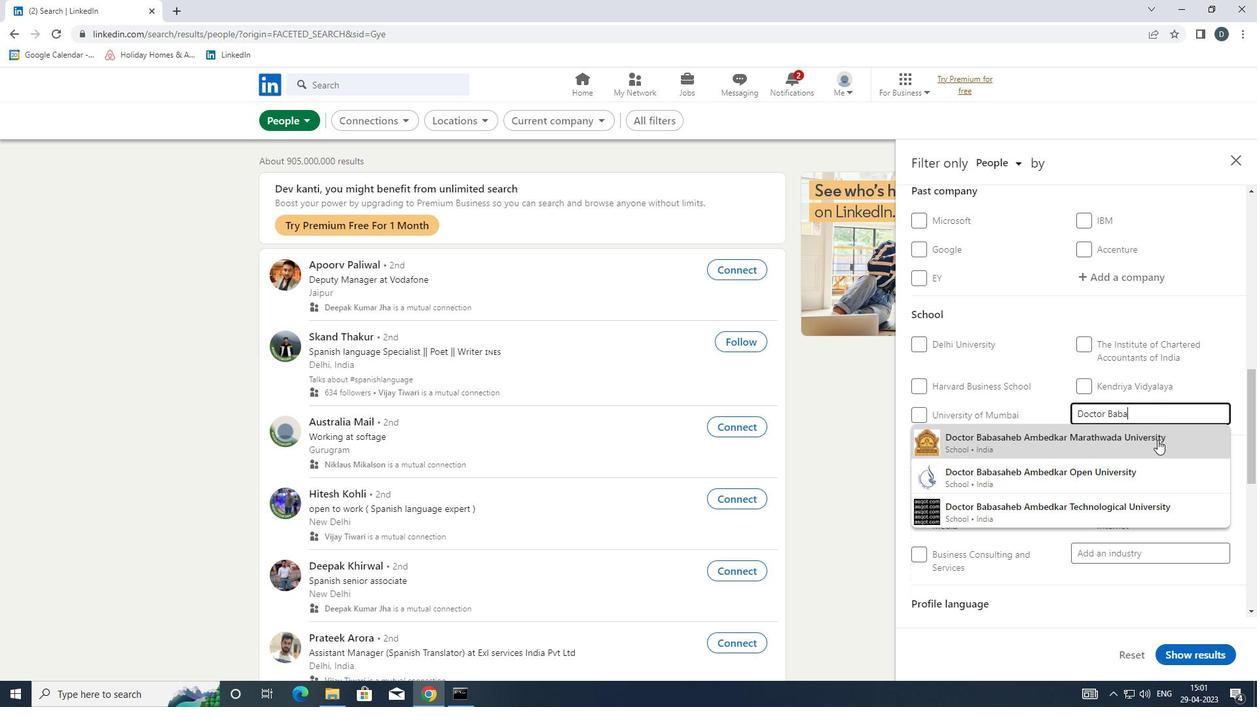
Action: Mouse moved to (1131, 428)
Screenshot: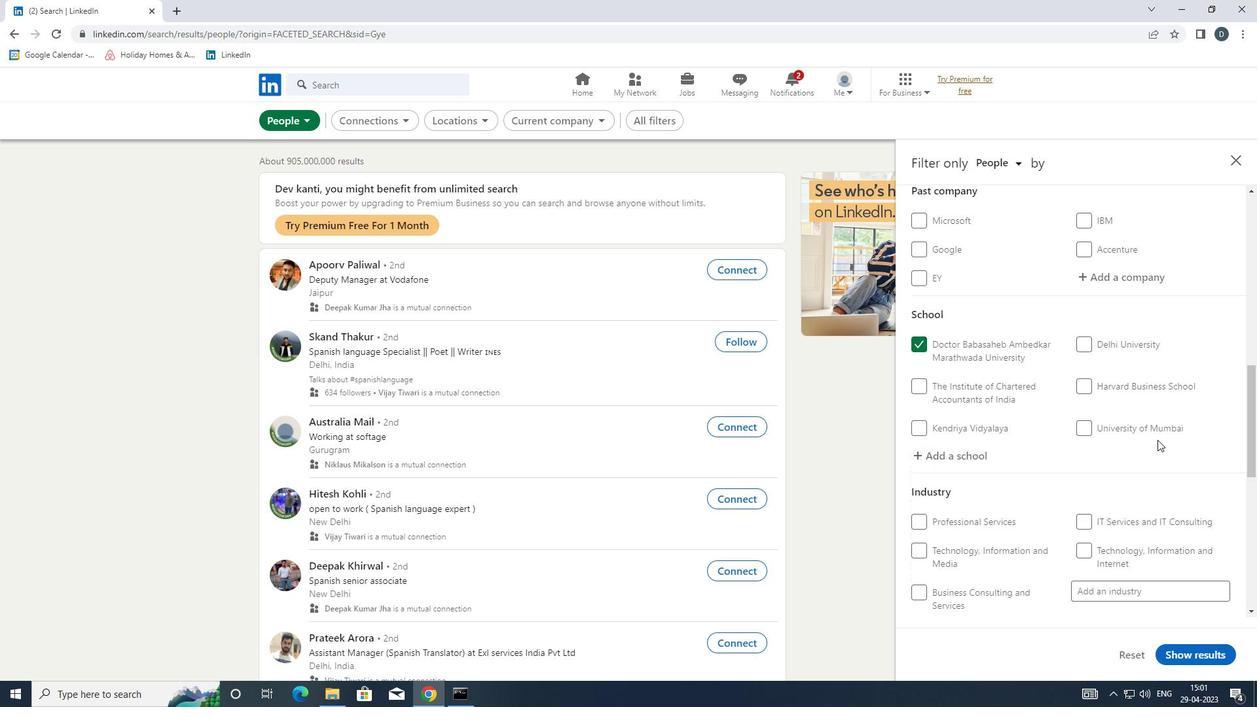 
Action: Mouse scrolled (1131, 427) with delta (0, 0)
Screenshot: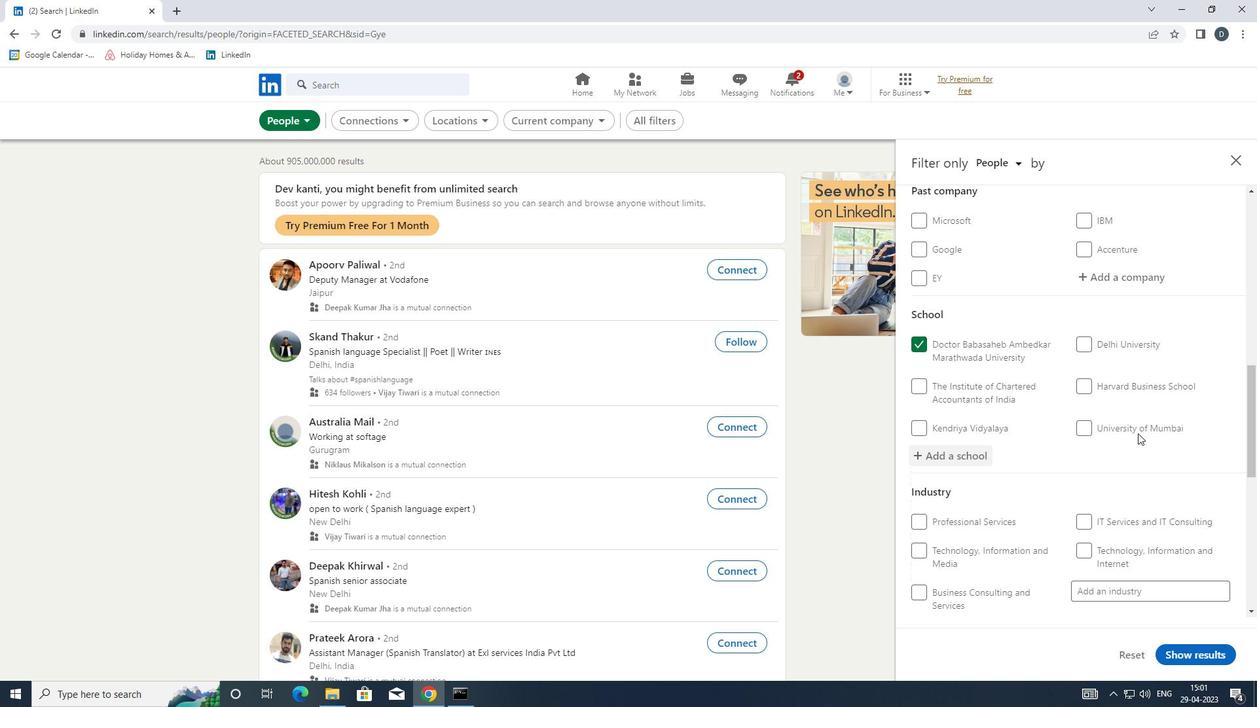 
Action: Mouse scrolled (1131, 427) with delta (0, 0)
Screenshot: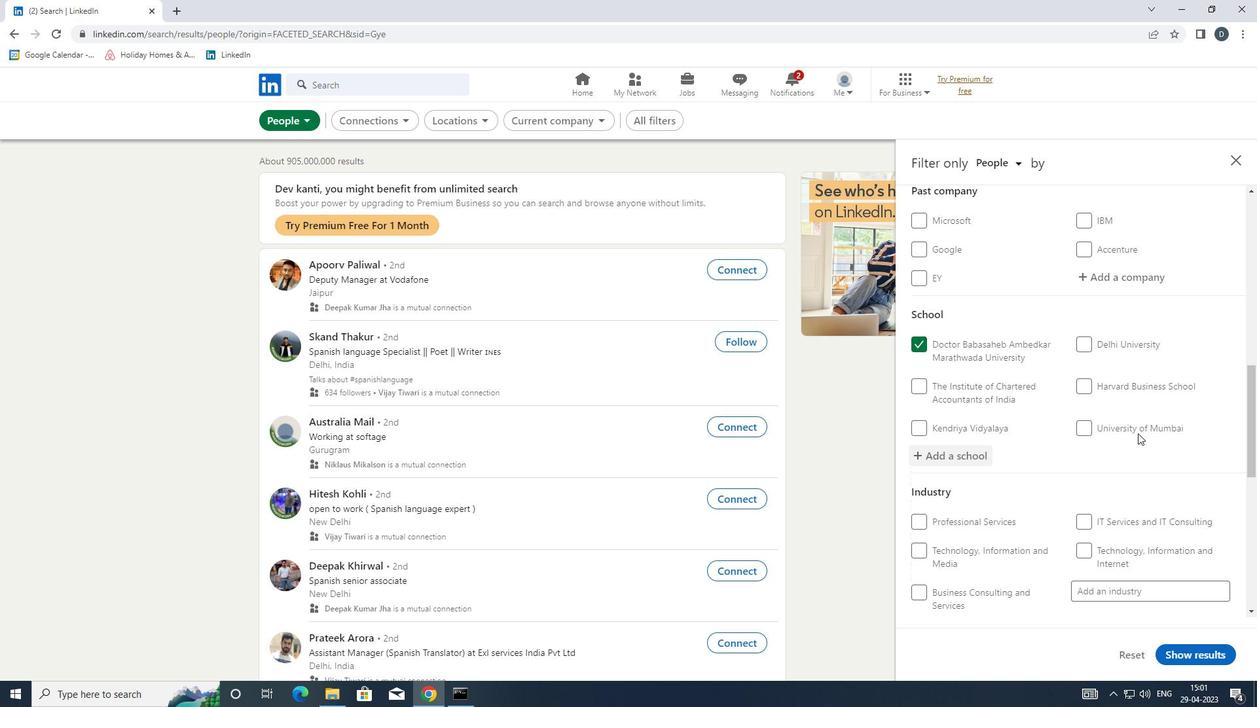 
Action: Mouse scrolled (1131, 427) with delta (0, 0)
Screenshot: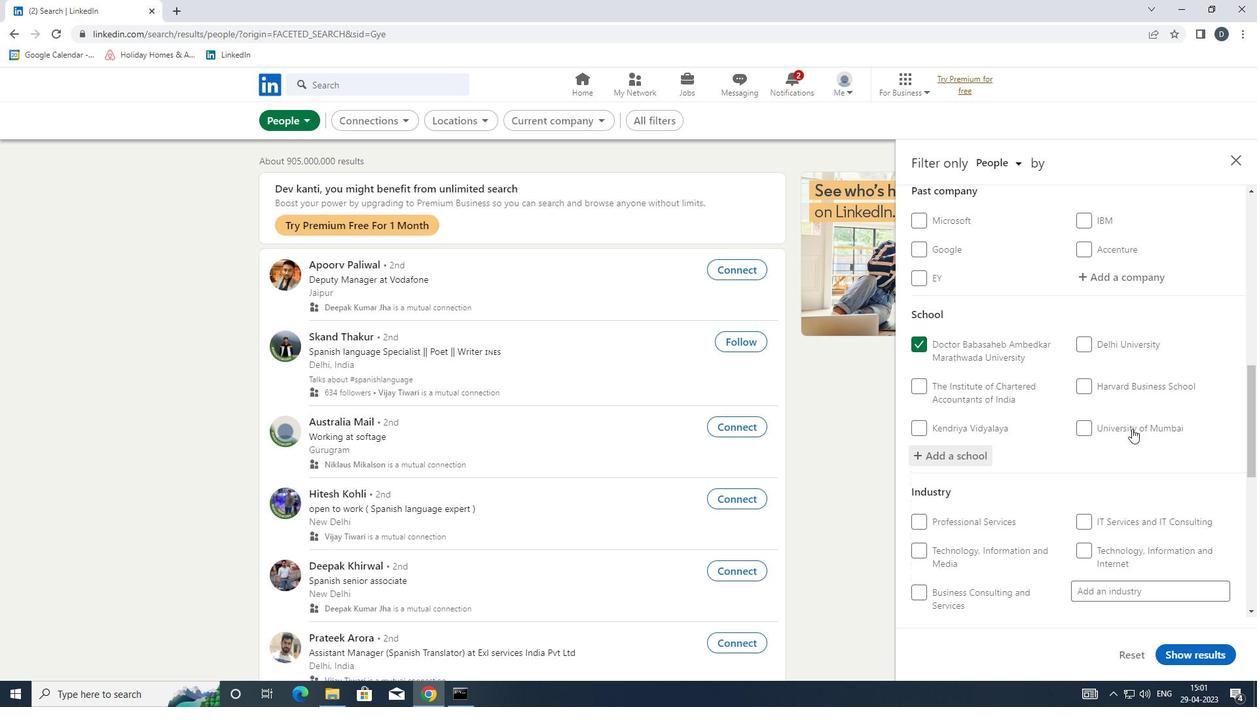 
Action: Mouse moved to (1141, 400)
Screenshot: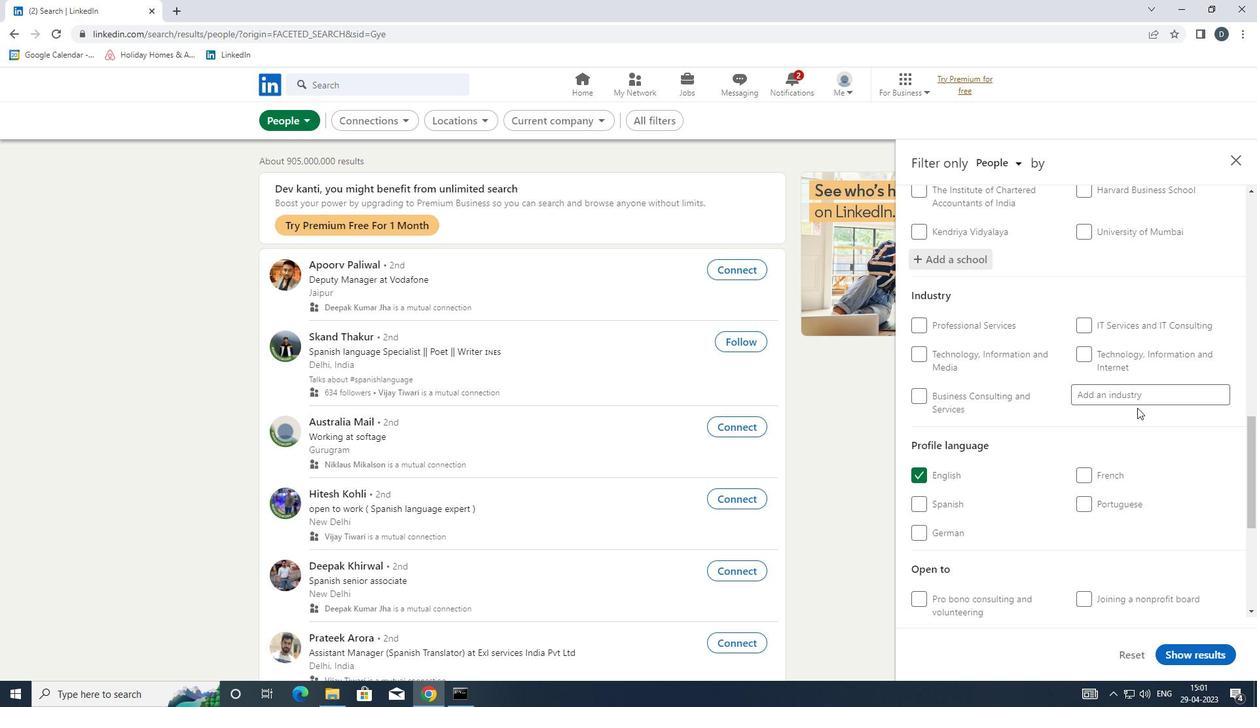 
Action: Mouse pressed left at (1141, 400)
Screenshot: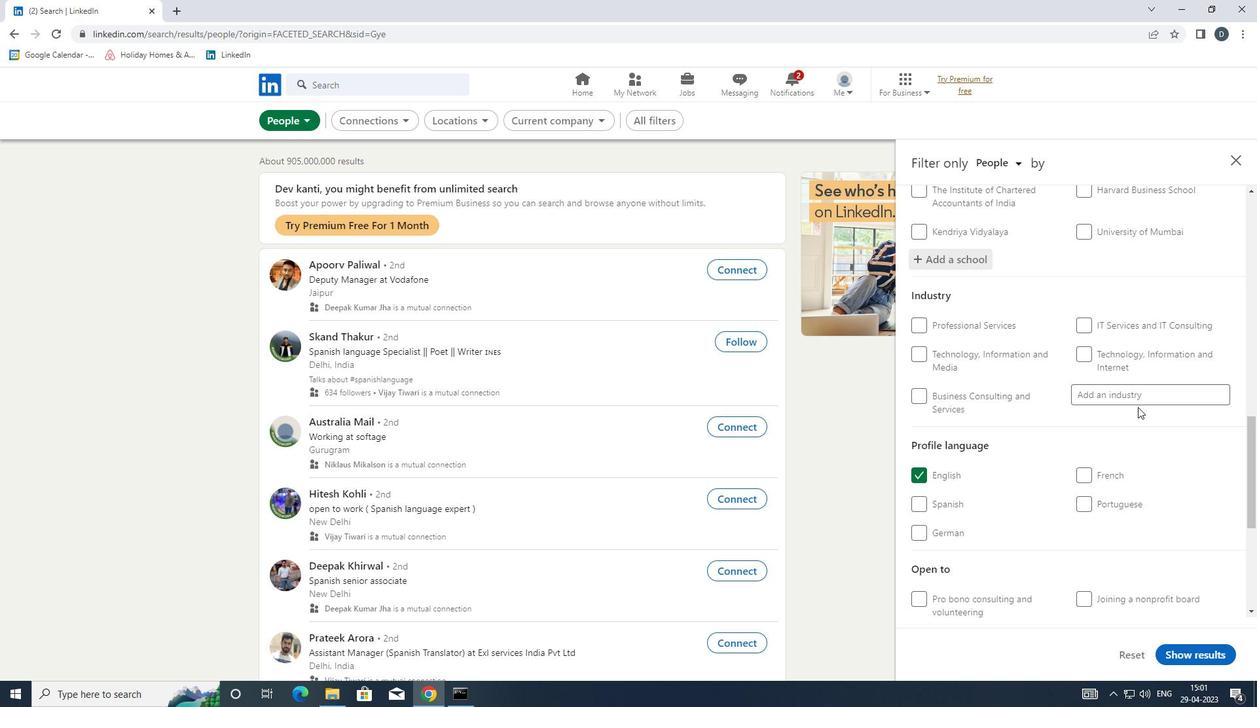 
Action: Key pressed <Key.shift><Key.shift><Key.shift><Key.shift><Key.shift><Key.shift>RESIDENTI<Key.down><Key.down><Key.down><Key.down><Key.enter>
Screenshot: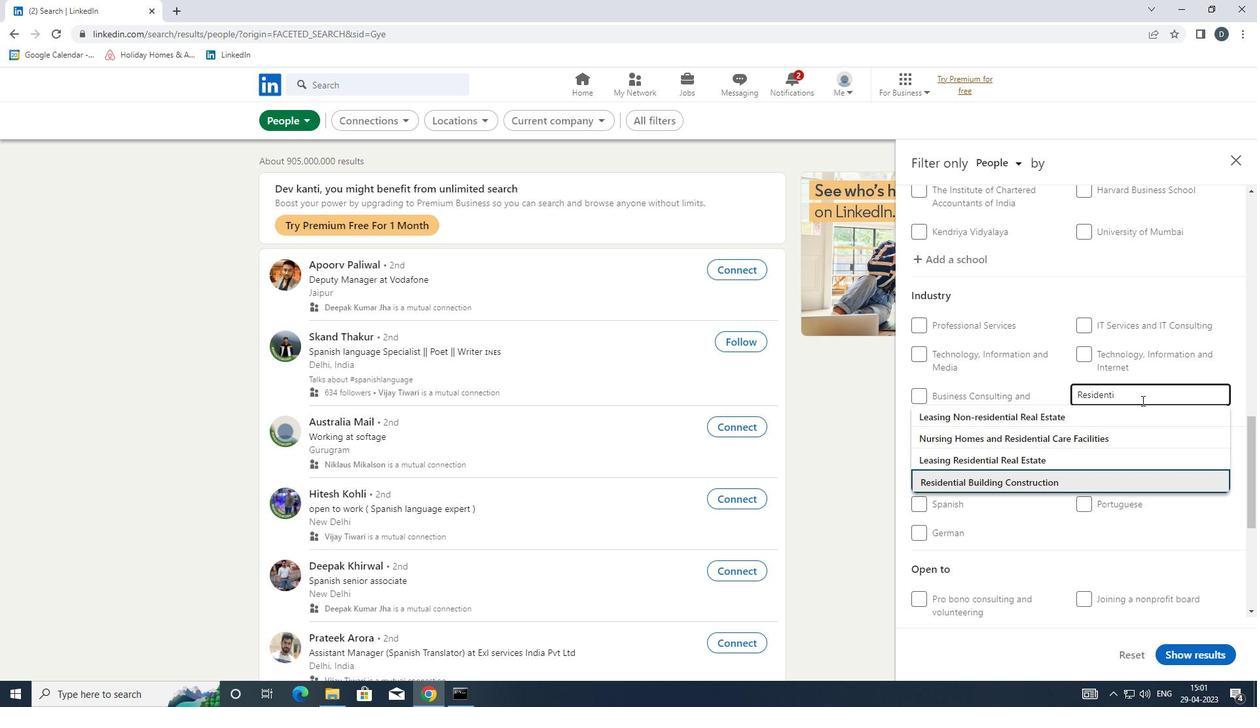 
Action: Mouse moved to (931, 424)
Screenshot: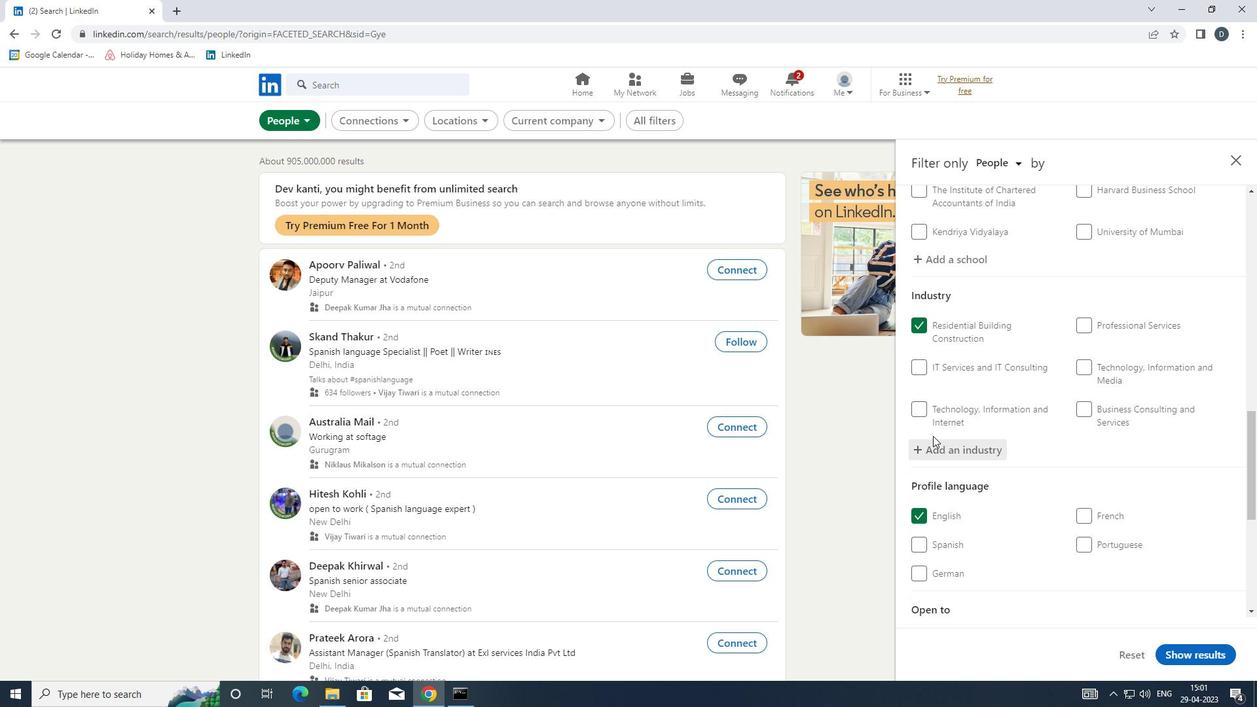 
Action: Mouse scrolled (931, 423) with delta (0, 0)
Screenshot: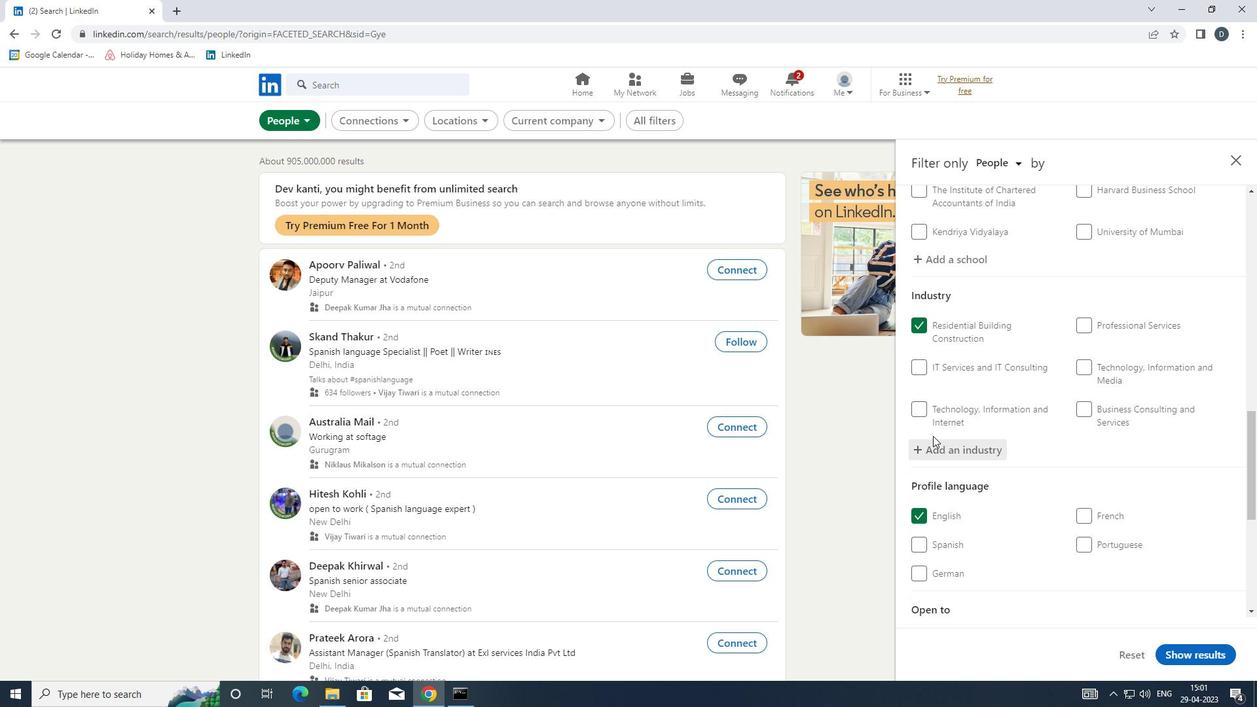 
Action: Mouse moved to (934, 426)
Screenshot: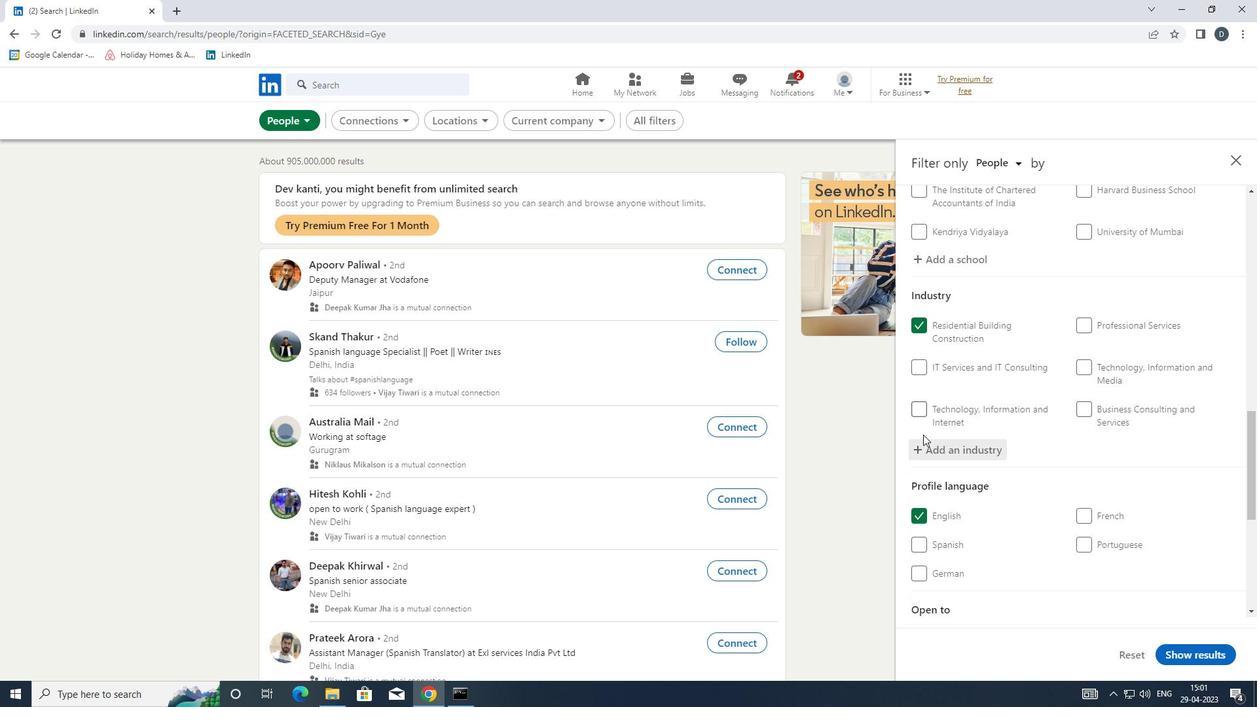 
Action: Mouse scrolled (934, 425) with delta (0, 0)
Screenshot: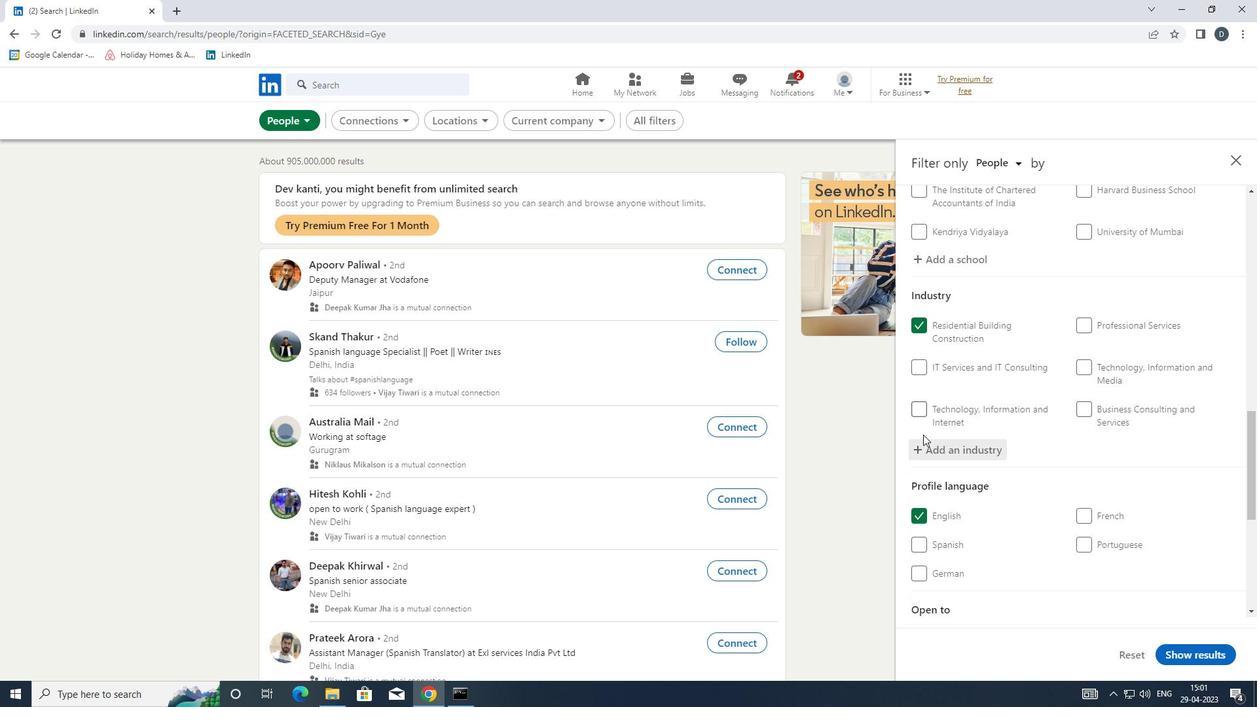 
Action: Mouse moved to (936, 426)
Screenshot: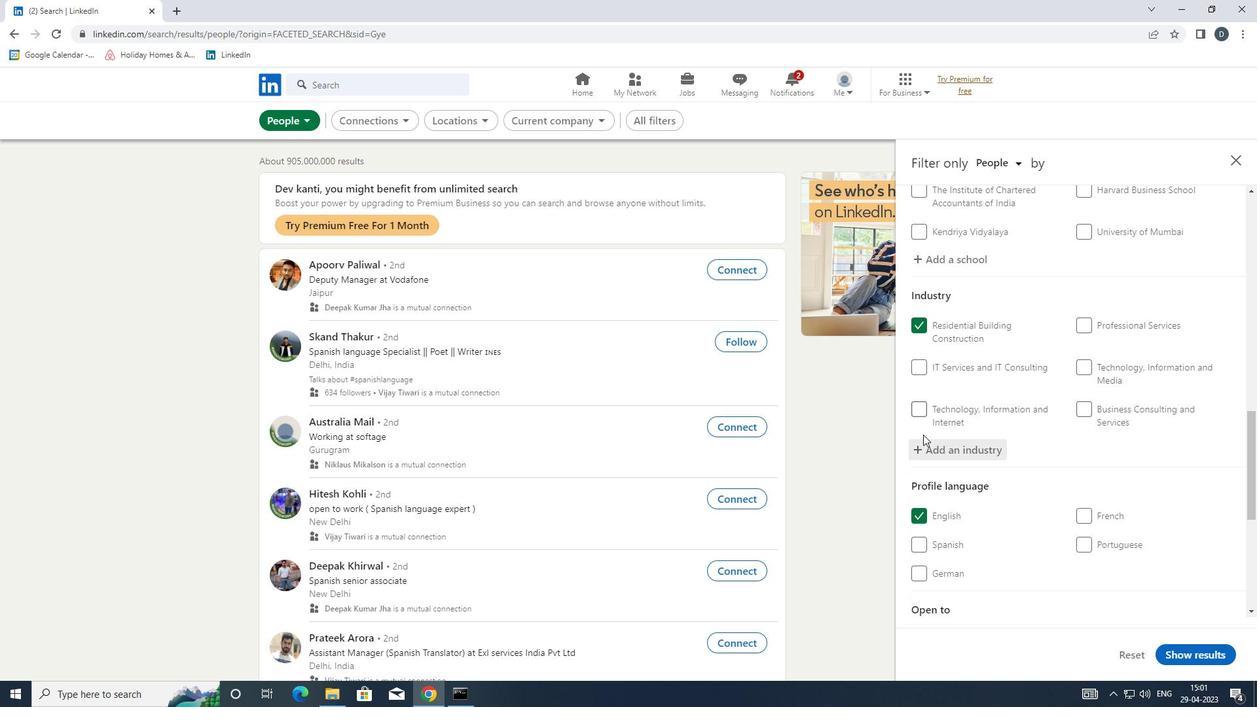 
Action: Mouse scrolled (936, 426) with delta (0, 0)
Screenshot: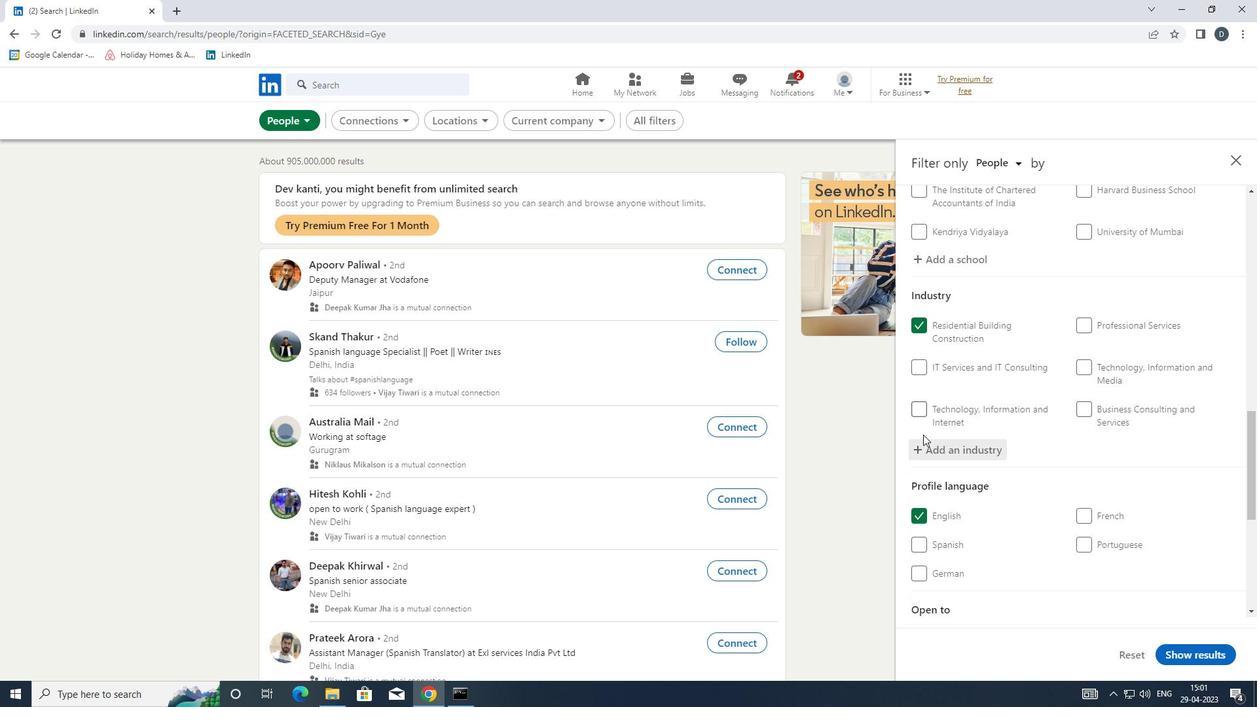 
Action: Mouse moved to (1042, 447)
Screenshot: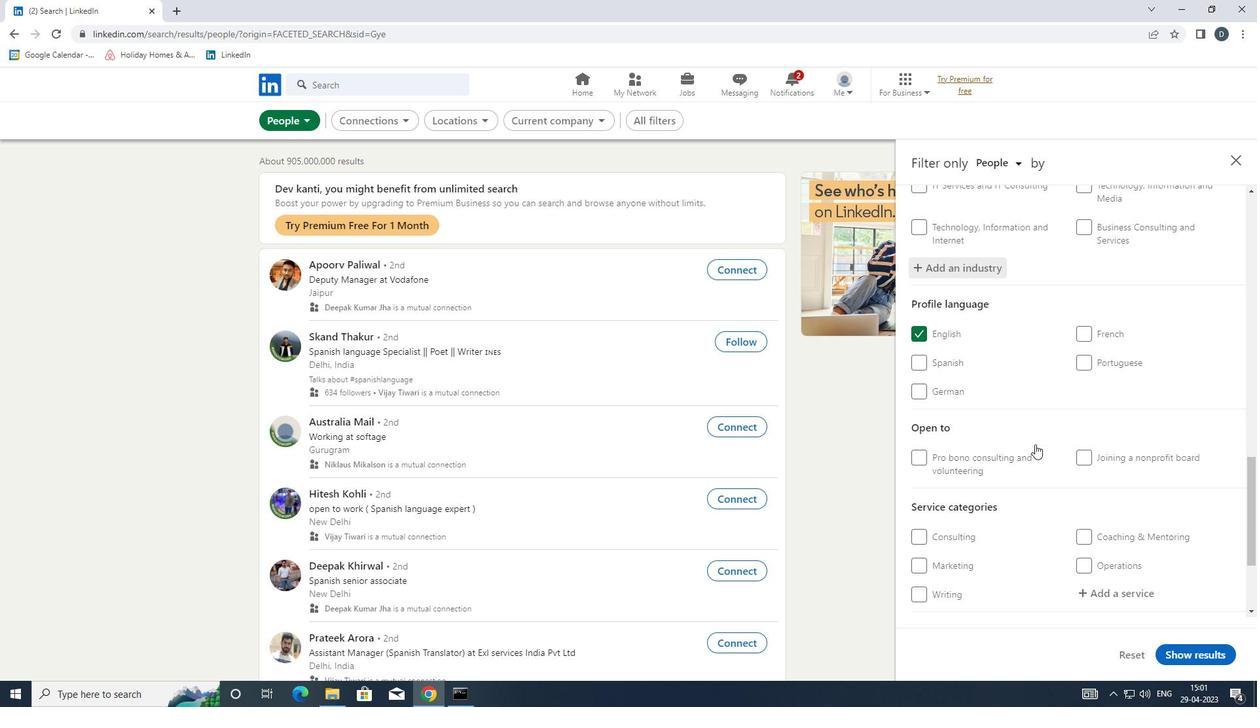 
Action: Mouse scrolled (1042, 447) with delta (0, 0)
Screenshot: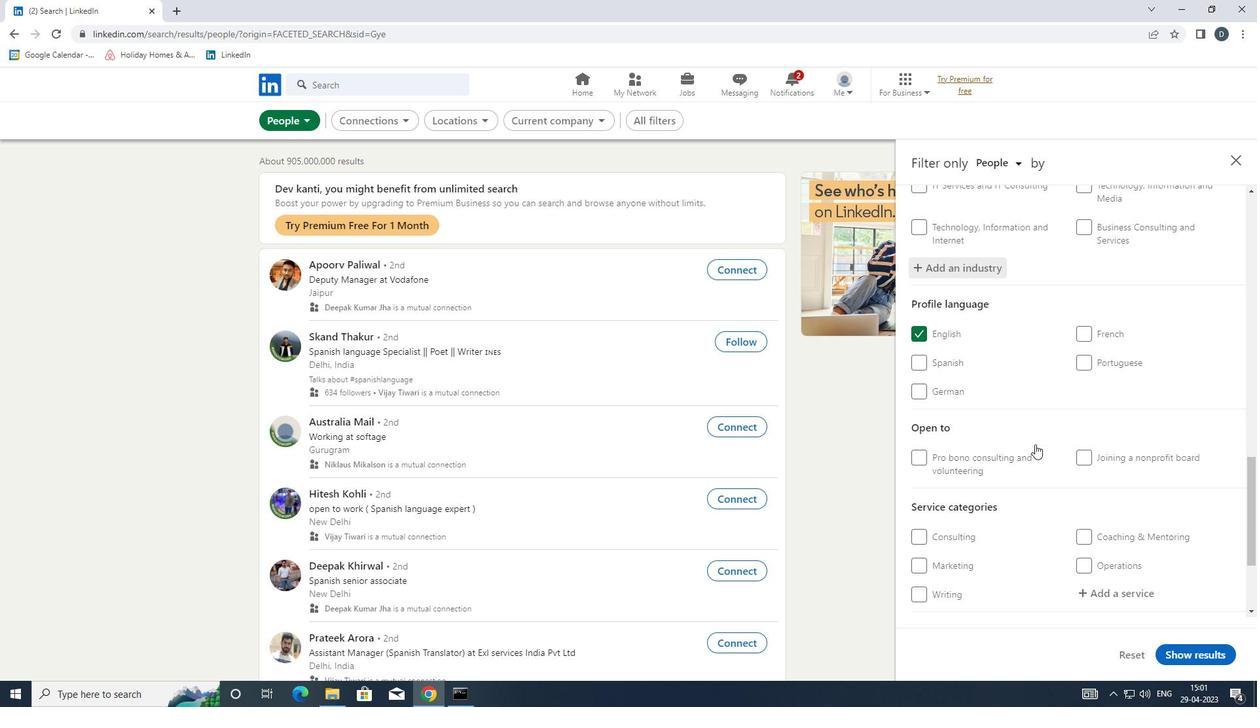 
Action: Mouse moved to (1042, 448)
Screenshot: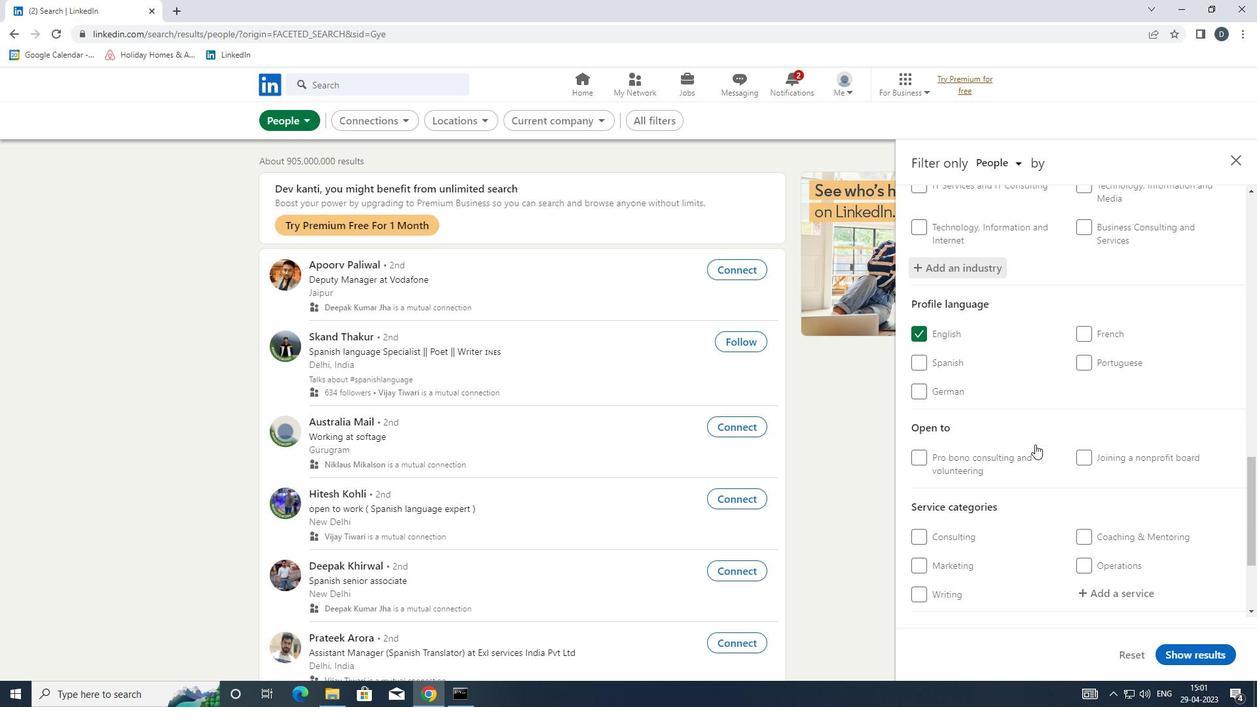 
Action: Mouse scrolled (1042, 447) with delta (0, 0)
Screenshot: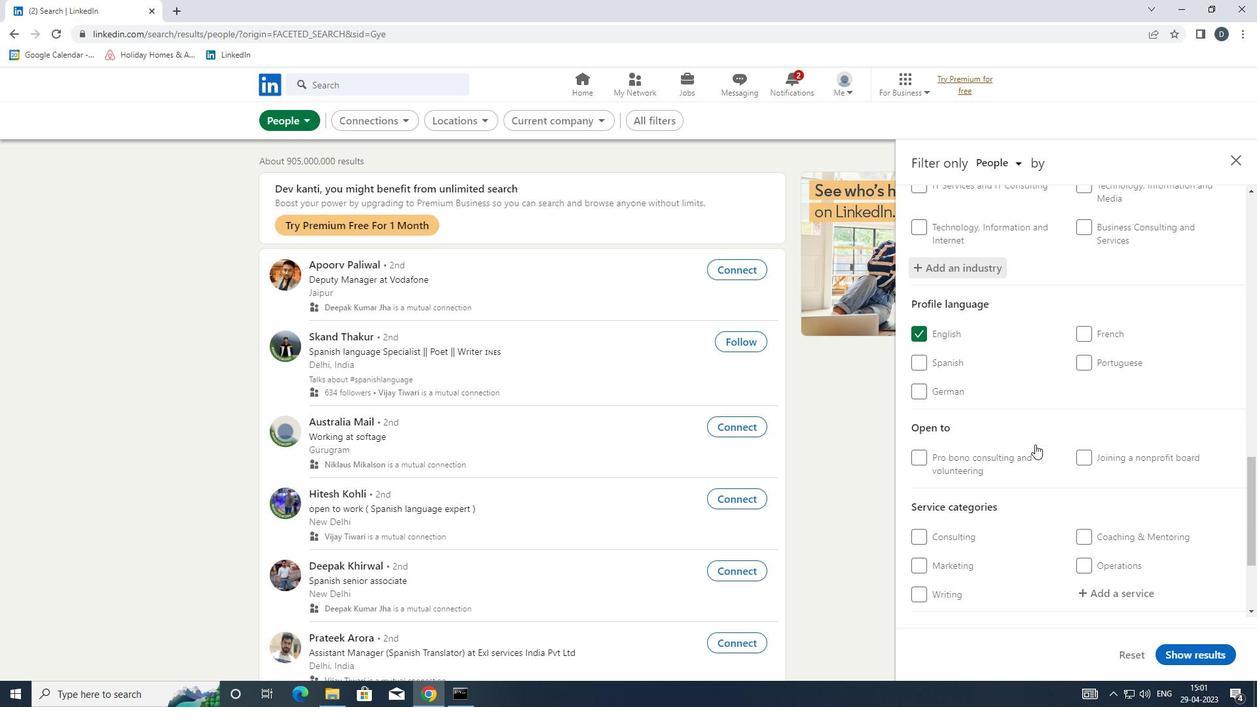 
Action: Mouse moved to (1044, 449)
Screenshot: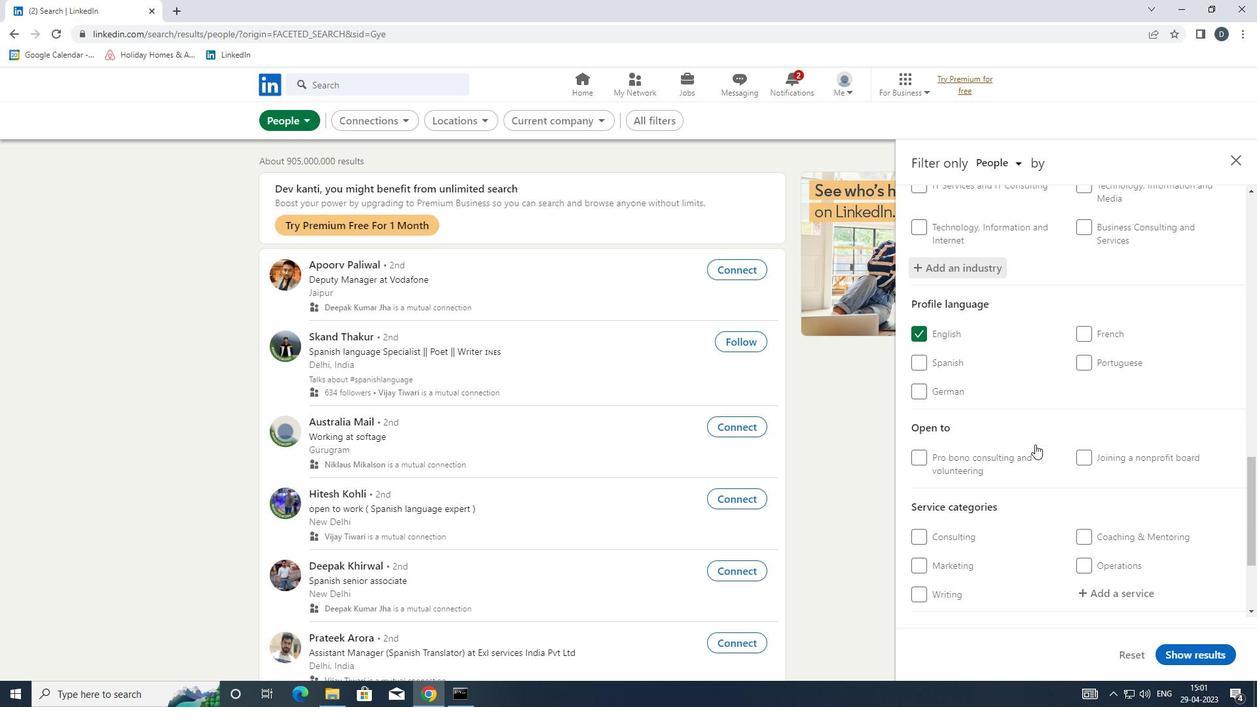 
Action: Mouse scrolled (1044, 448) with delta (0, 0)
Screenshot: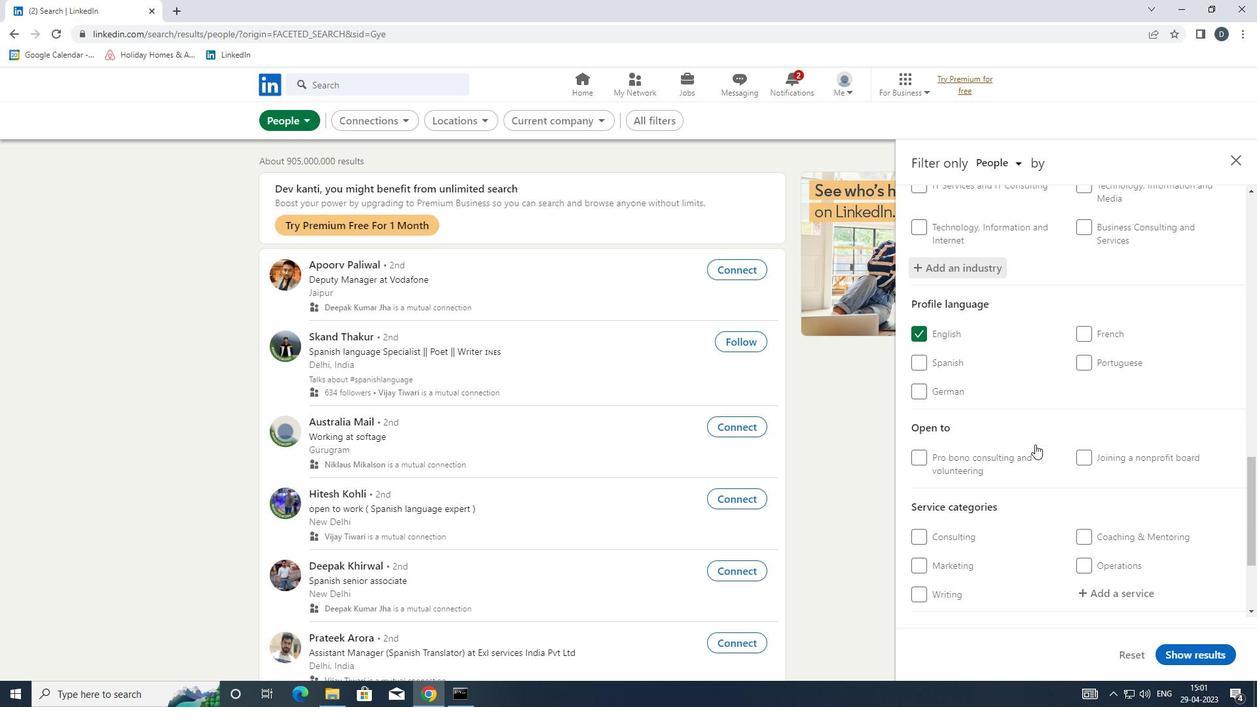 
Action: Mouse moved to (1117, 436)
Screenshot: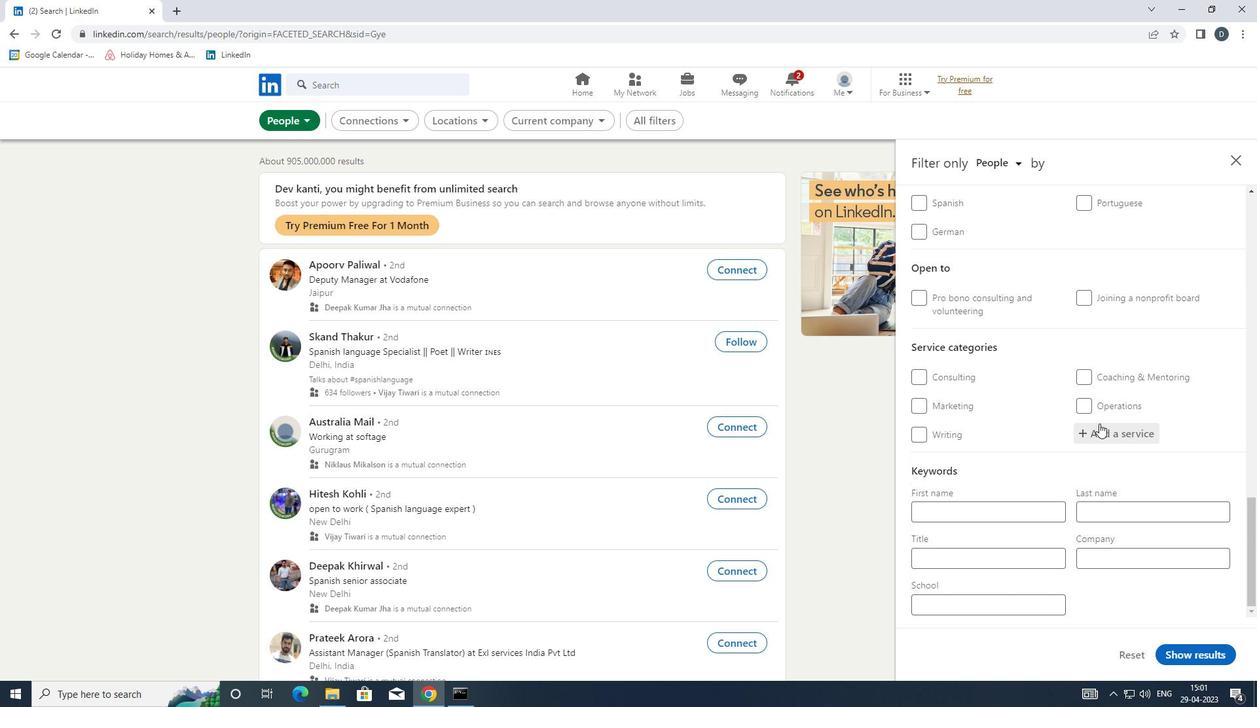 
Action: Mouse pressed left at (1117, 436)
Screenshot: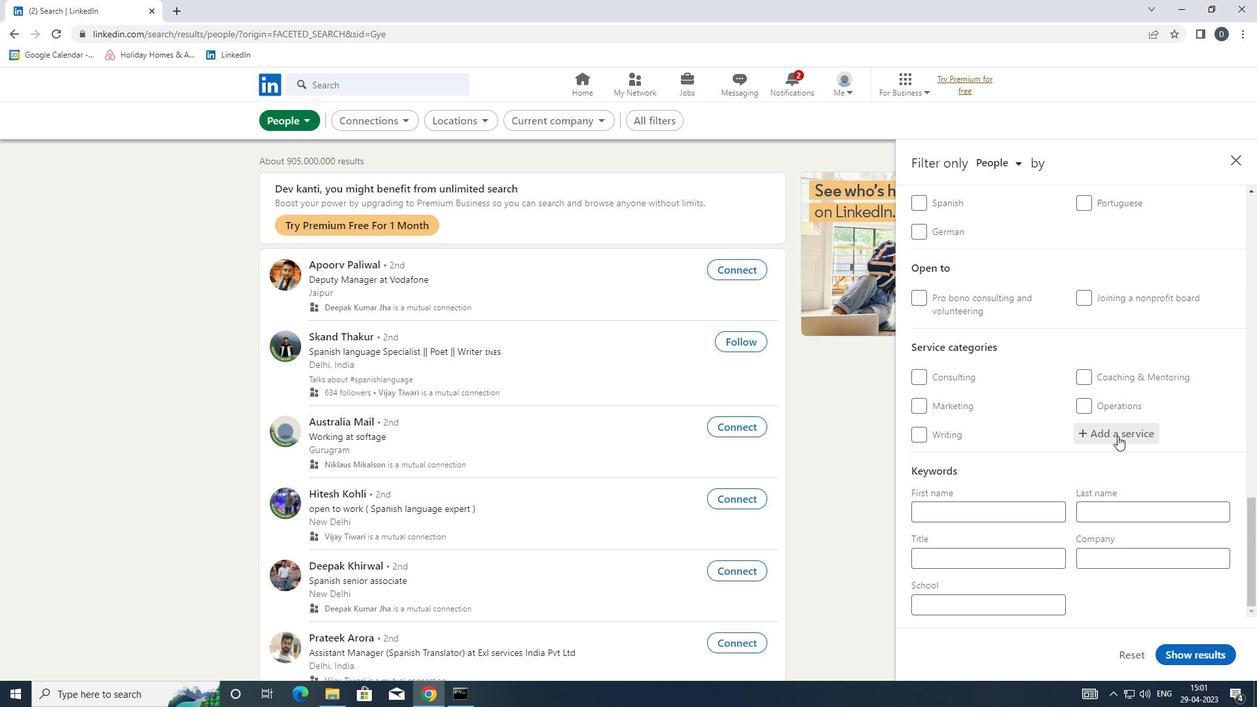 
Action: Mouse moved to (1116, 436)
Screenshot: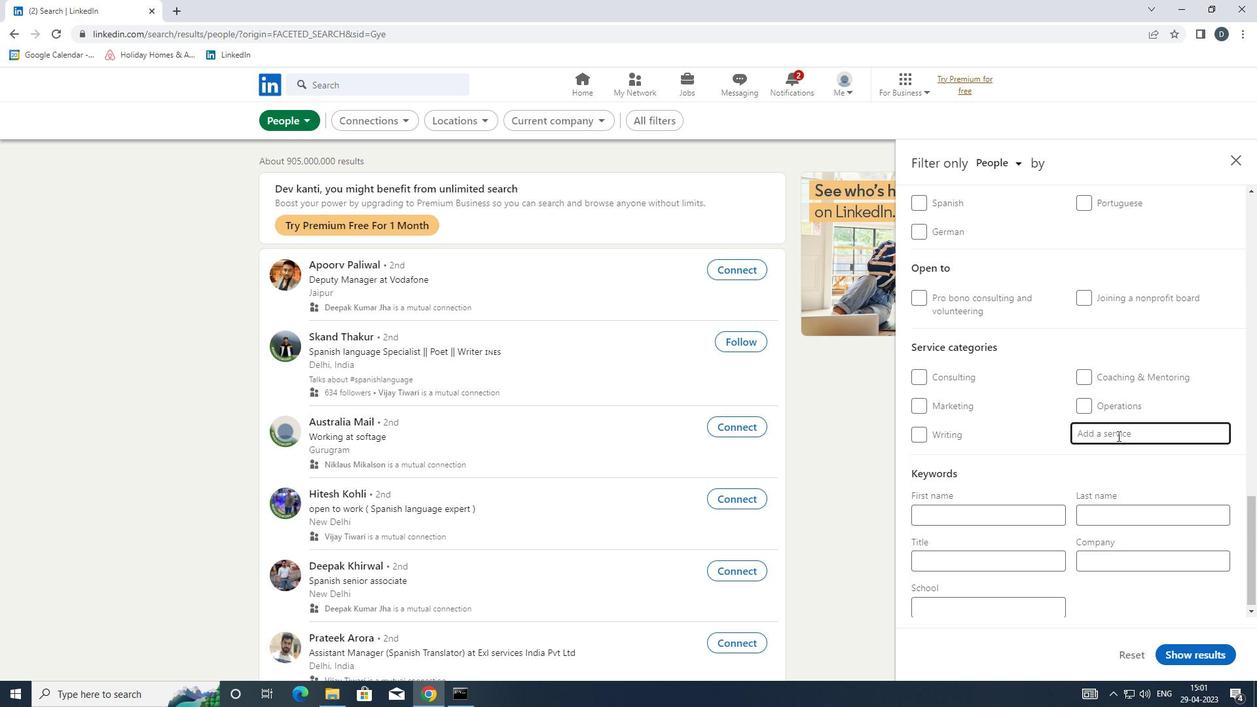 
Action: Key pressed <Key.shift>BUSINN<Key.backspace>ESS<Key.down><Key.down><Key.enter>
Screenshot: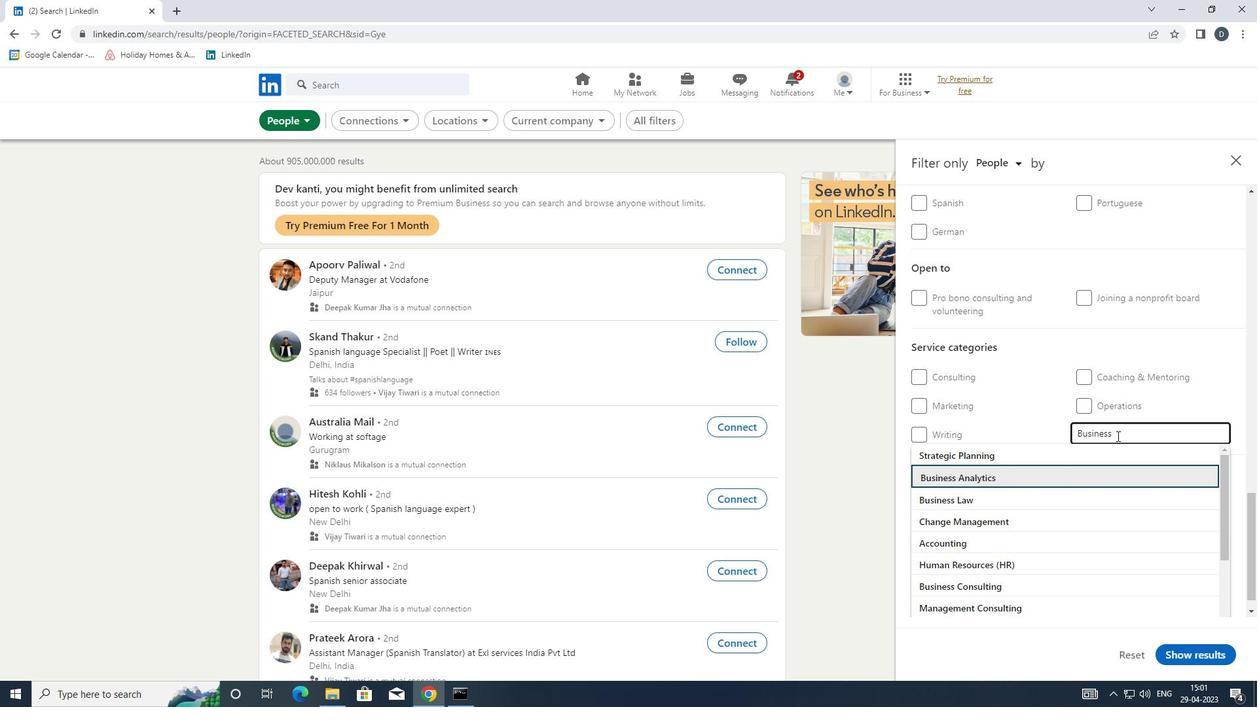 
Action: Mouse moved to (1067, 427)
Screenshot: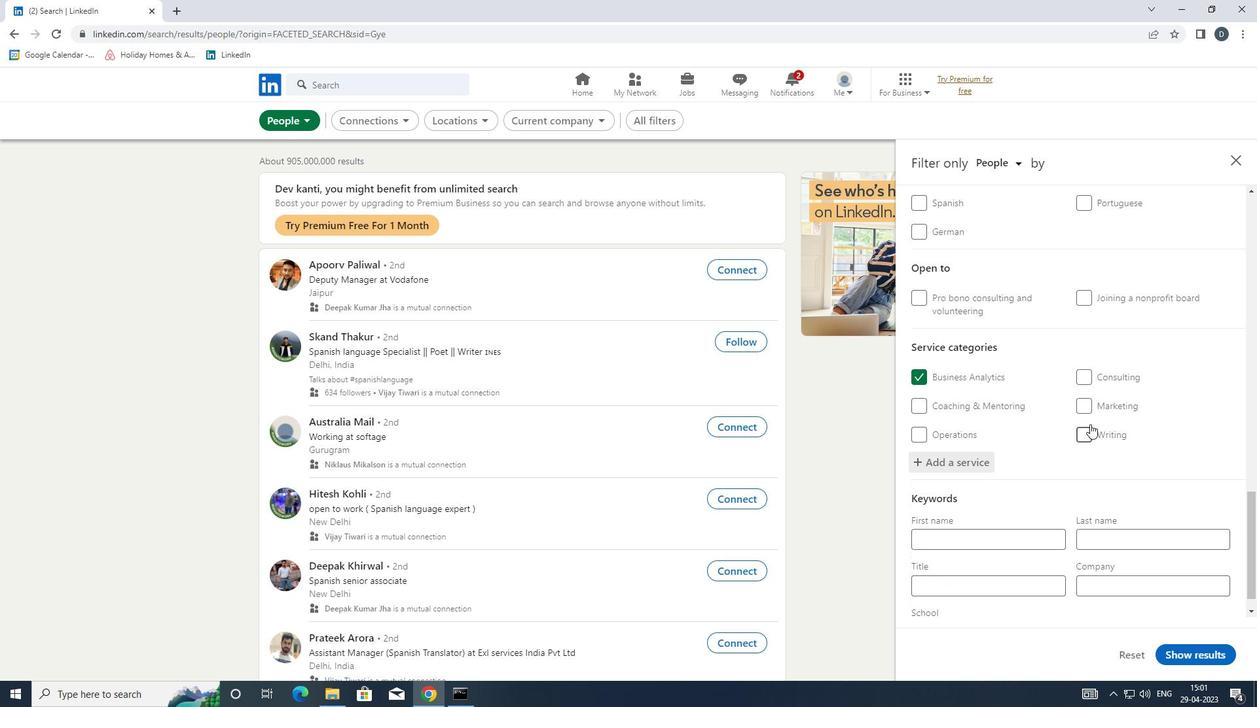 
Action: Mouse scrolled (1067, 426) with delta (0, 0)
Screenshot: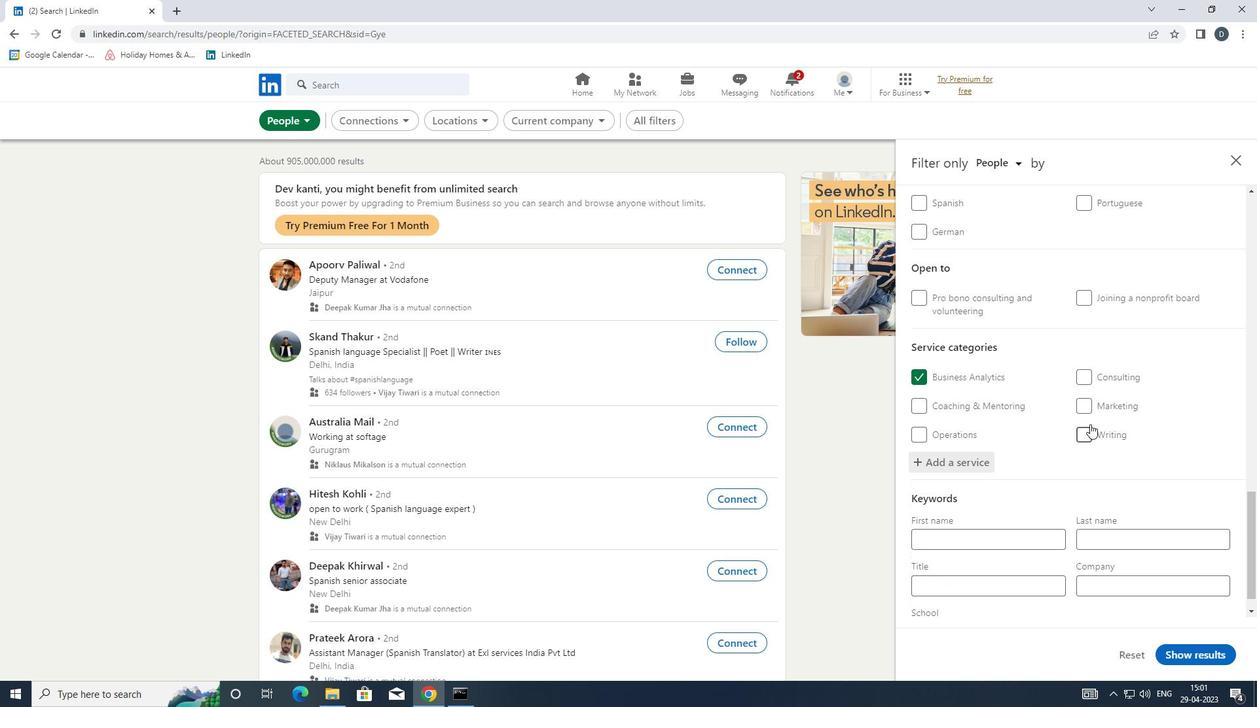 
Action: Mouse moved to (1067, 434)
Screenshot: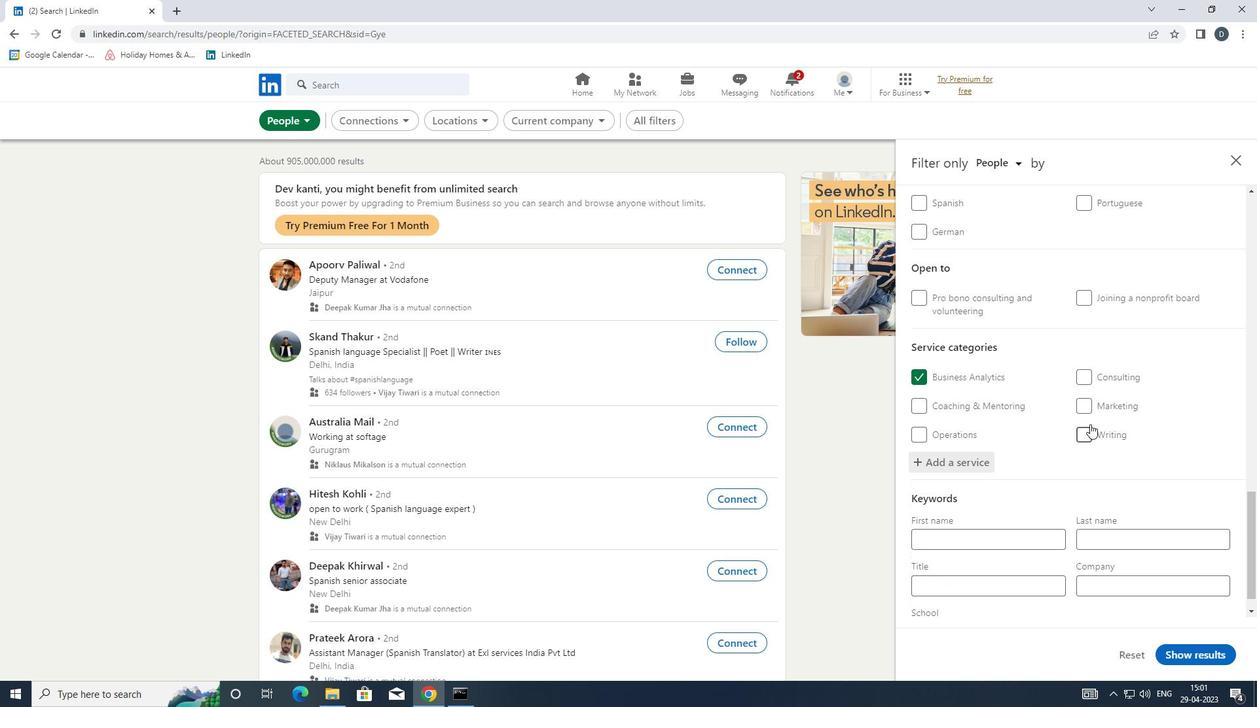 
Action: Mouse scrolled (1067, 433) with delta (0, 0)
Screenshot: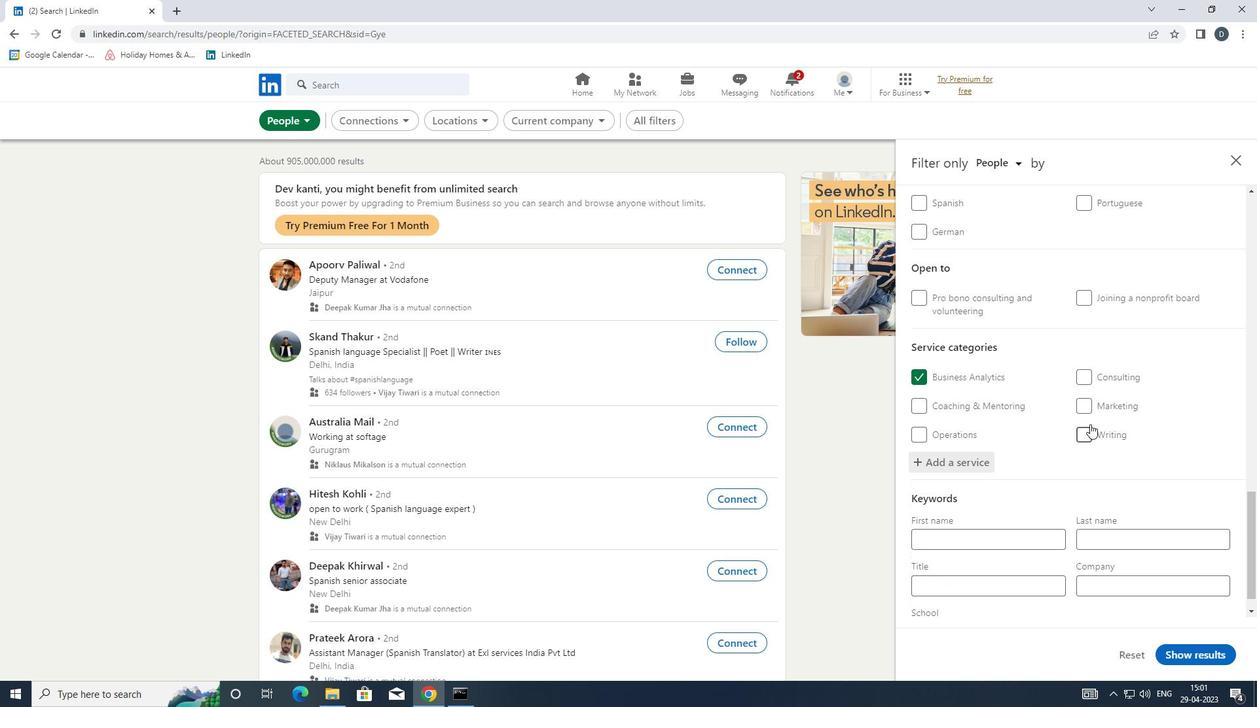 
Action: Mouse moved to (1067, 437)
Screenshot: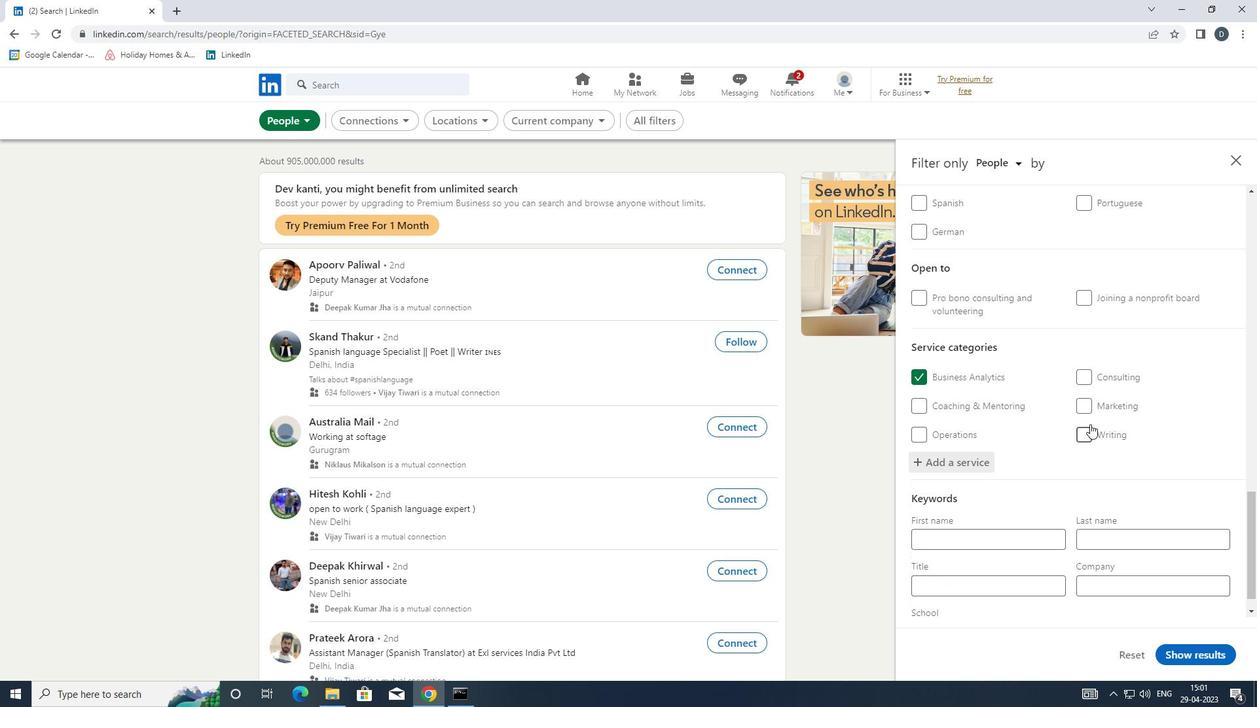 
Action: Mouse scrolled (1067, 436) with delta (0, 0)
Screenshot: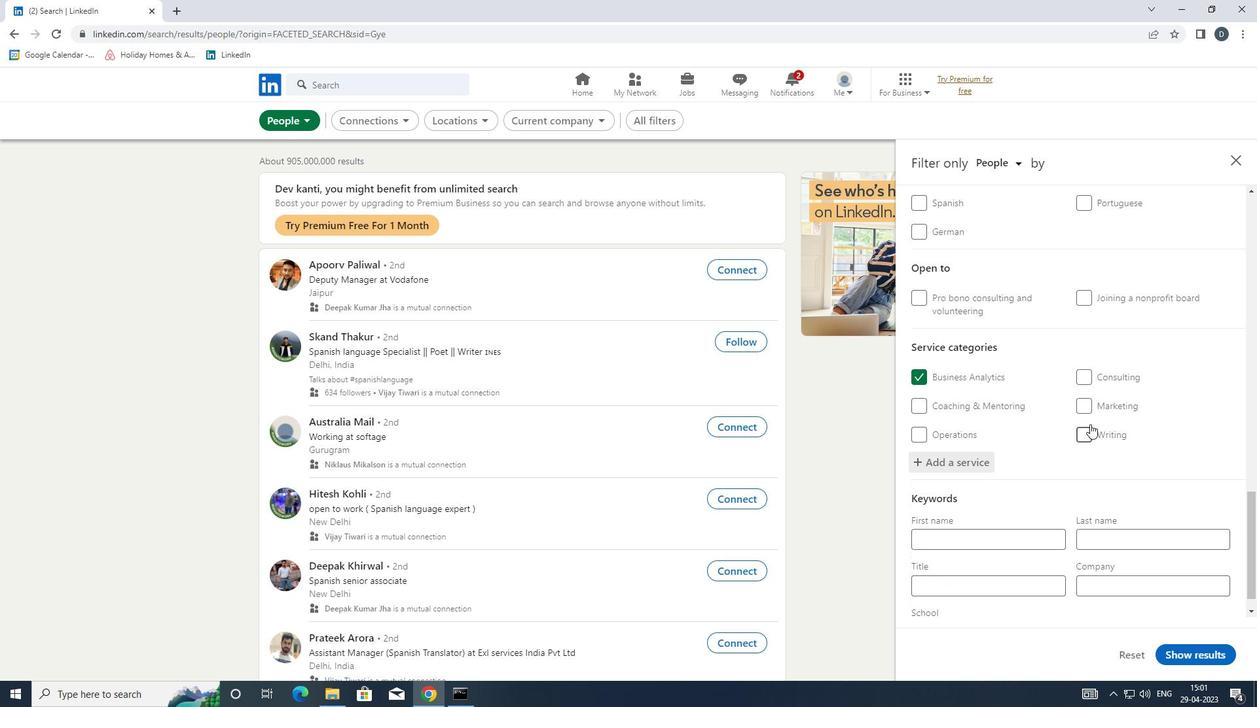 
Action: Mouse moved to (1067, 439)
Screenshot: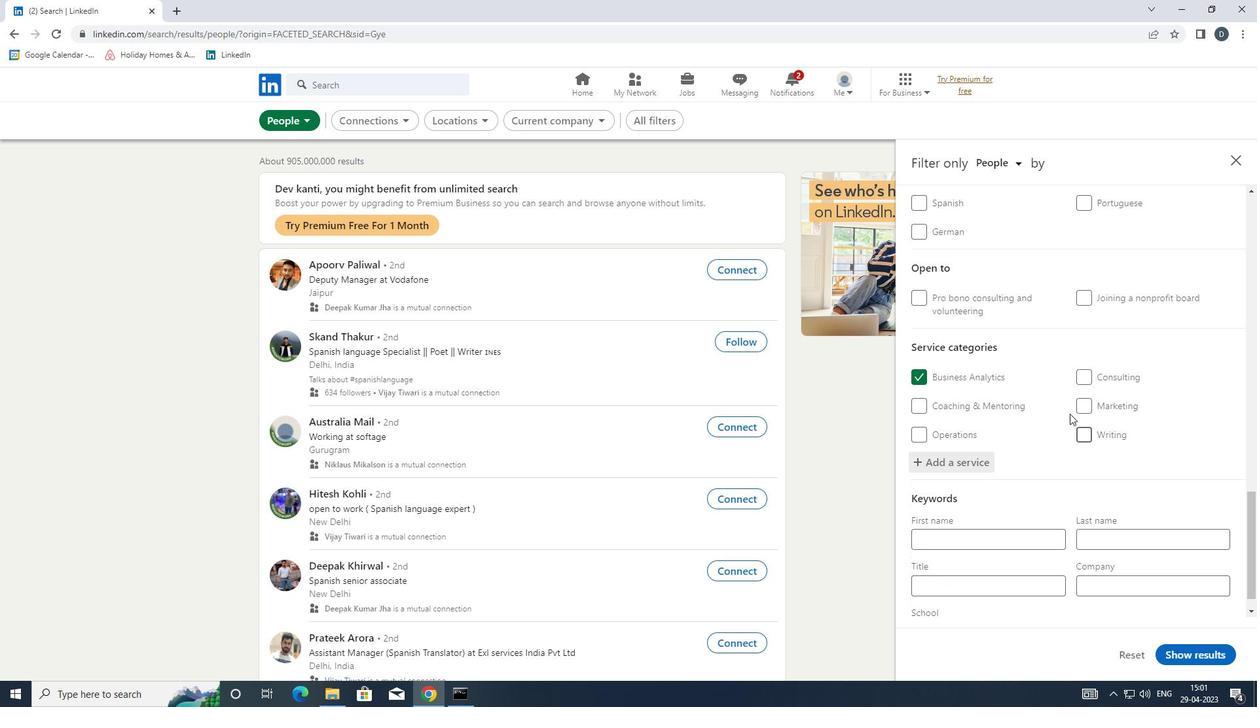 
Action: Mouse scrolled (1067, 439) with delta (0, 0)
Screenshot: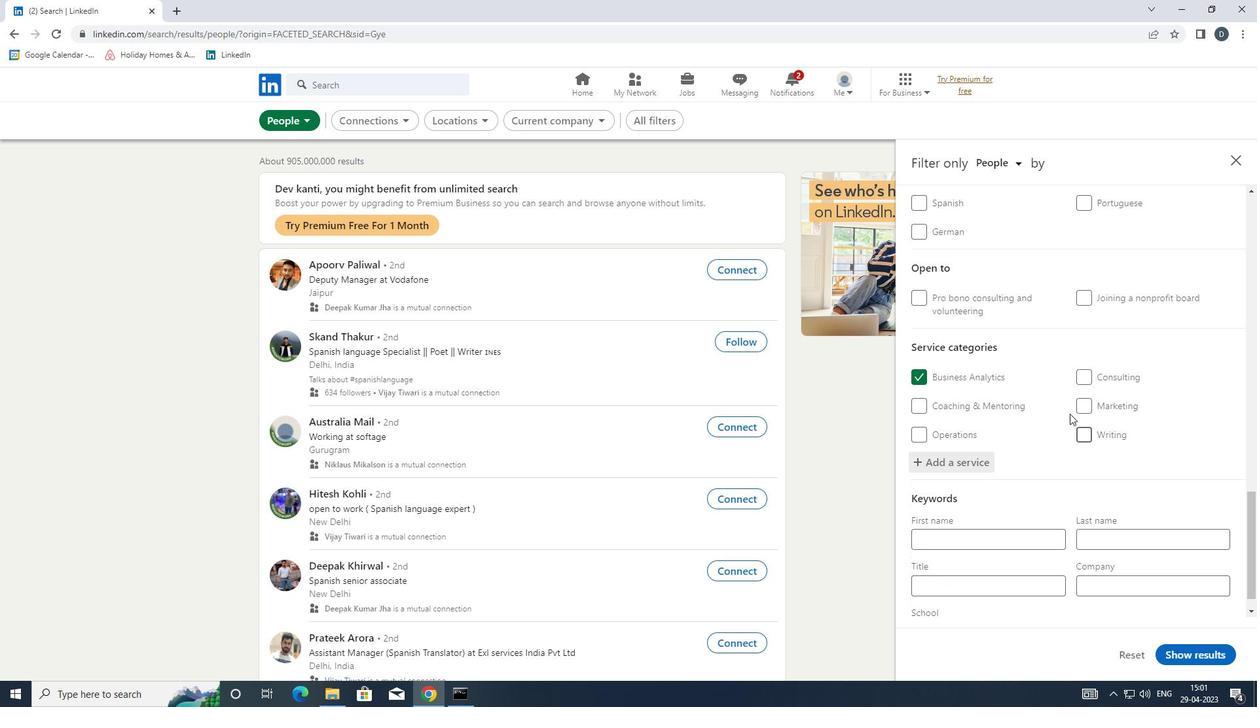 
Action: Mouse moved to (1068, 446)
Screenshot: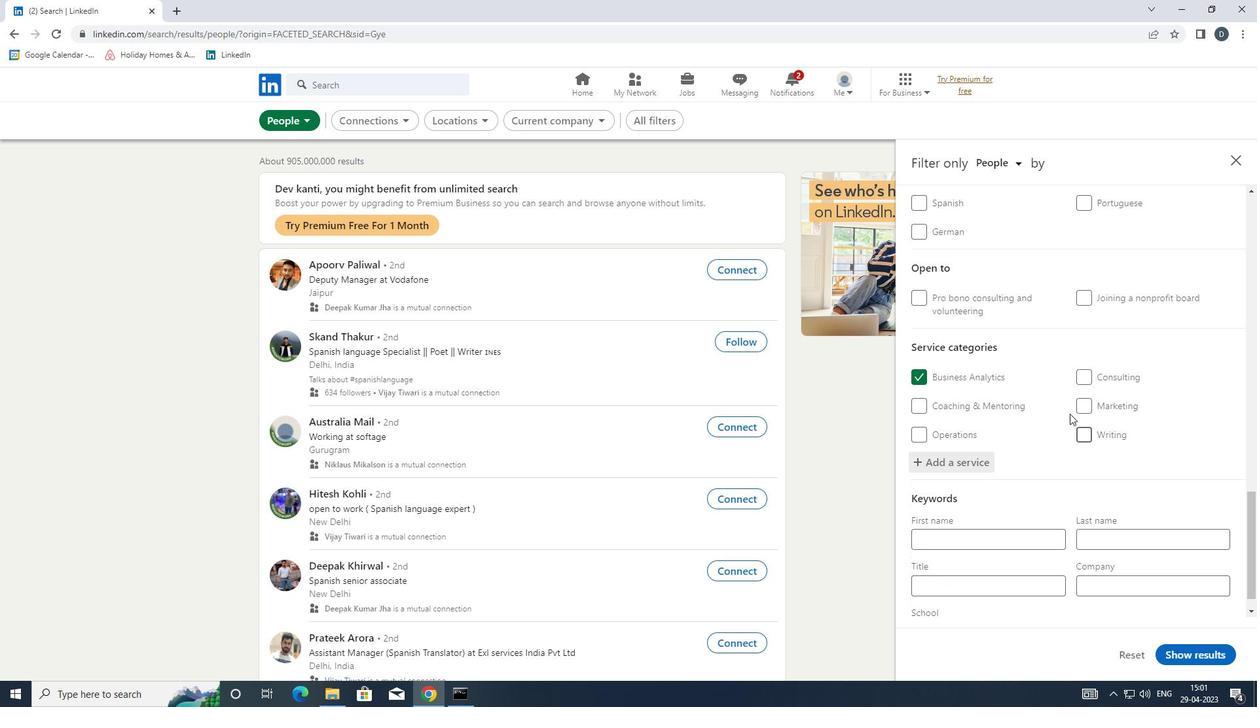 
Action: Mouse scrolled (1068, 445) with delta (0, 0)
Screenshot: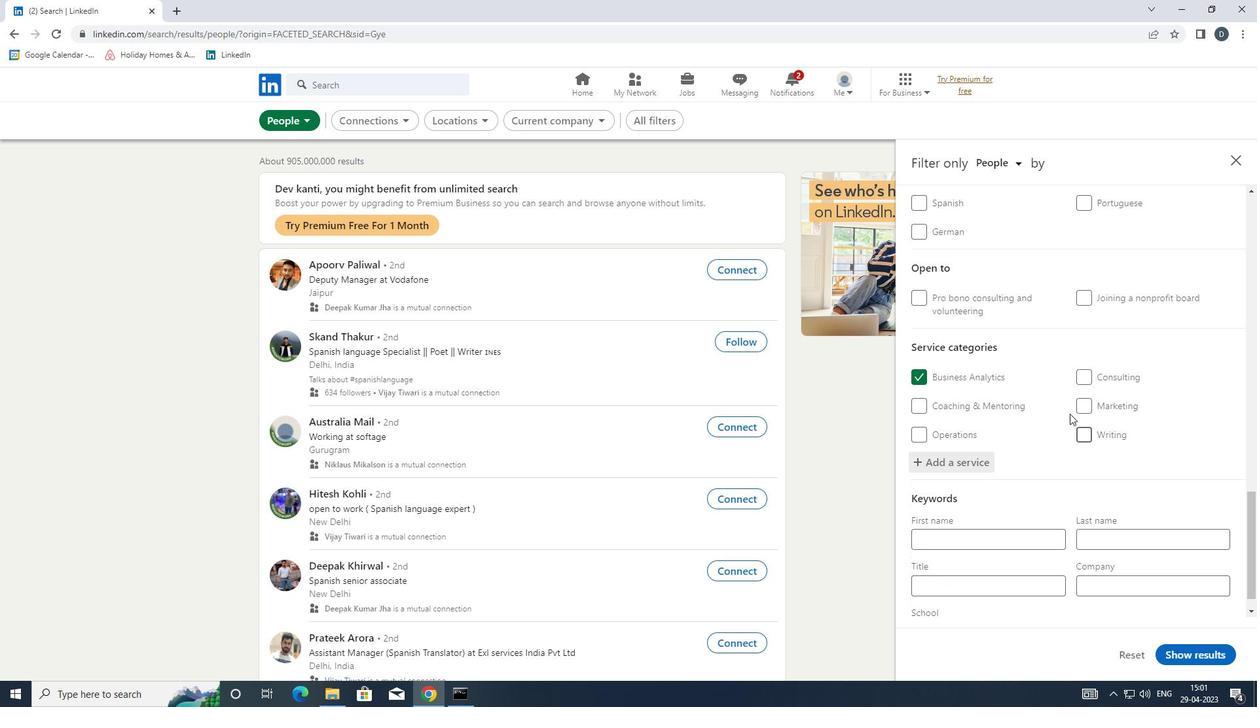 
Action: Mouse moved to (1049, 565)
Screenshot: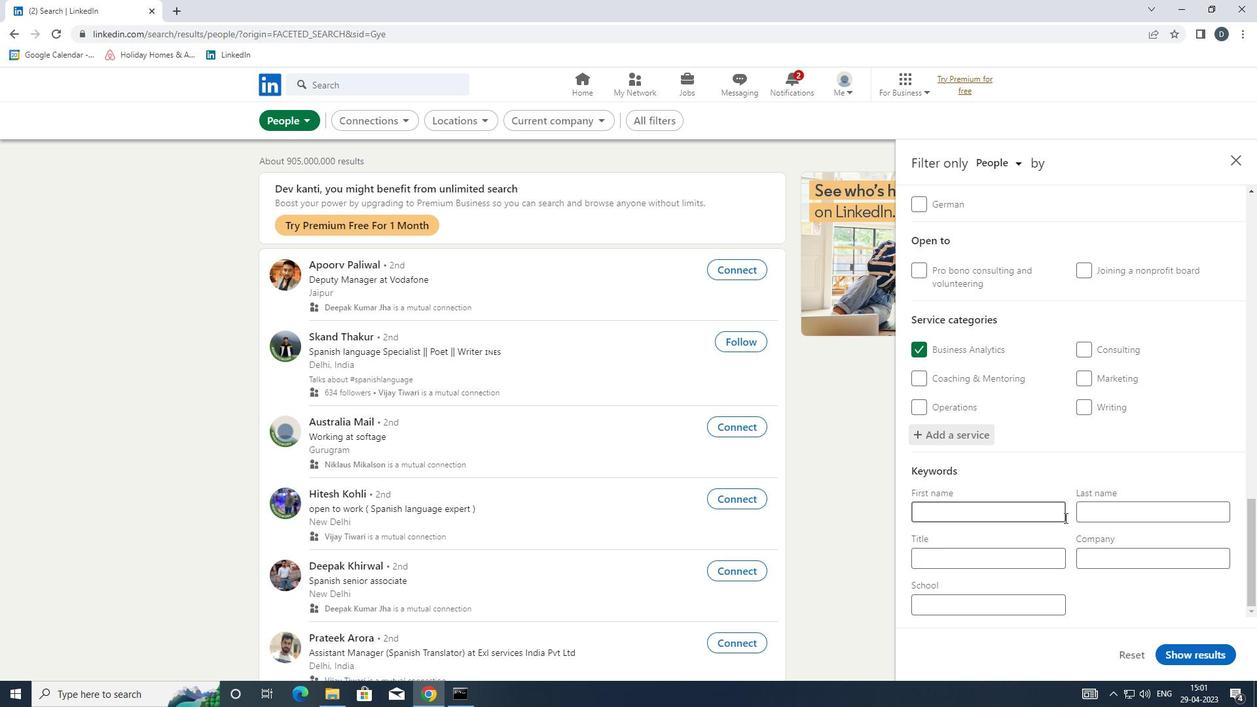 
Action: Mouse pressed left at (1049, 565)
Screenshot: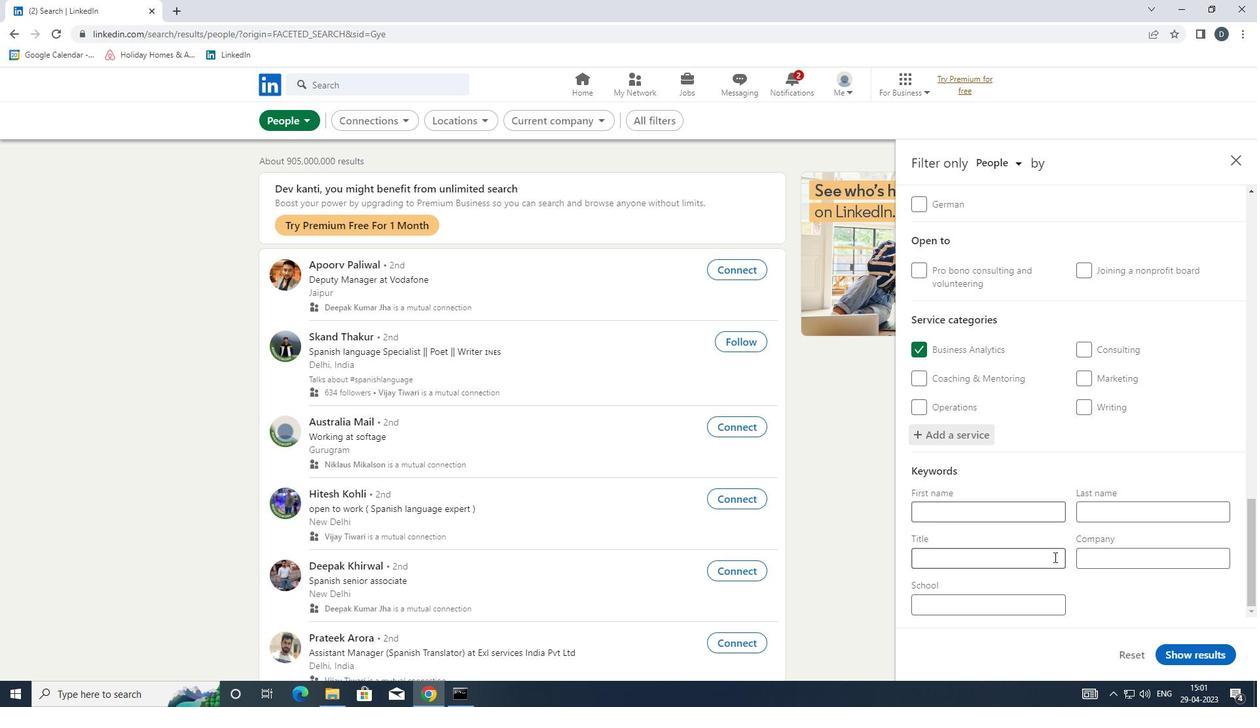 
Action: Mouse moved to (1039, 566)
Screenshot: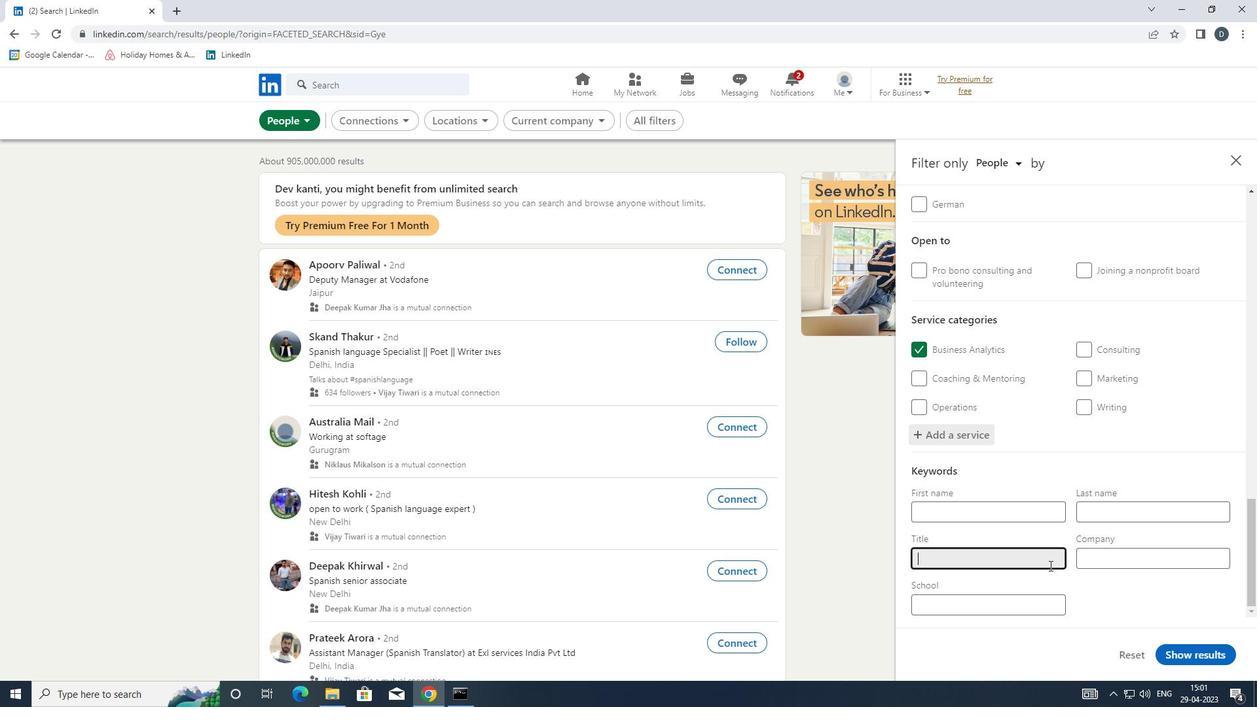 
Action: Key pressed <Key.shift><Key.shift>BUS<Key.space><Key.shift>PERSON
Screenshot: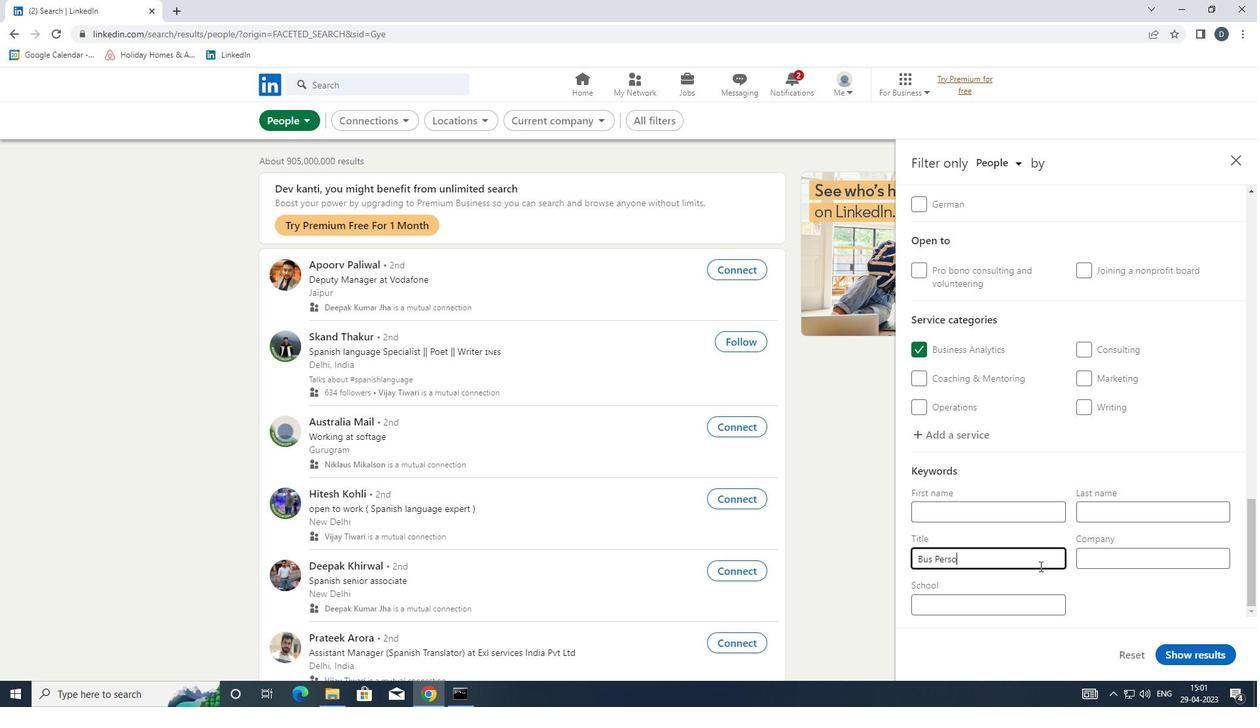 
Action: Mouse moved to (1203, 652)
Screenshot: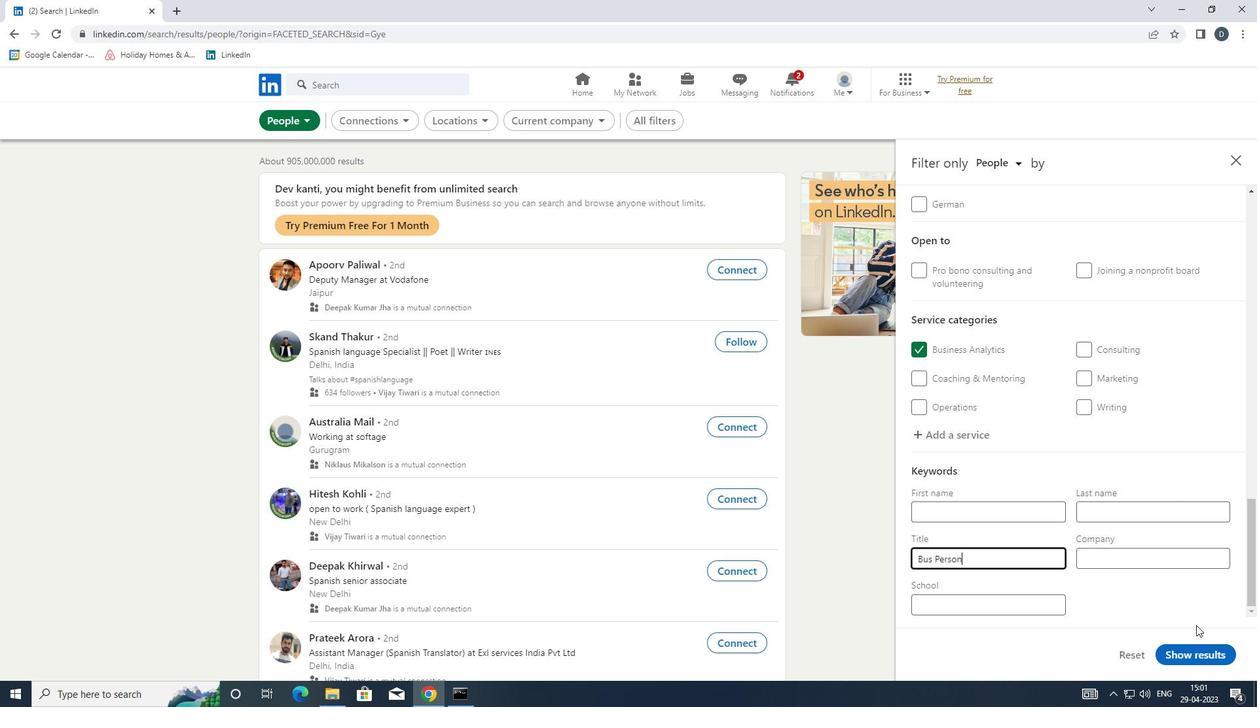 
Action: Mouse pressed left at (1203, 652)
Screenshot: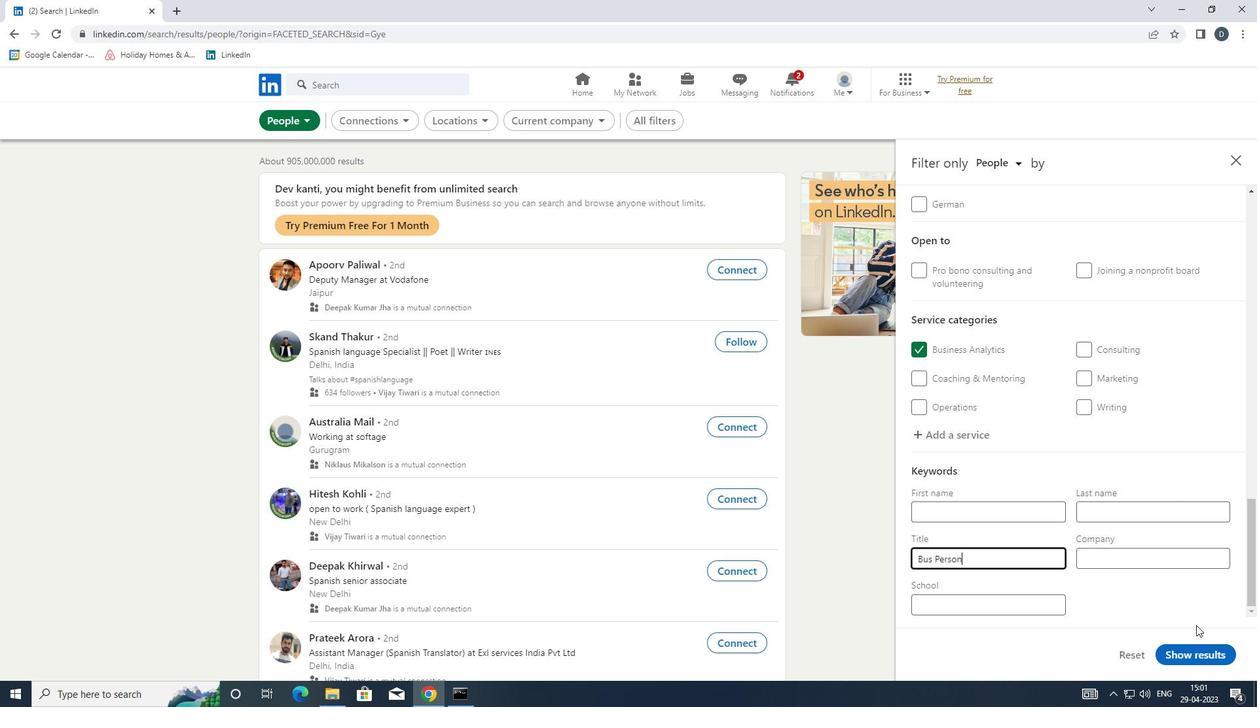 
Action: Mouse moved to (776, 201)
Screenshot: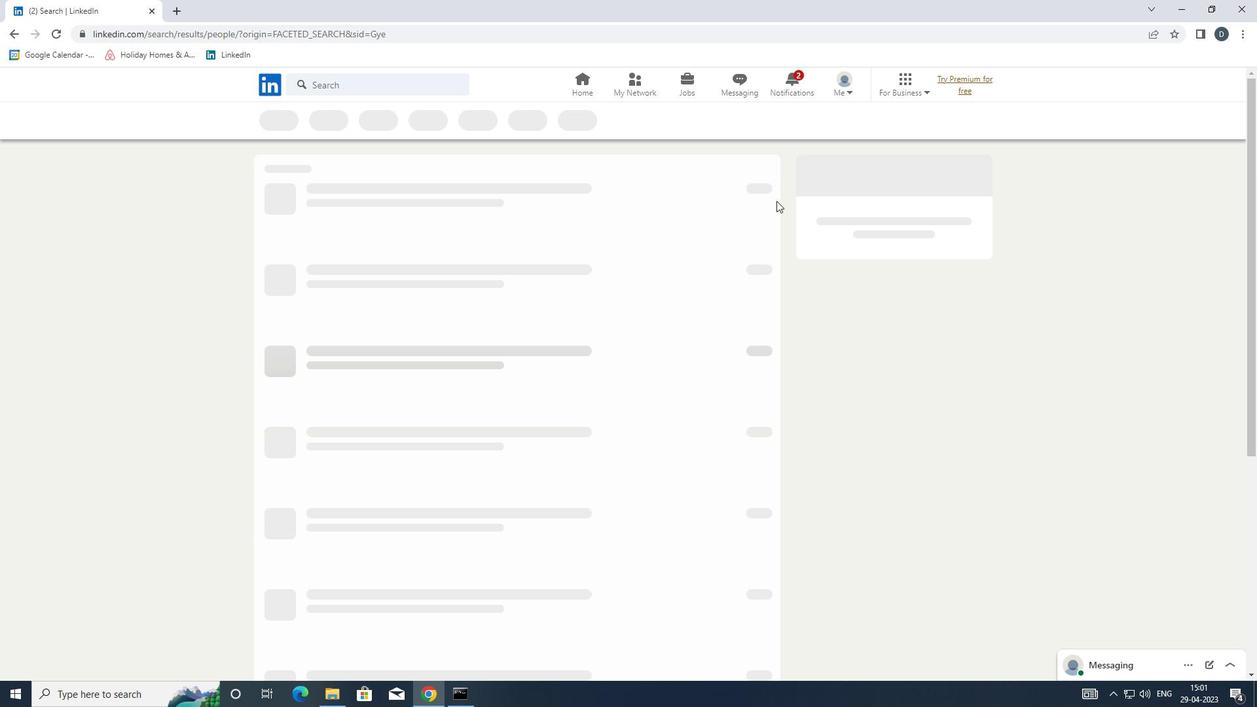 
